 Task: Develop a checklist for onboarding new clients virtually.
Action: Mouse moved to (123, 367)
Screenshot: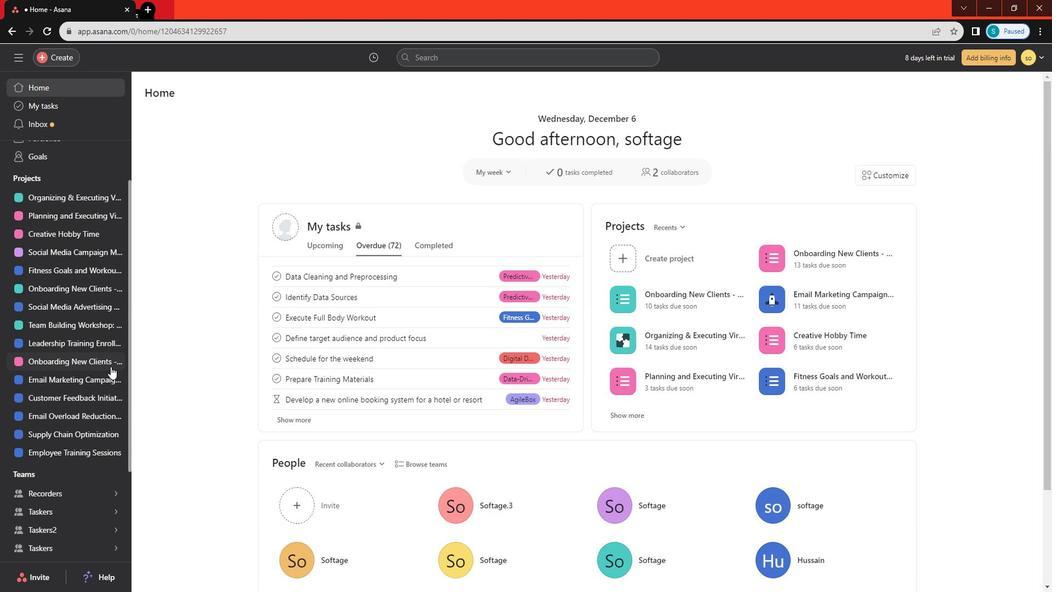 
Action: Mouse pressed left at (123, 367)
Screenshot: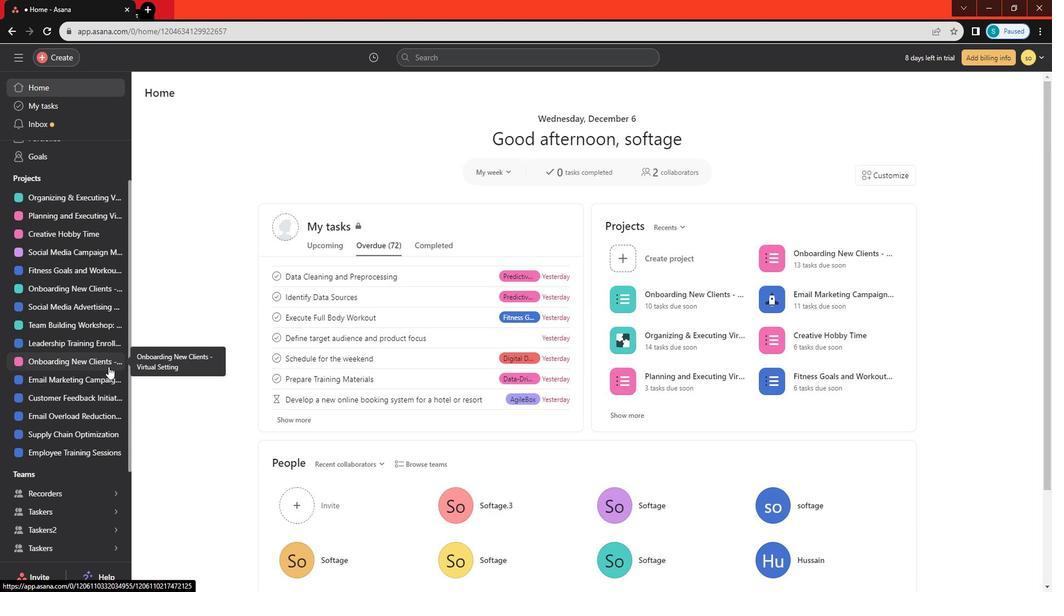 
Action: Mouse moved to (710, 182)
Screenshot: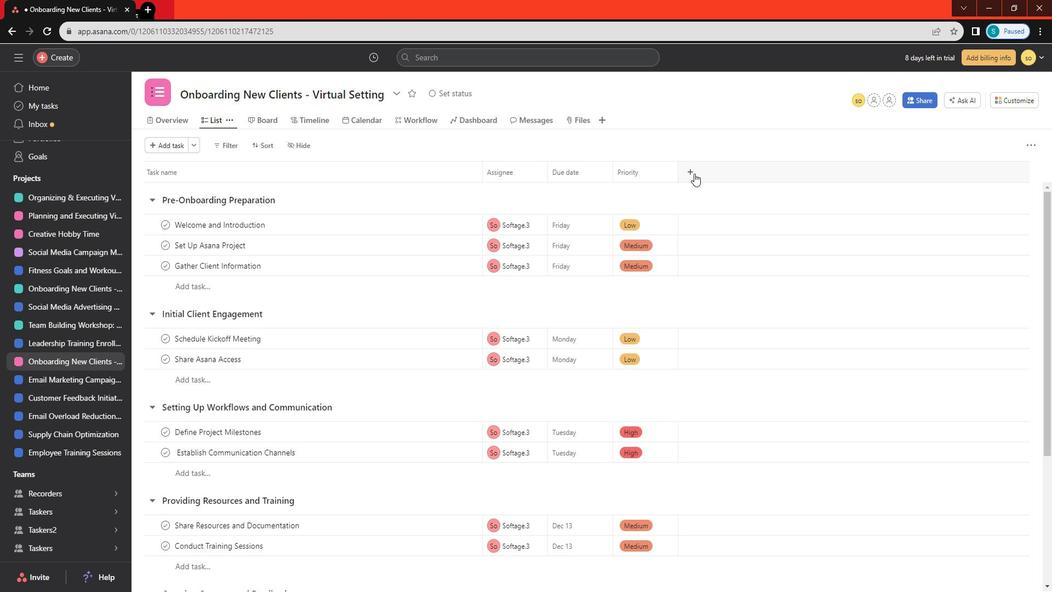 
Action: Mouse pressed left at (710, 182)
Screenshot: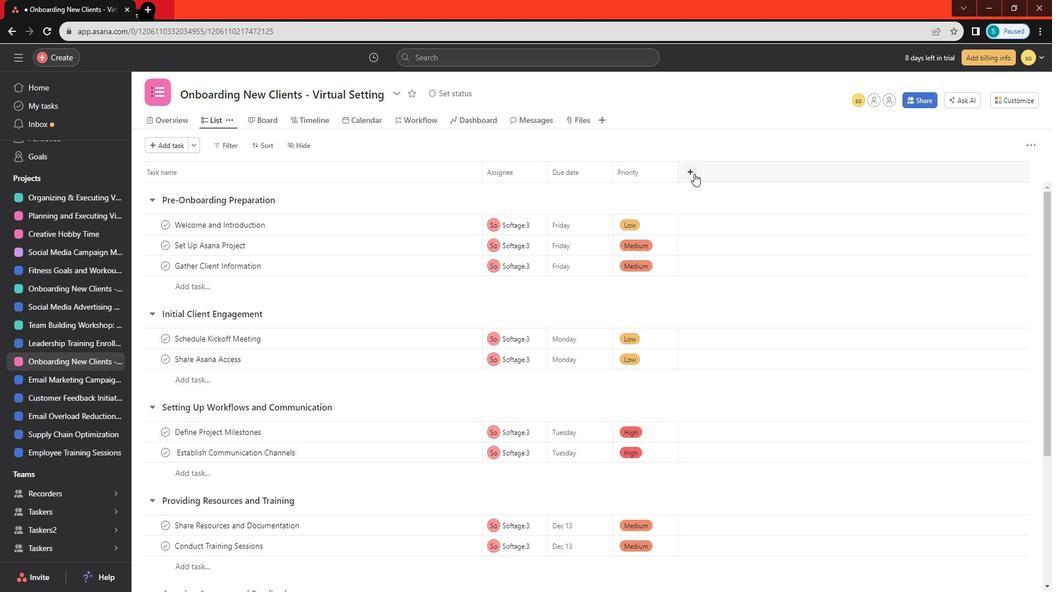 
Action: Mouse moved to (730, 324)
Screenshot: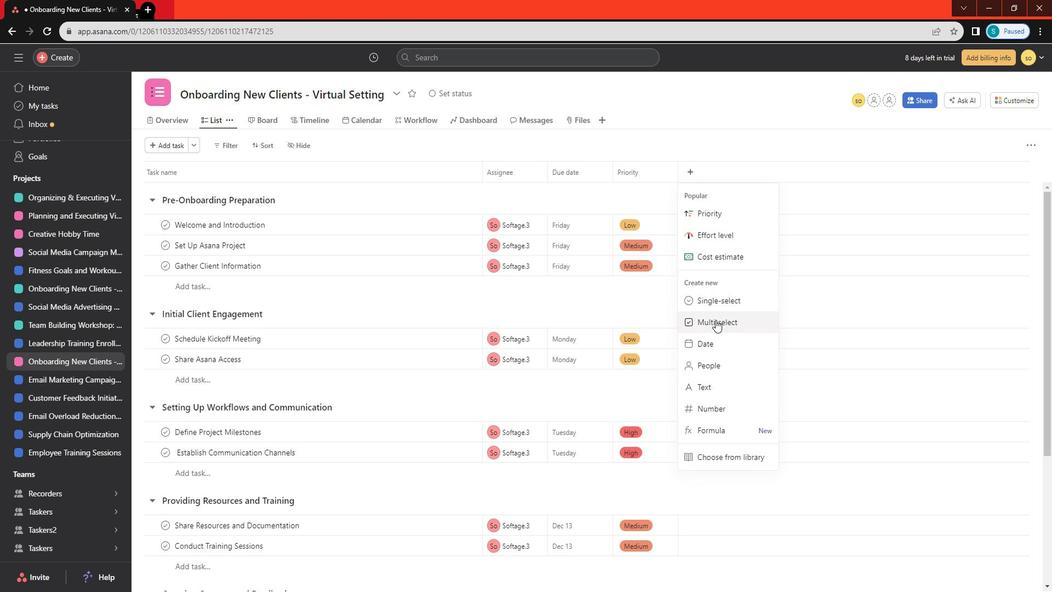 
Action: Mouse pressed left at (730, 324)
Screenshot: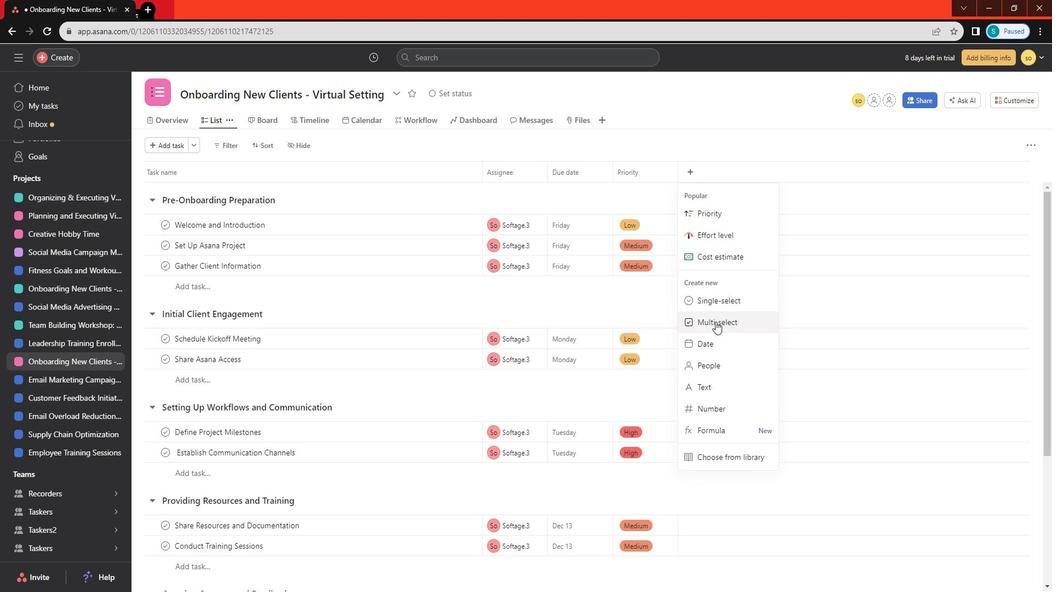 
Action: Mouse moved to (415, 248)
Screenshot: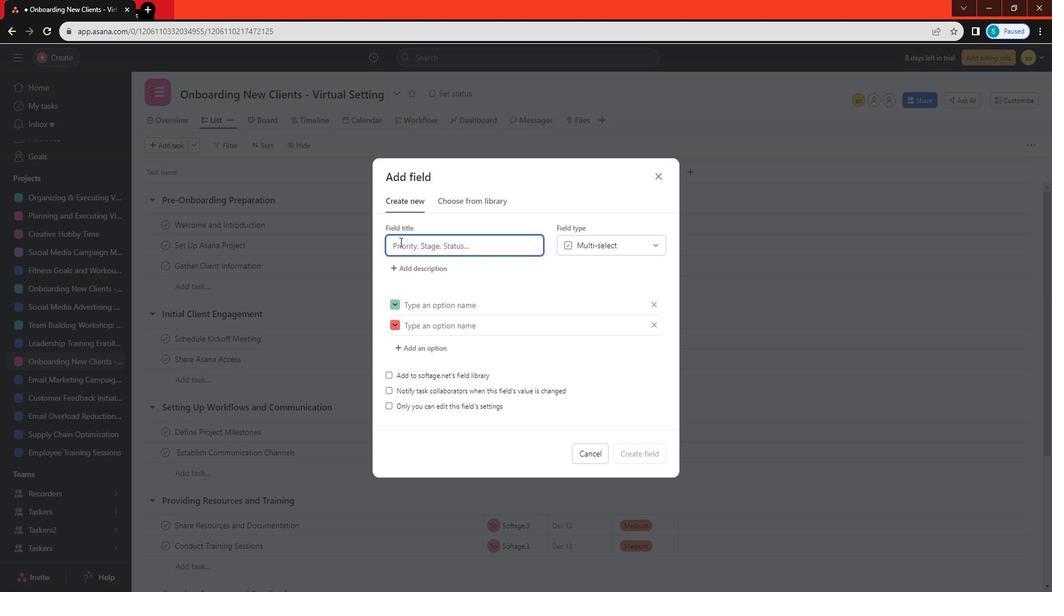 
Action: Mouse pressed left at (415, 248)
Screenshot: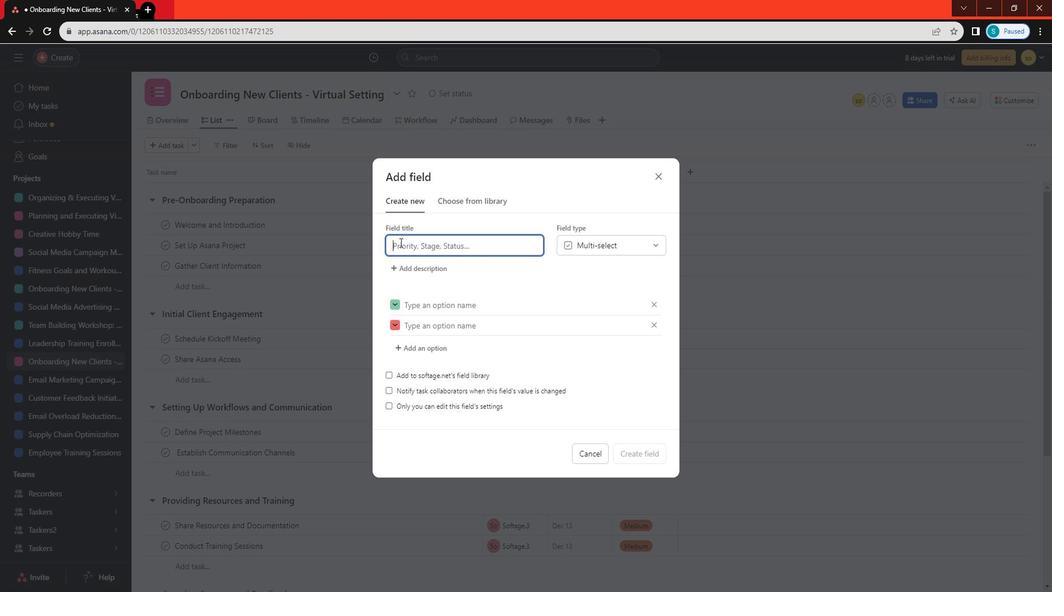 
Action: Key pressed <Key.caps_lock>O<Key.caps_lock>nbp<Key.backspace>or<Key.backspace>arding<Key.space><Key.caps_lock>C<Key.caps_lock>hecklist
Screenshot: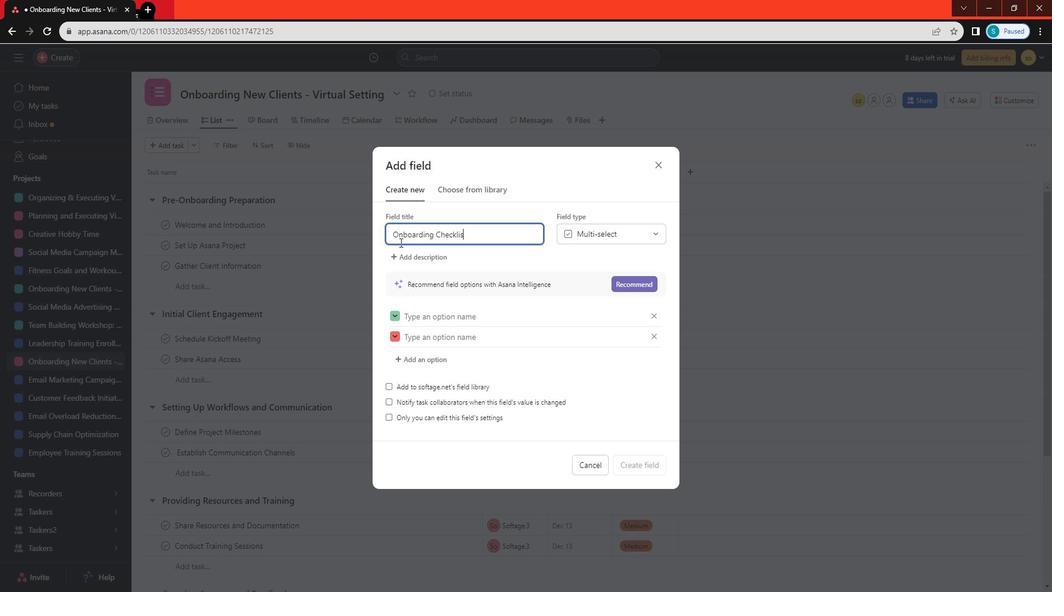 
Action: Mouse moved to (438, 315)
Screenshot: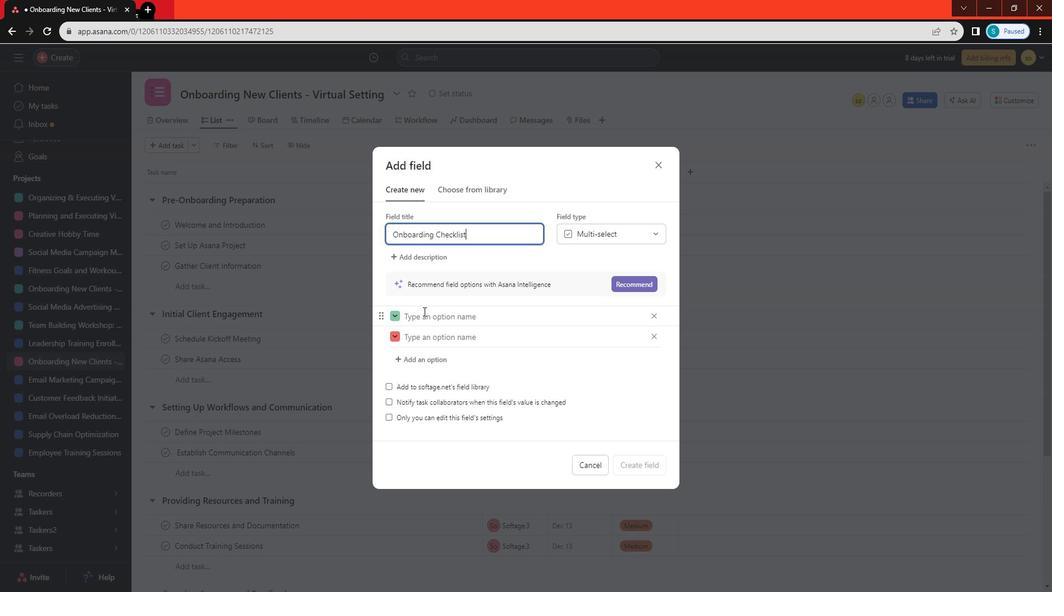 
Action: Mouse pressed left at (438, 315)
Screenshot: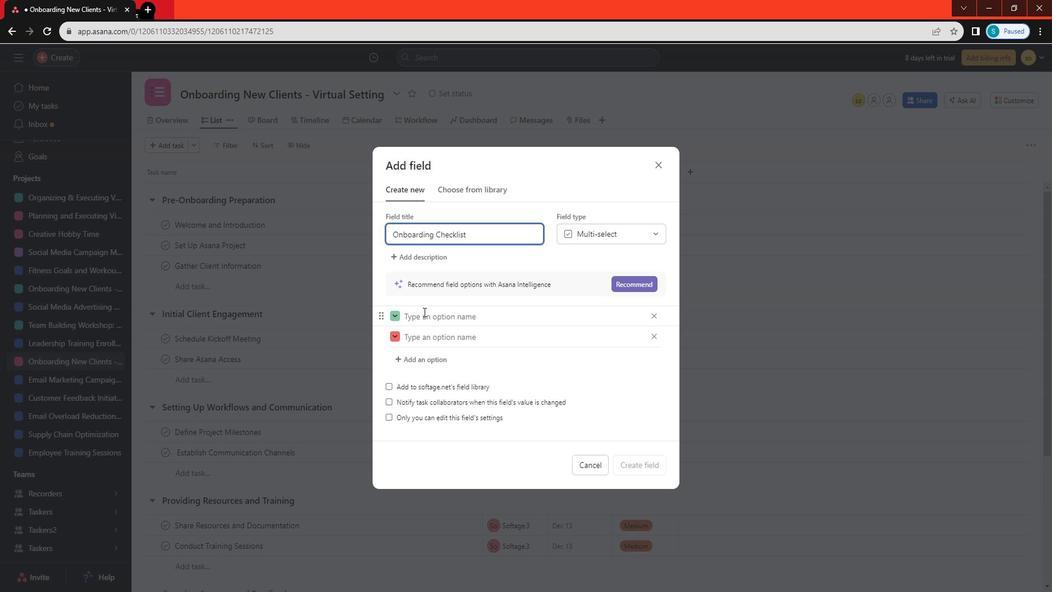 
Action: Key pressed <Key.caps_lock>Y<Key.caps_lock>es<Key.space><Key.caps_lock>,D<Key.caps_lock>one
Screenshot: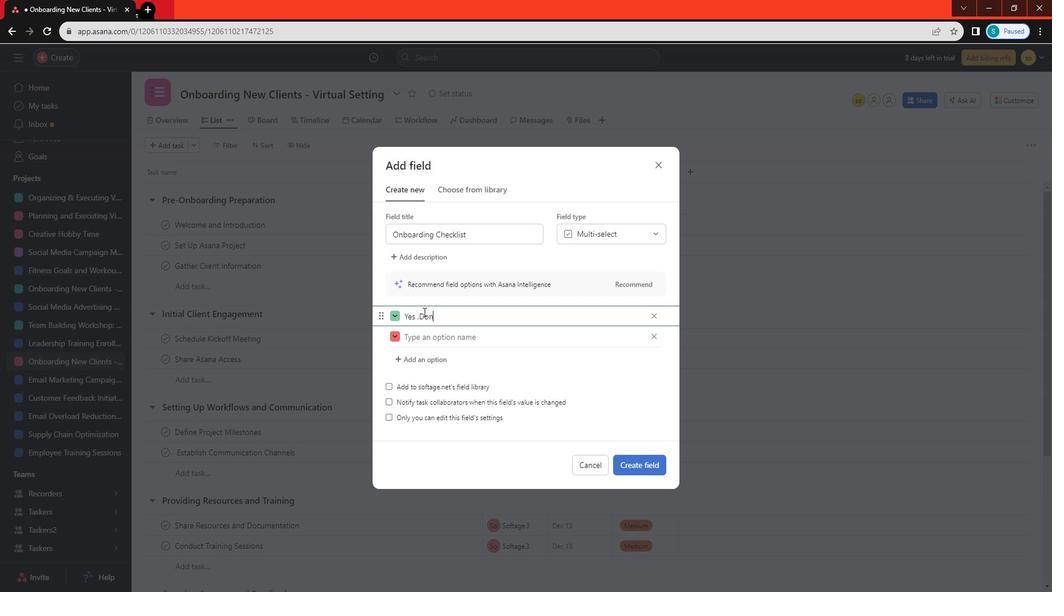 
Action: Mouse moved to (430, 341)
Screenshot: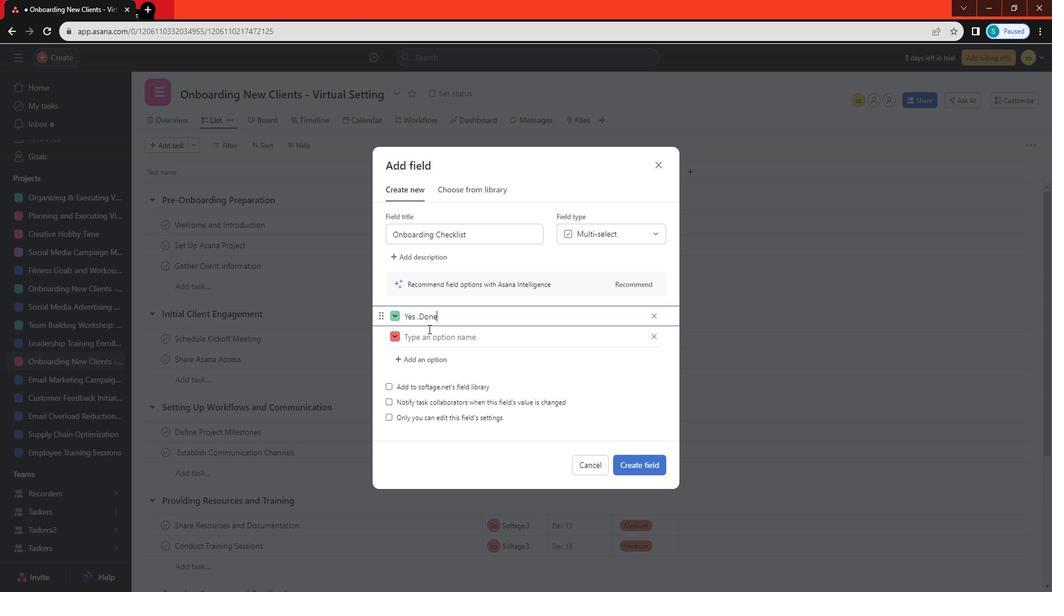 
Action: Mouse pressed left at (430, 341)
Screenshot: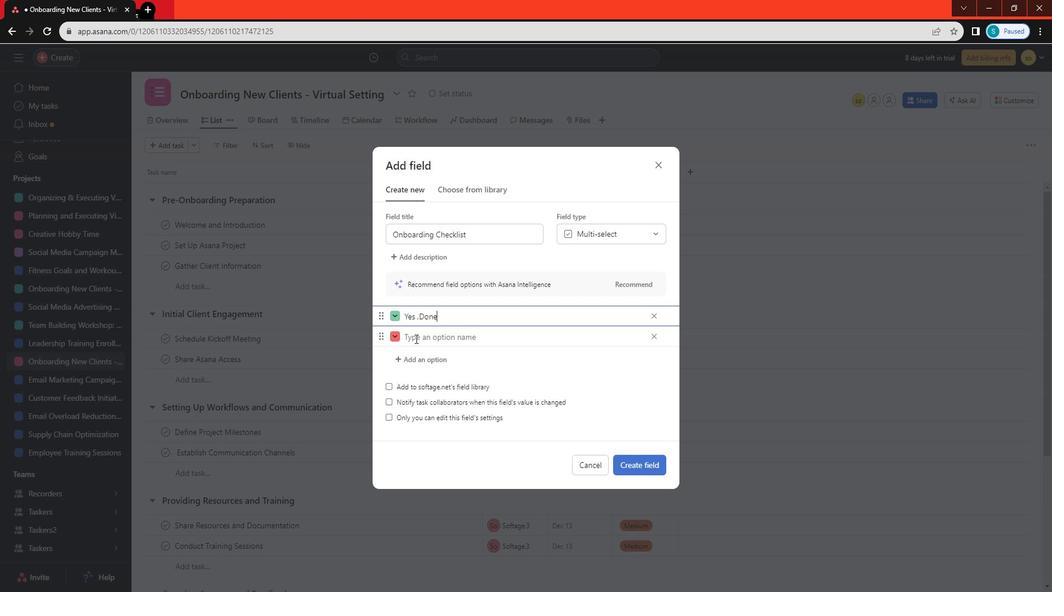 
Action: Key pressed <Key.caps_lock>N<Key.caps_lock>ot<Key.space><Key.caps_lock>D<Key.caps_lock>one<Key.space><Key.caps_lock>Y<Key.caps_lock>et
Screenshot: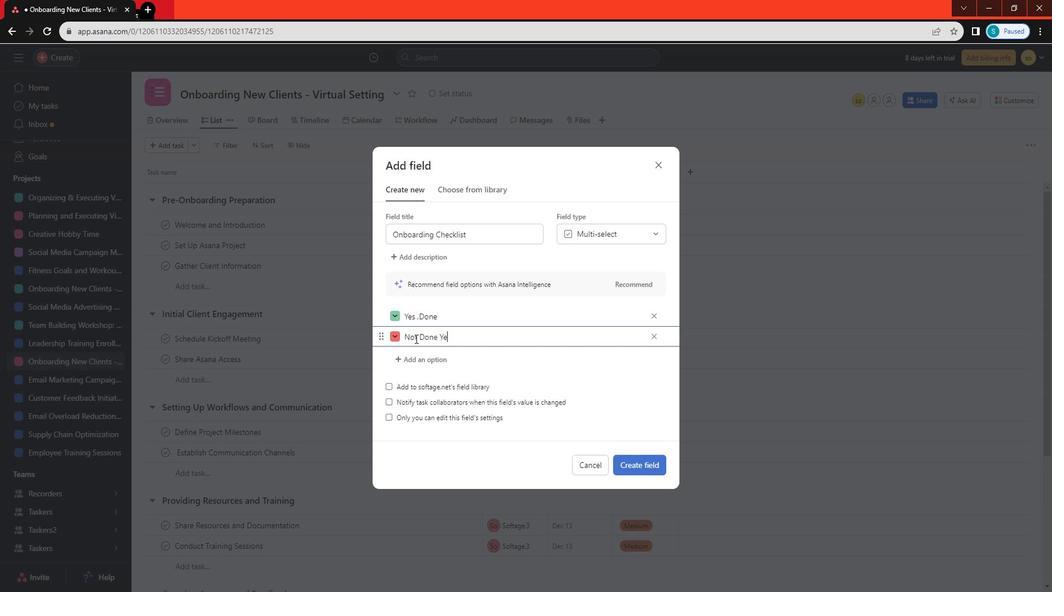 
Action: Mouse moved to (452, 338)
Screenshot: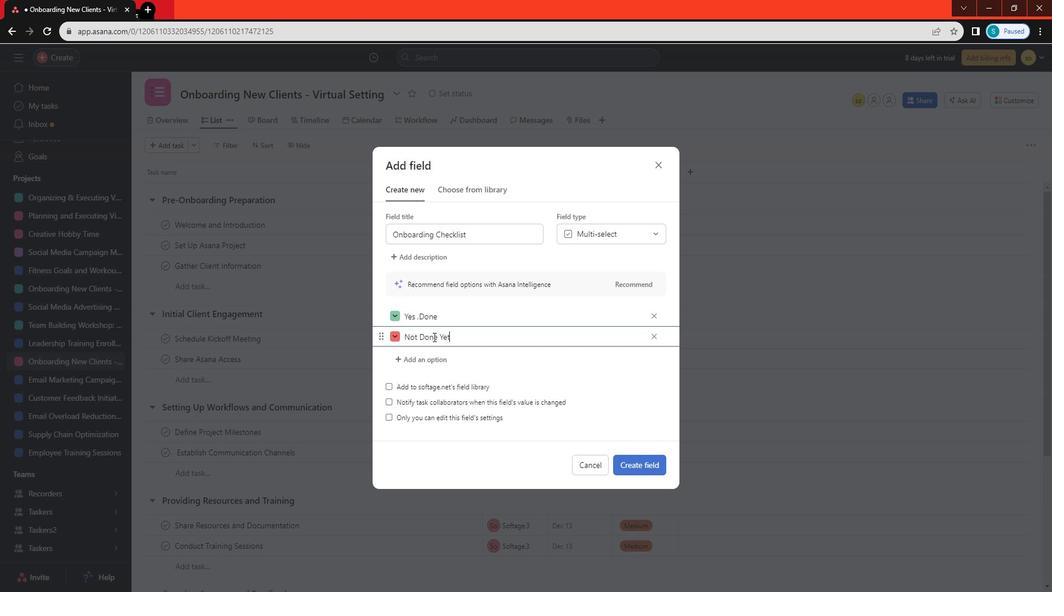 
Action: Mouse pressed left at (452, 338)
Screenshot: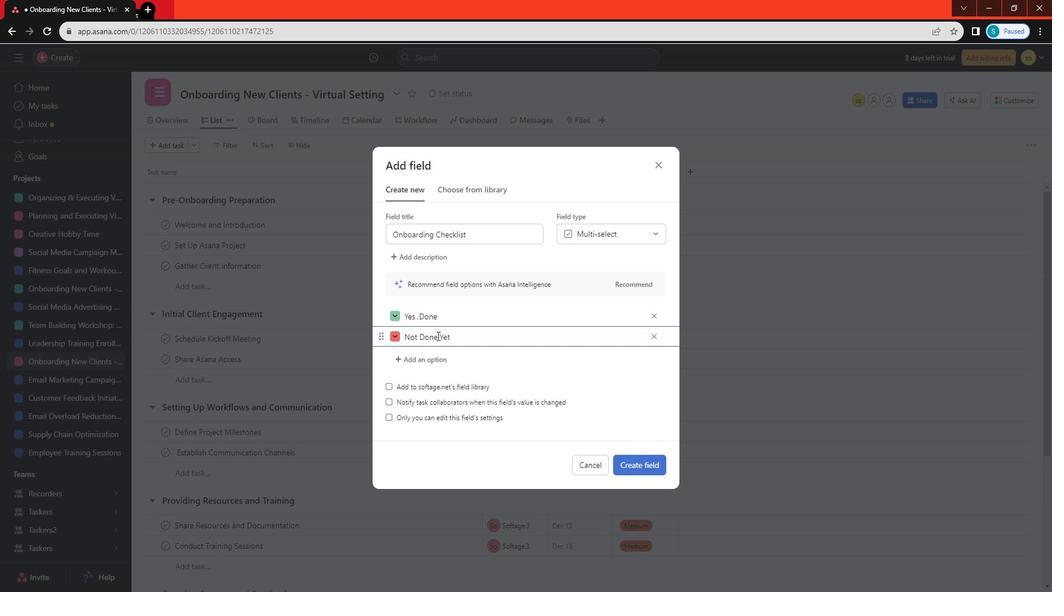 
Action: Key pressed ,
Screenshot: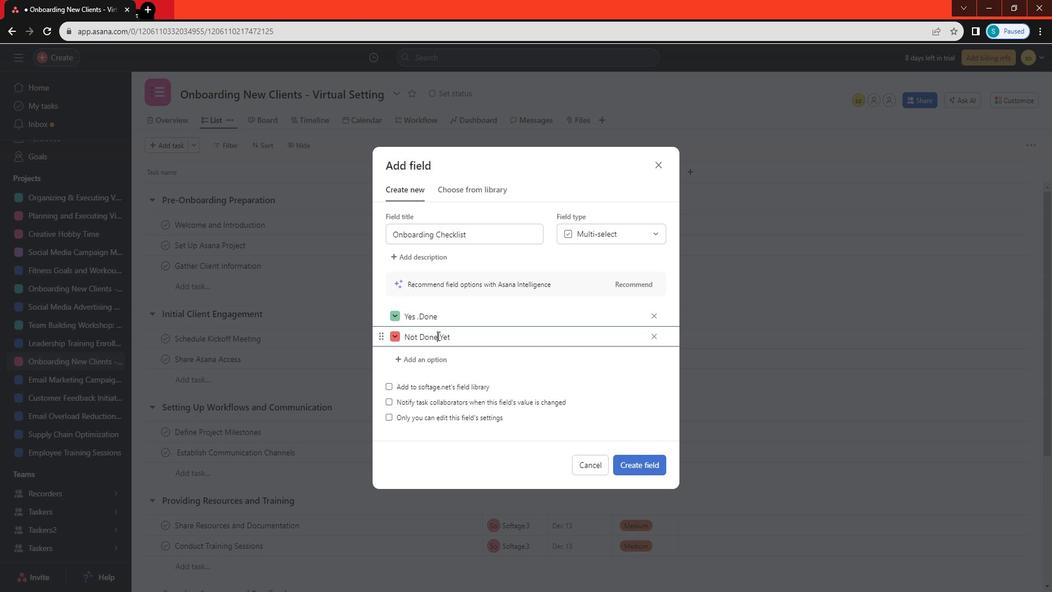 
Action: Mouse moved to (663, 461)
Screenshot: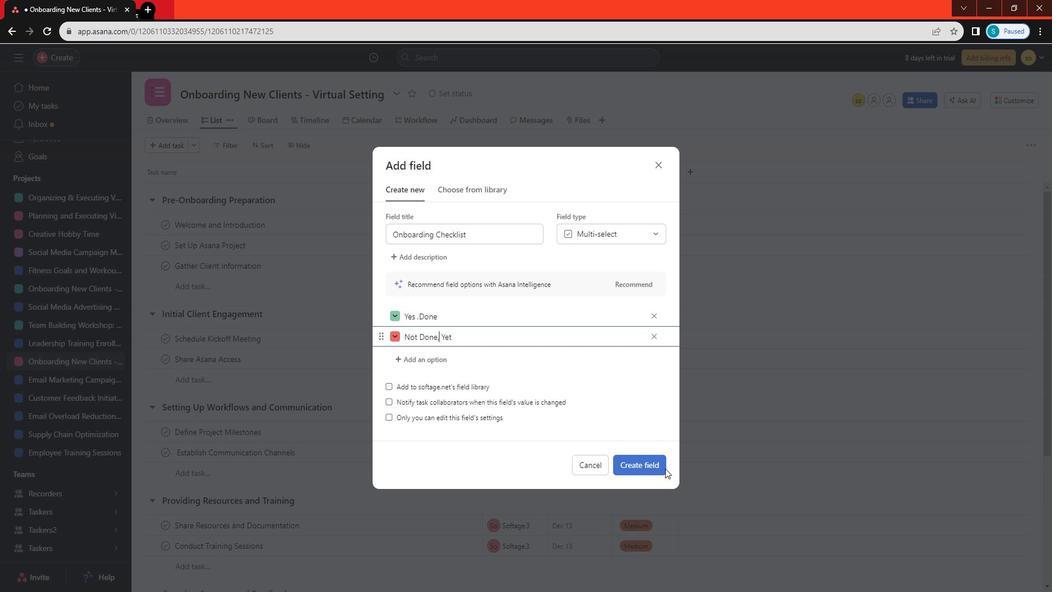 
Action: Mouse pressed left at (663, 461)
Screenshot: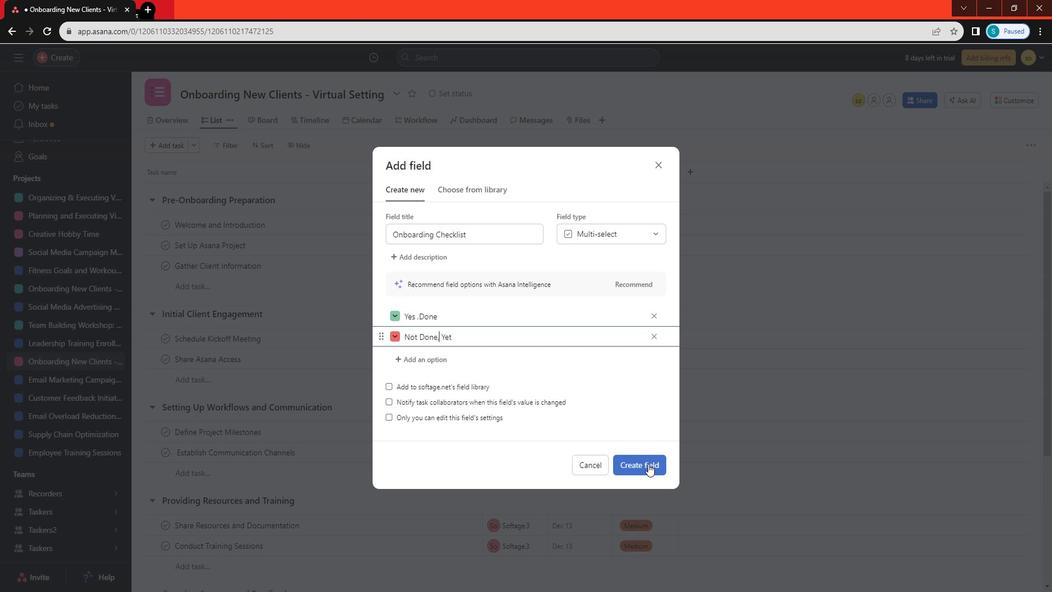
Action: Mouse moved to (752, 231)
Screenshot: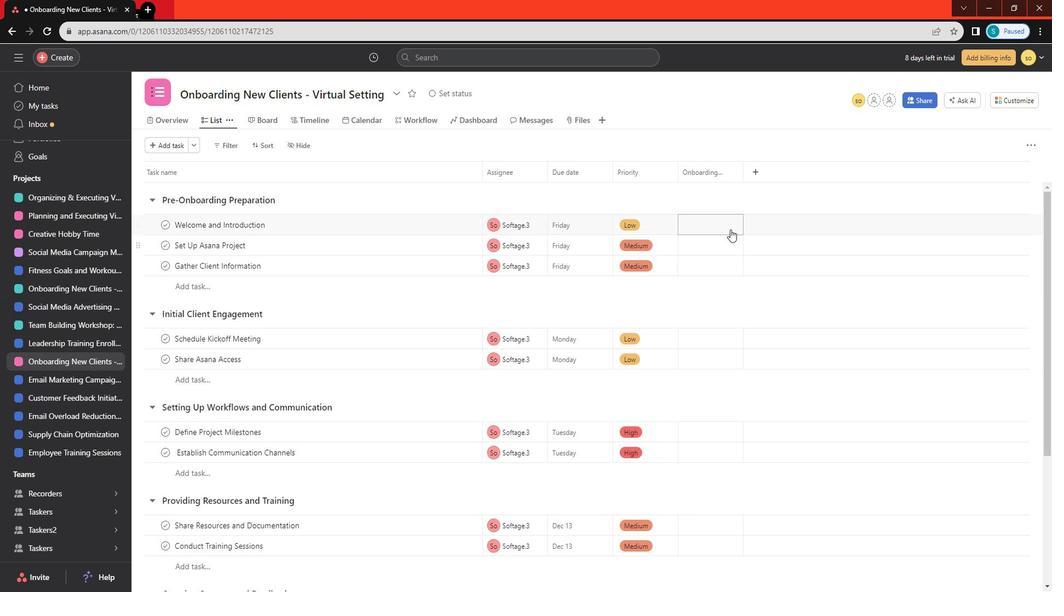 
Action: Mouse pressed left at (752, 231)
Screenshot: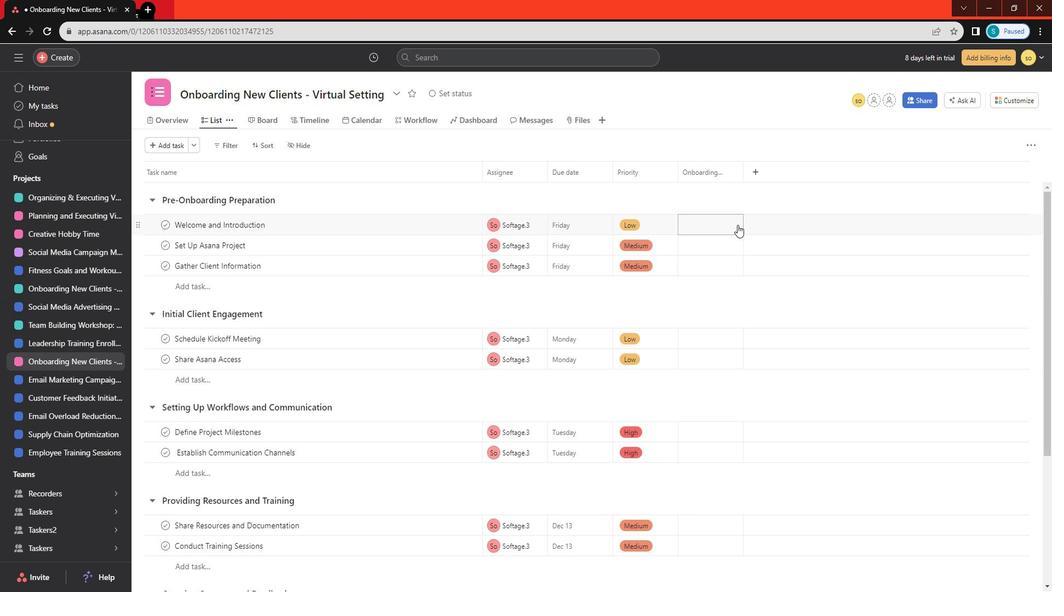 
Action: Mouse moved to (719, 257)
Screenshot: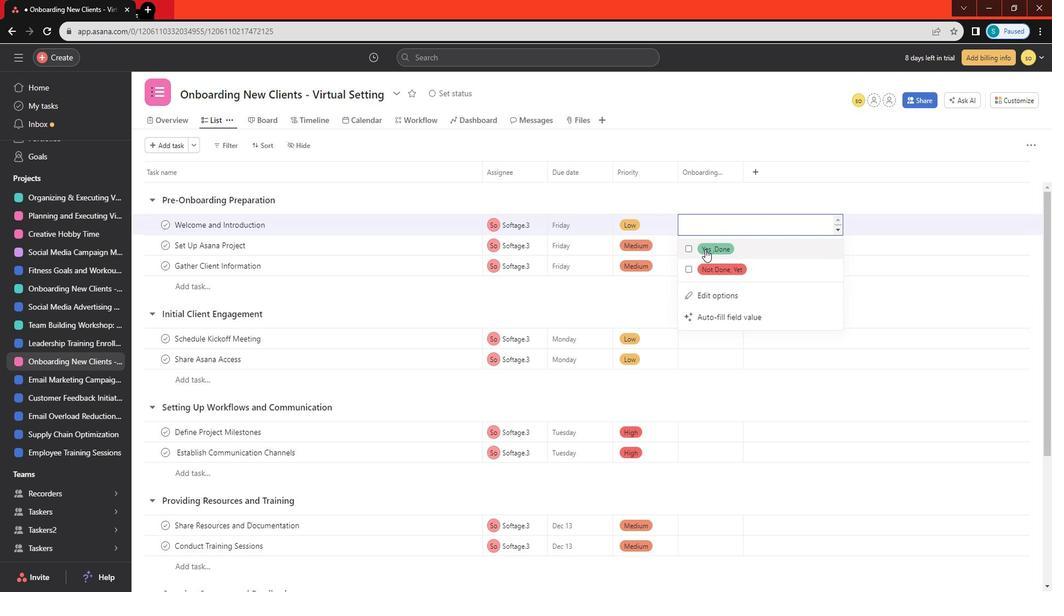 
Action: Mouse pressed left at (719, 257)
Screenshot: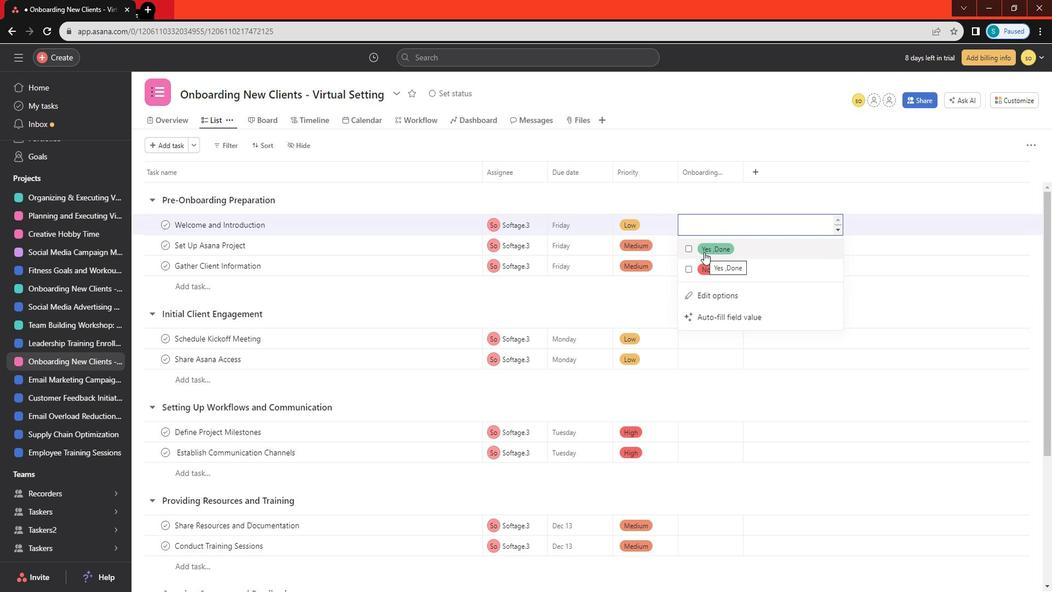 
Action: Mouse moved to (702, 209)
Screenshot: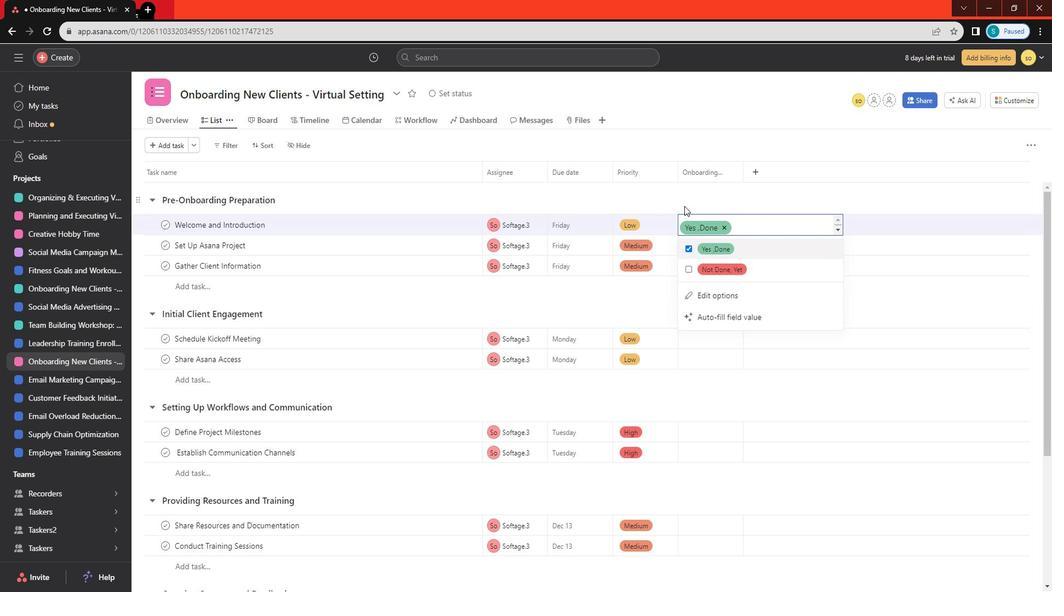 
Action: Mouse pressed left at (702, 209)
Screenshot: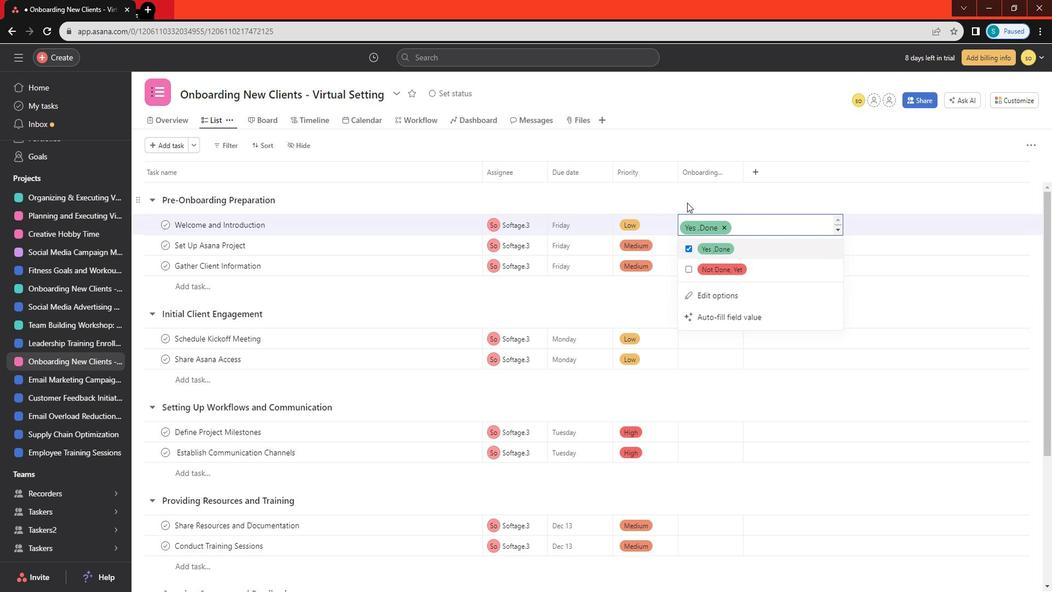 
Action: Mouse moved to (702, 243)
Screenshot: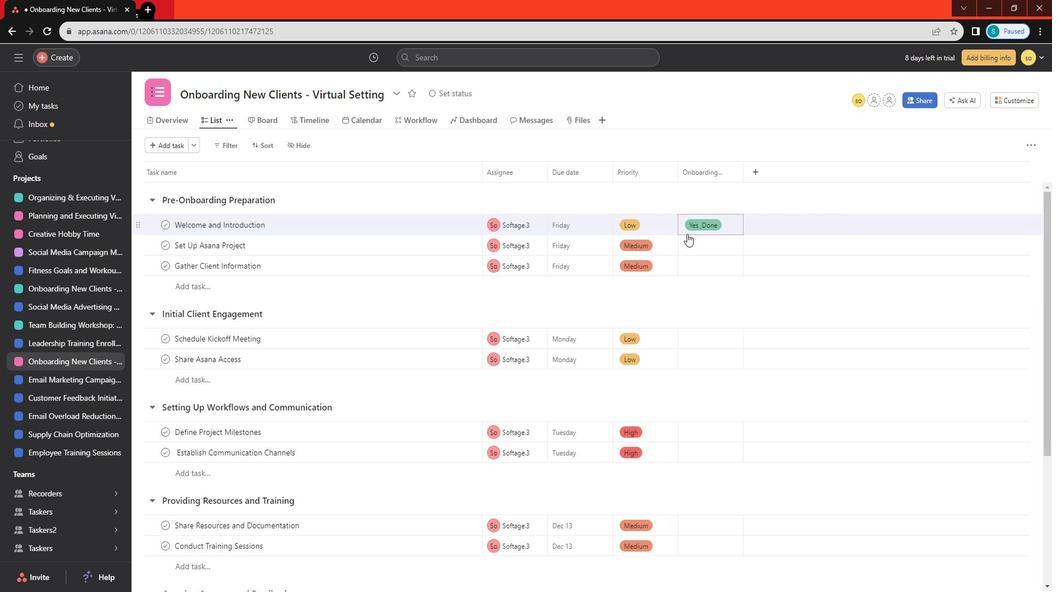 
Action: Mouse pressed left at (702, 243)
Screenshot: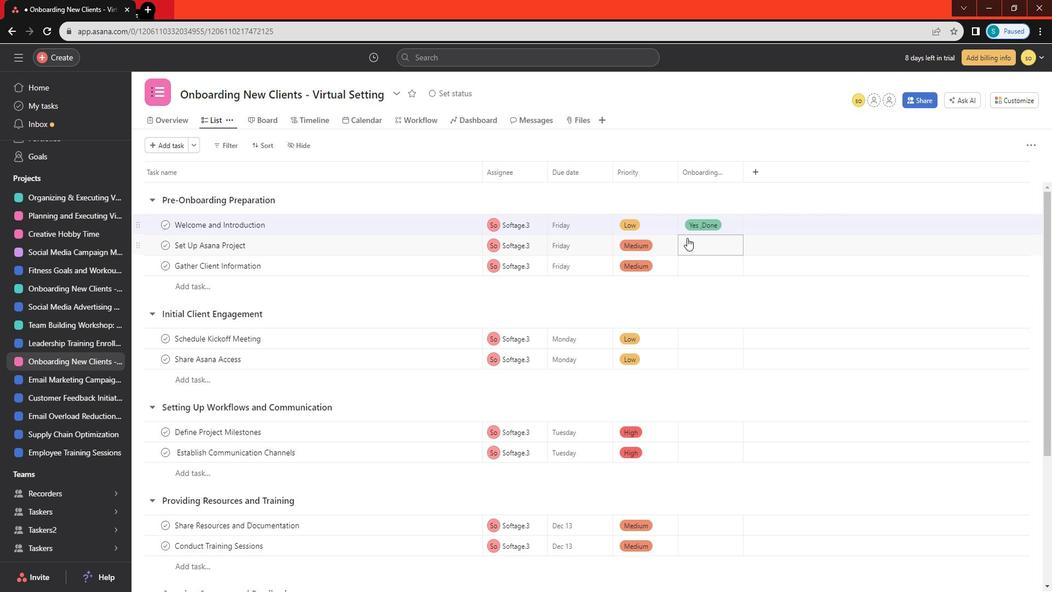 
Action: Mouse moved to (715, 278)
Screenshot: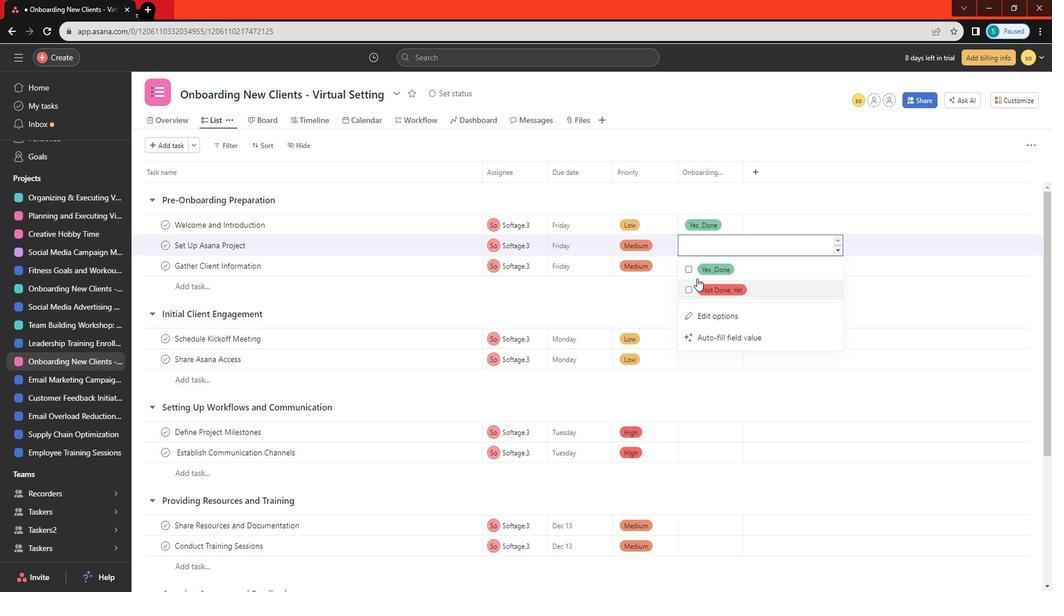 
Action: Mouse pressed left at (715, 278)
Screenshot: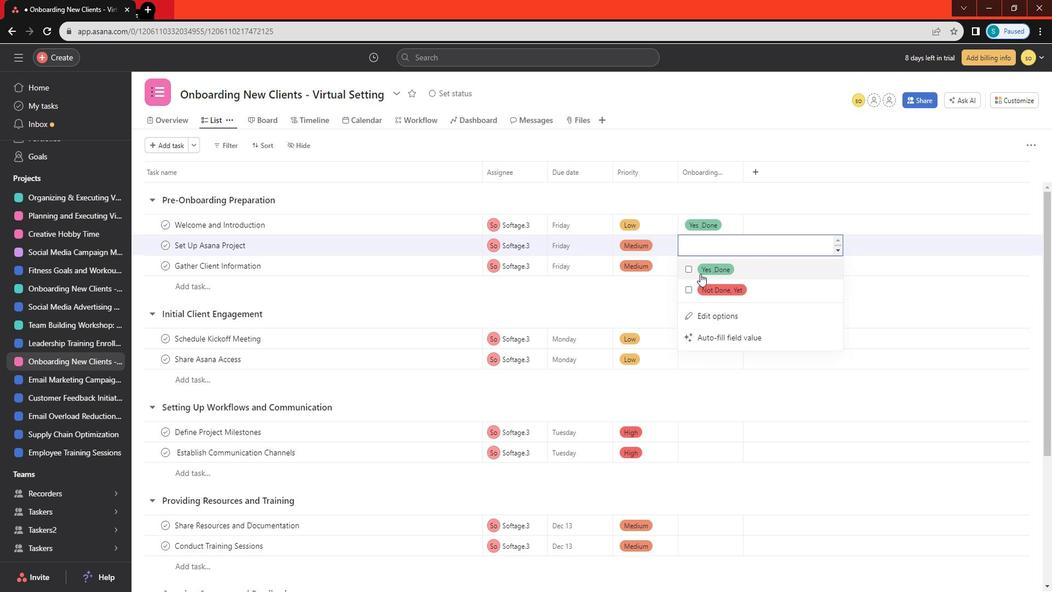 
Action: Mouse moved to (701, 205)
Screenshot: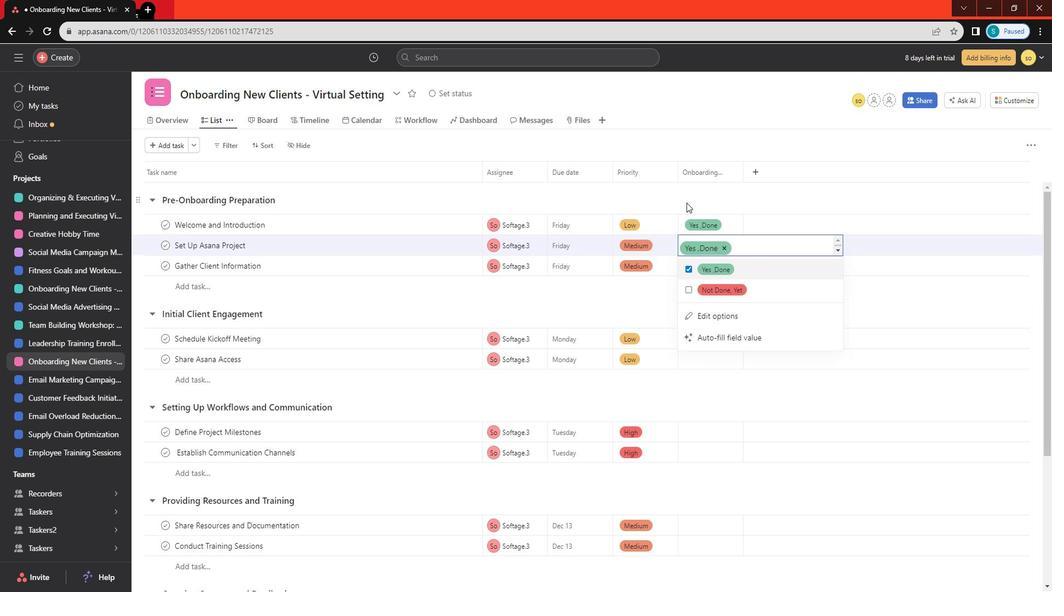 
Action: Mouse pressed left at (701, 205)
Screenshot: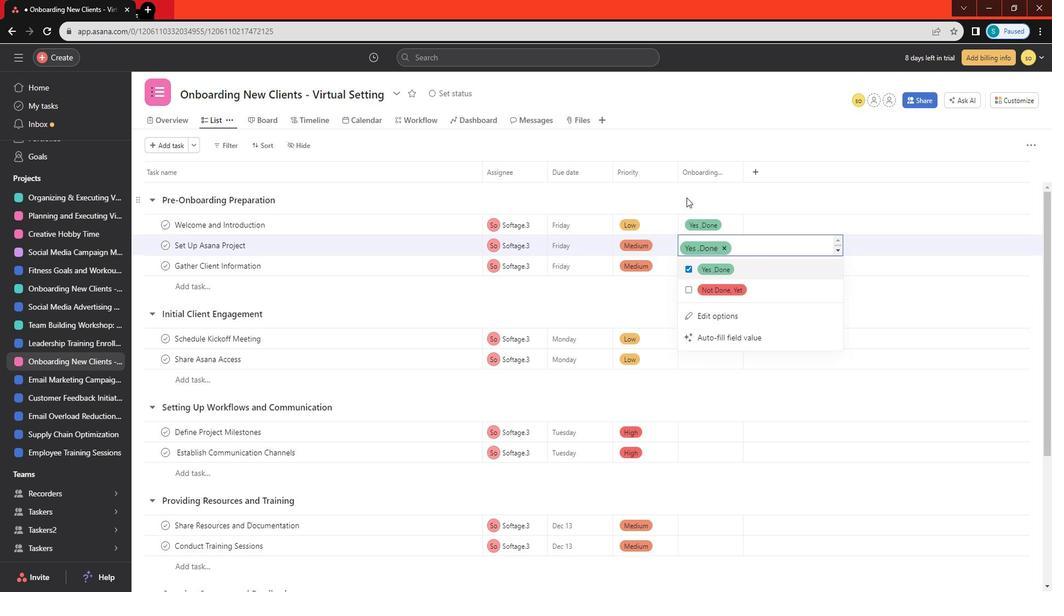 
Action: Mouse moved to (712, 269)
Screenshot: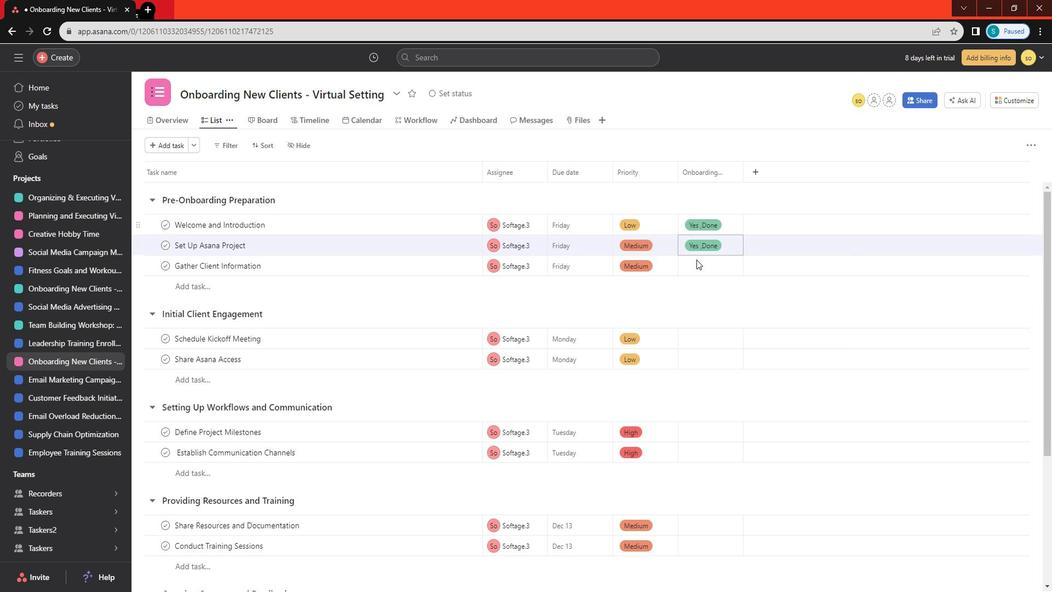 
Action: Mouse pressed left at (712, 269)
Screenshot: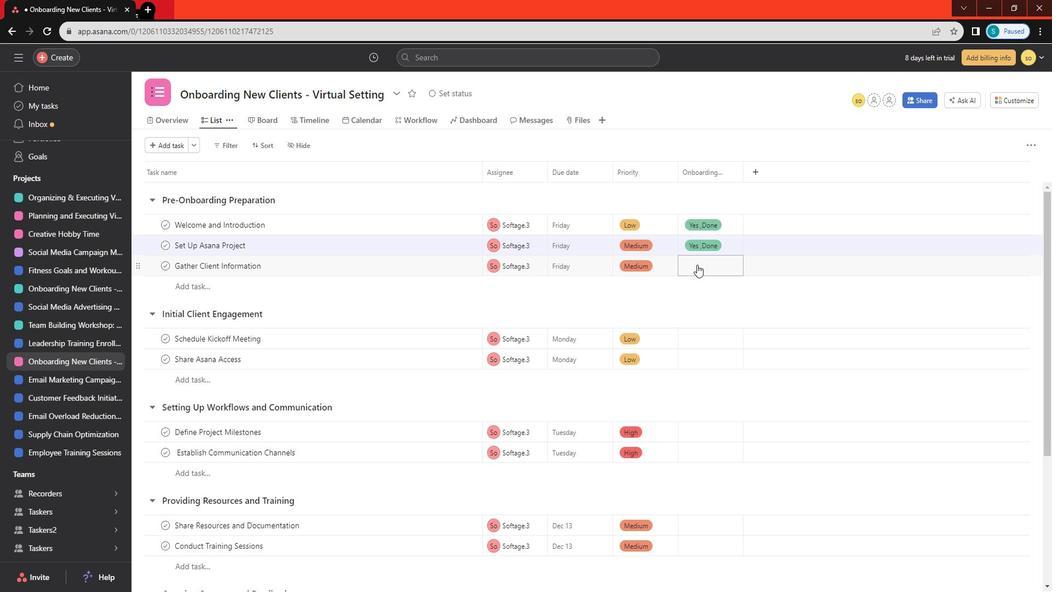 
Action: Mouse moved to (715, 319)
Screenshot: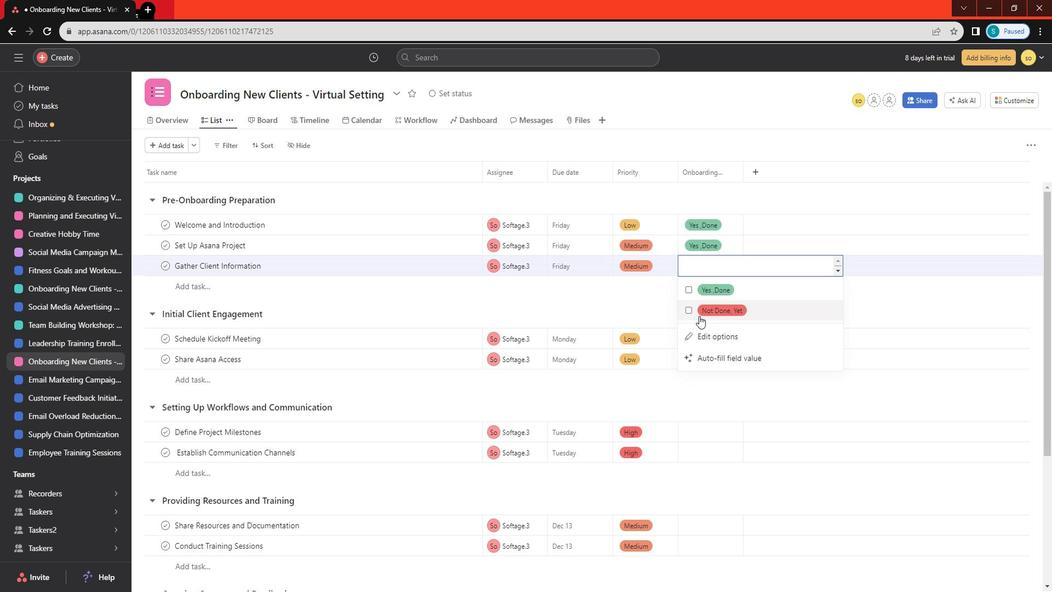 
Action: Mouse pressed left at (715, 319)
Screenshot: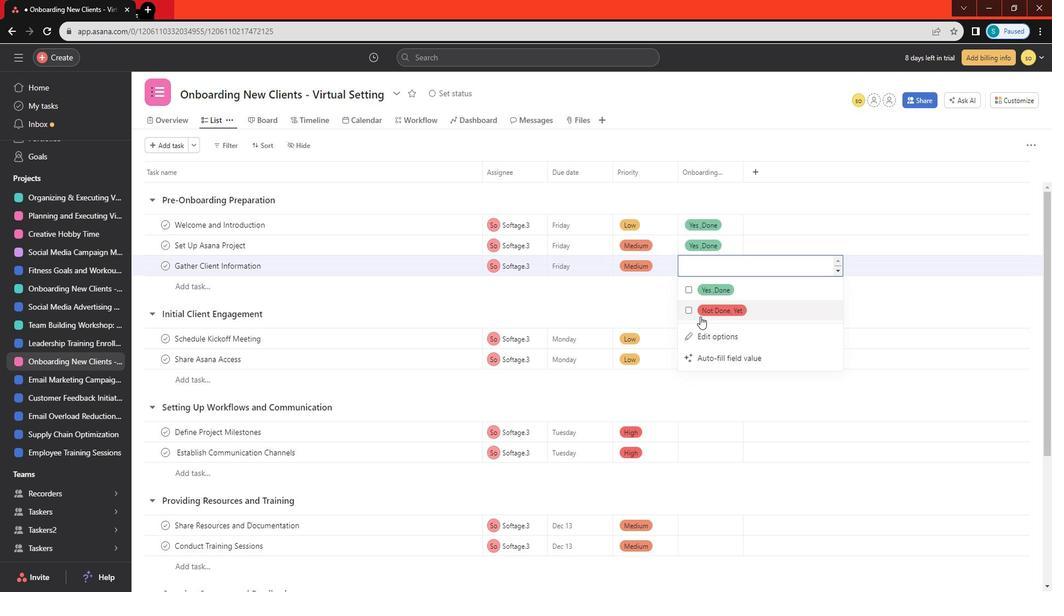 
Action: Mouse moved to (664, 316)
Screenshot: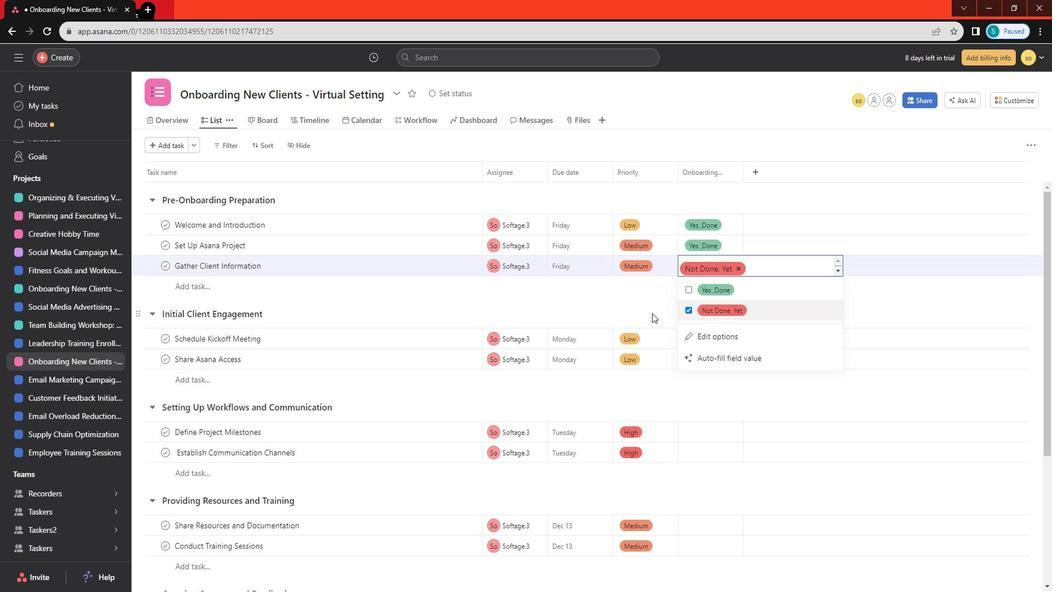 
Action: Mouse pressed left at (664, 316)
Screenshot: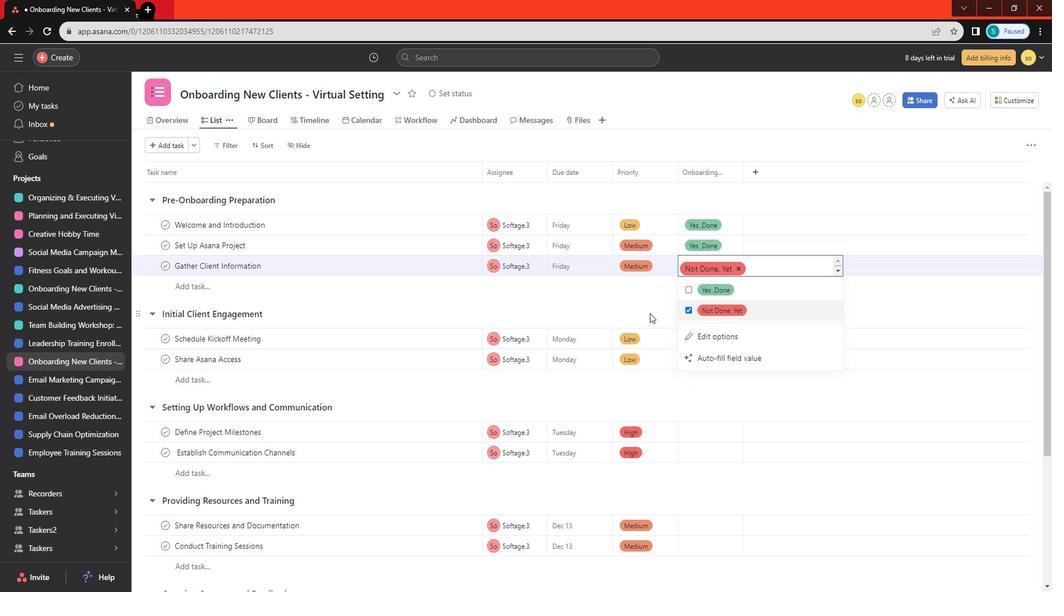 
Action: Mouse scrolled (664, 315) with delta (0, 0)
Screenshot: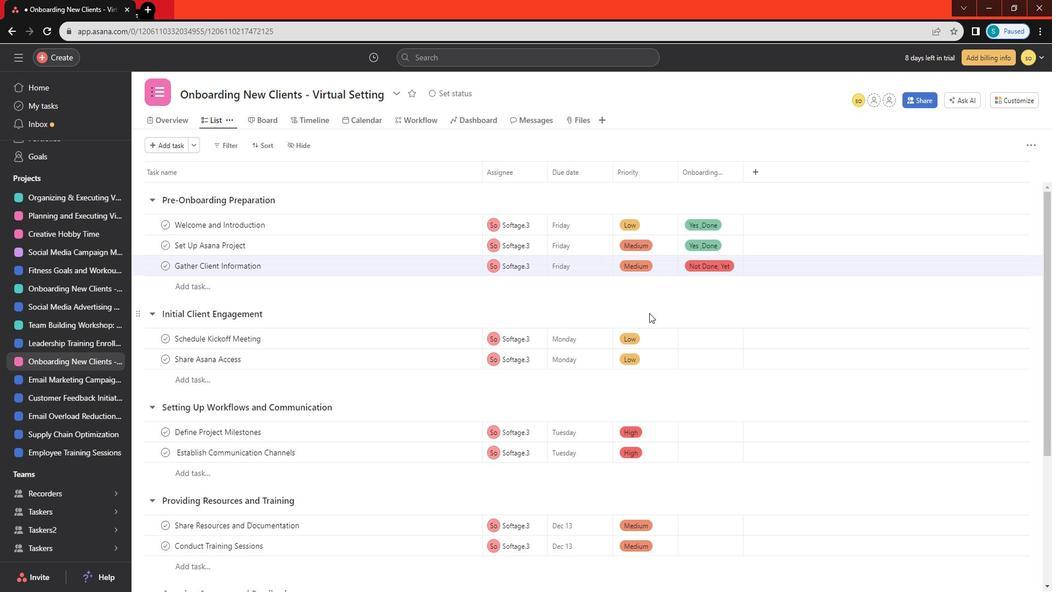 
Action: Mouse scrolled (664, 315) with delta (0, 0)
Screenshot: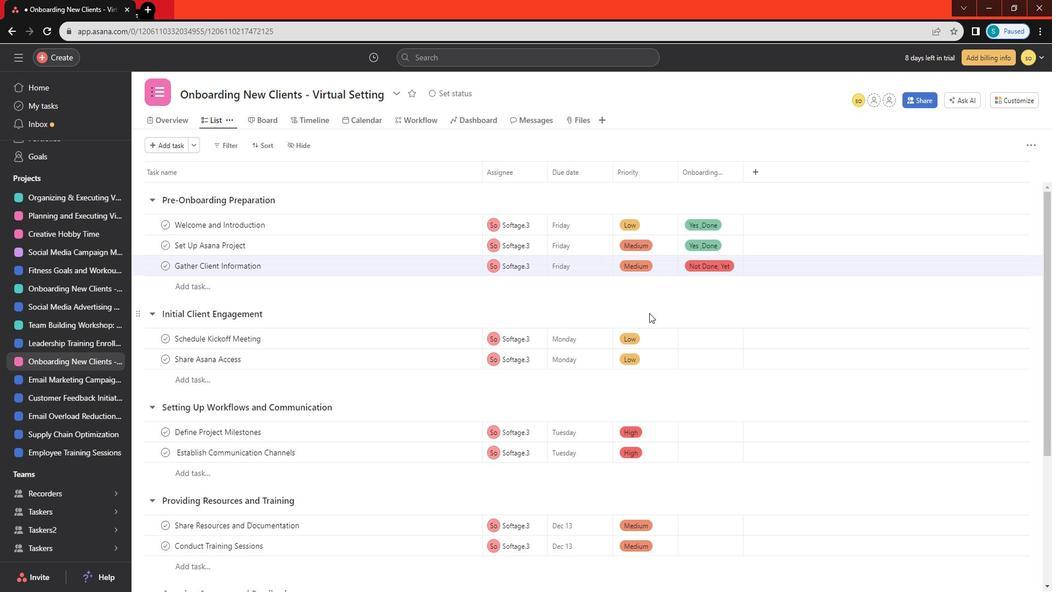 
Action: Mouse moved to (725, 228)
Screenshot: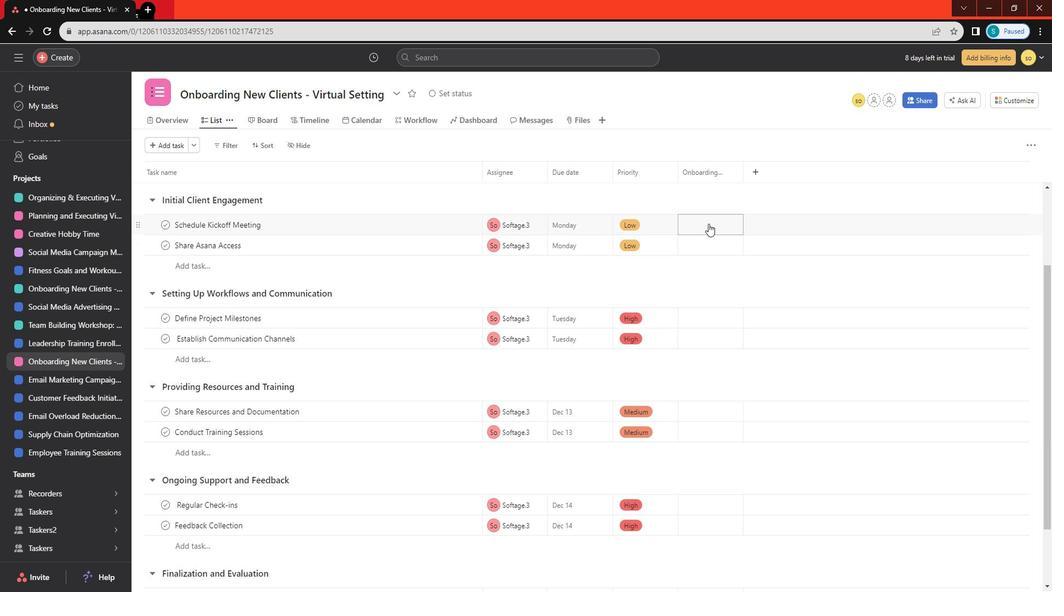 
Action: Mouse pressed left at (725, 228)
Screenshot: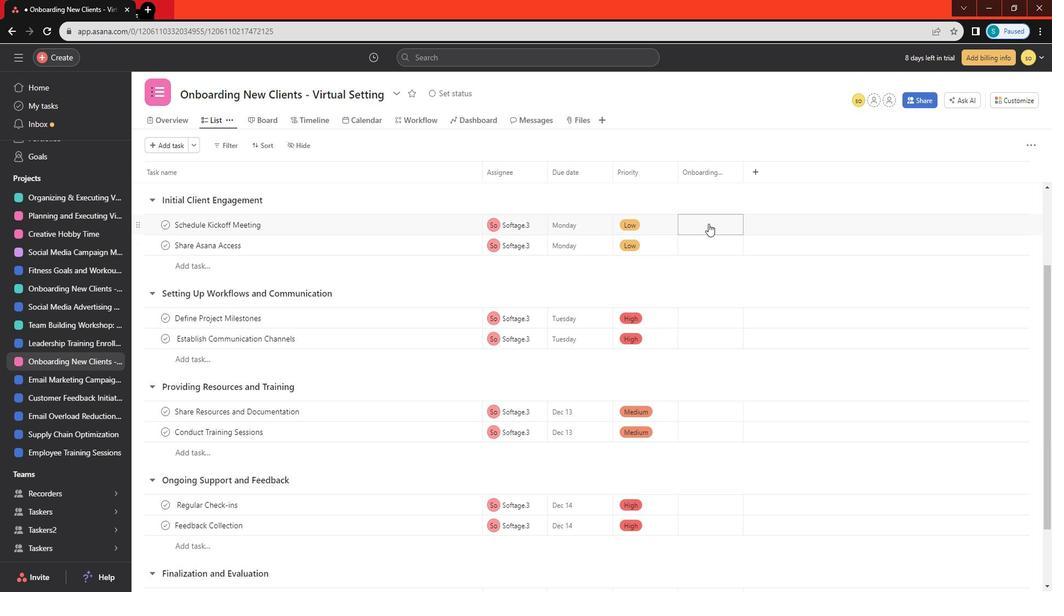 
Action: Mouse moved to (723, 258)
Screenshot: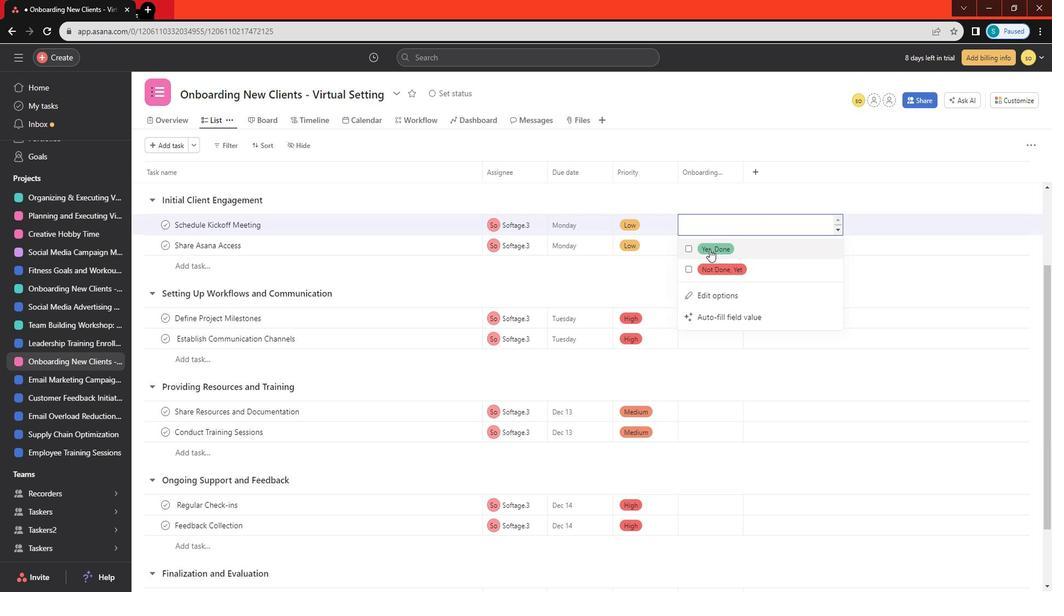 
Action: Mouse pressed left at (723, 258)
Screenshot: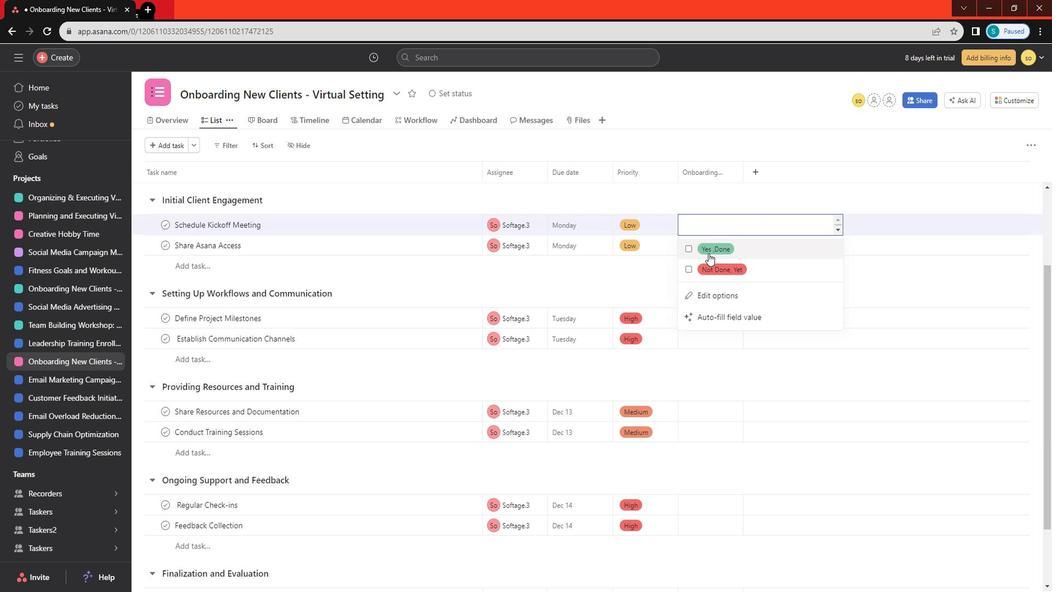 
Action: Mouse moved to (693, 209)
Screenshot: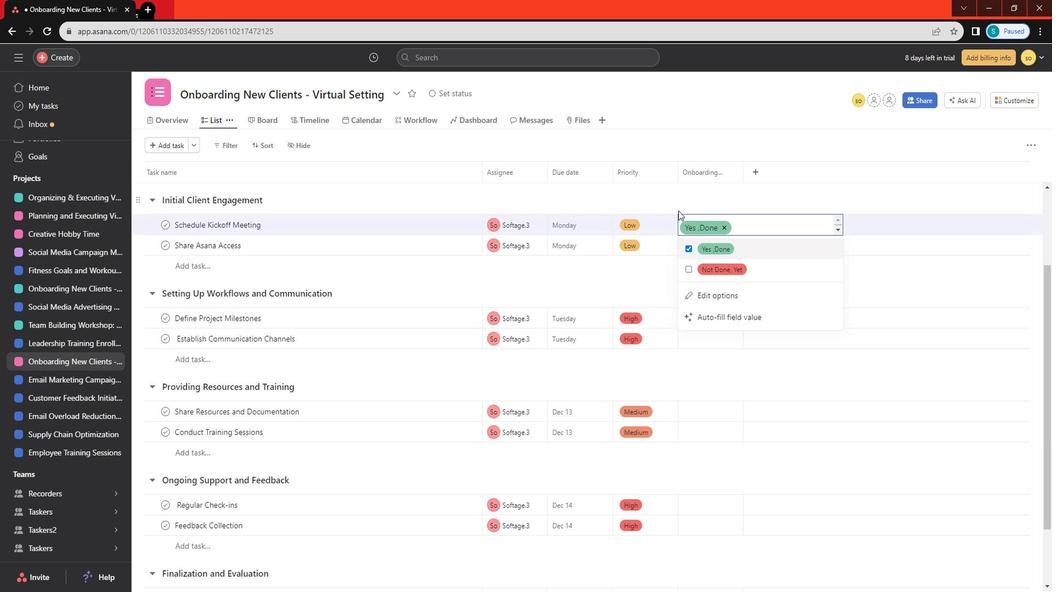 
Action: Mouse pressed left at (693, 209)
Screenshot: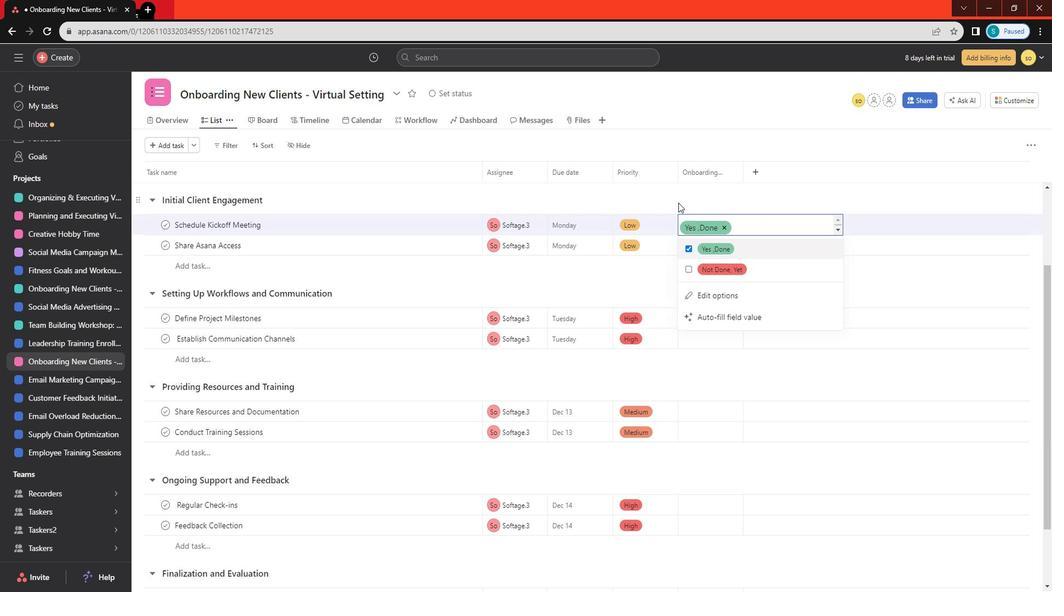 
Action: Mouse moved to (704, 253)
Screenshot: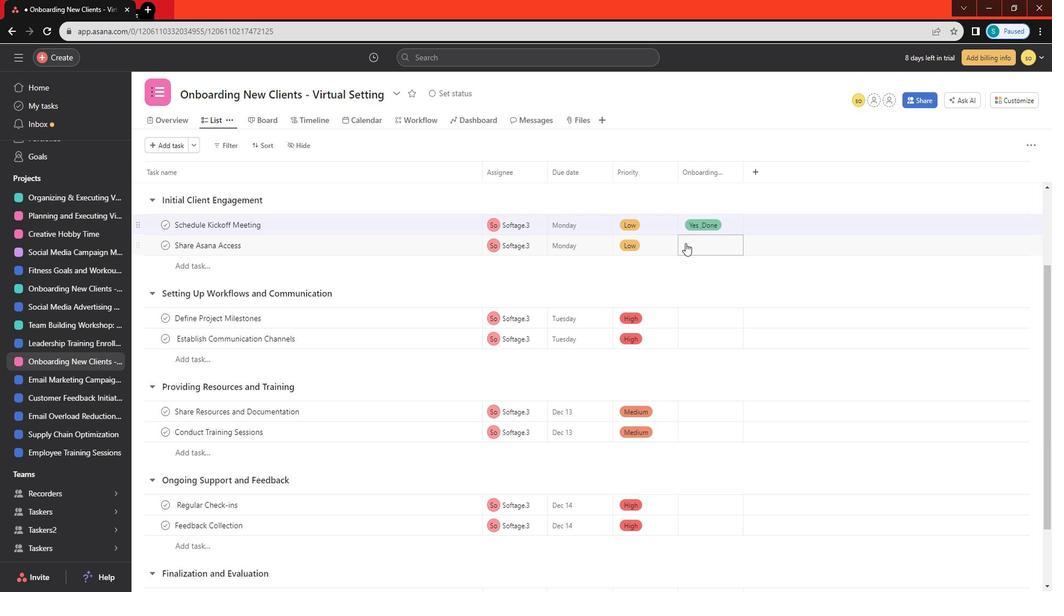 
Action: Mouse pressed left at (704, 253)
Screenshot: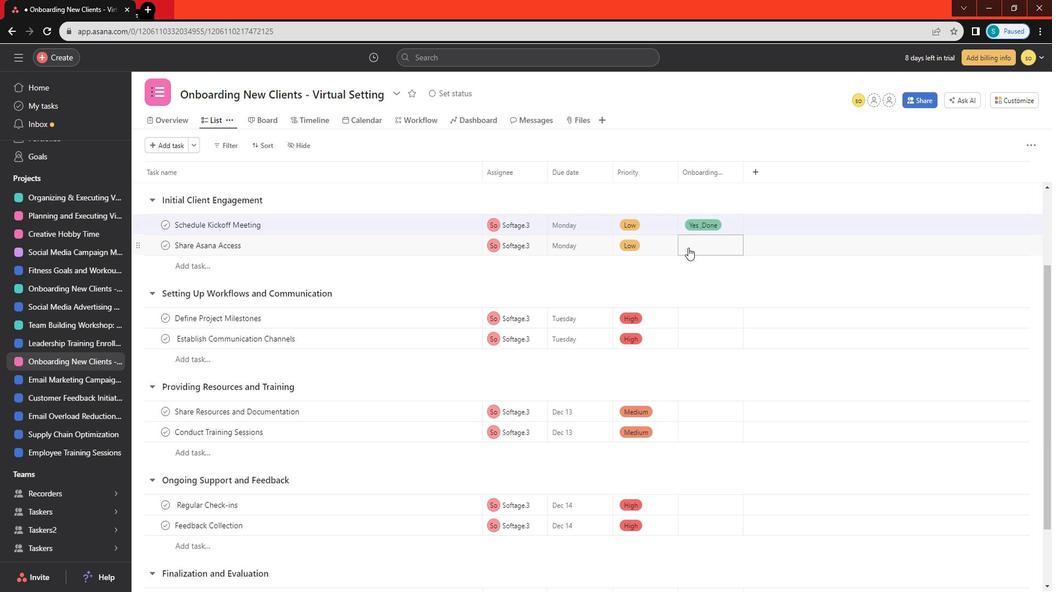 
Action: Mouse moved to (706, 277)
Screenshot: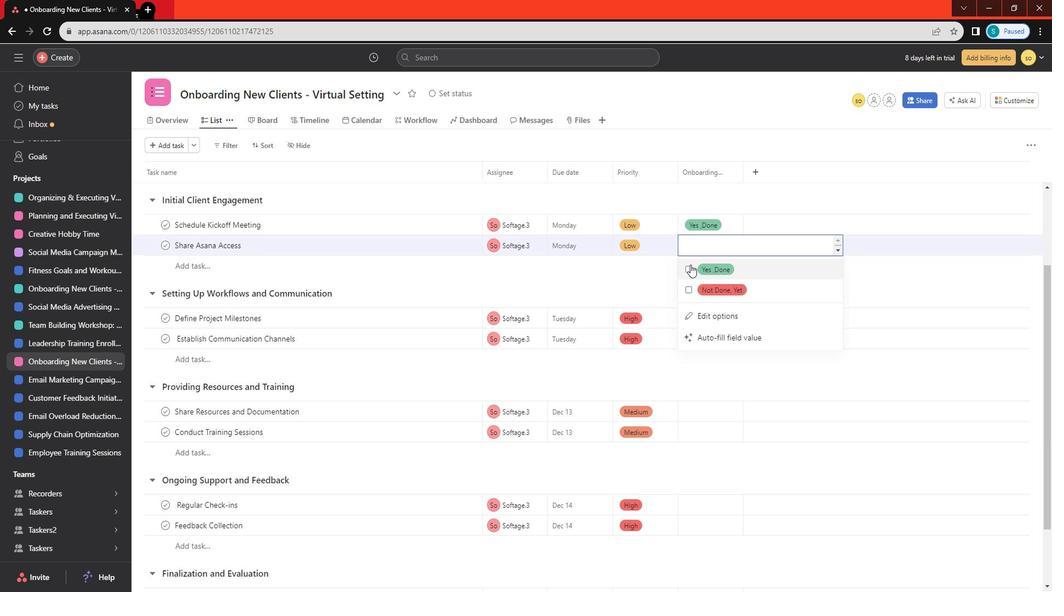 
Action: Mouse pressed left at (706, 277)
Screenshot: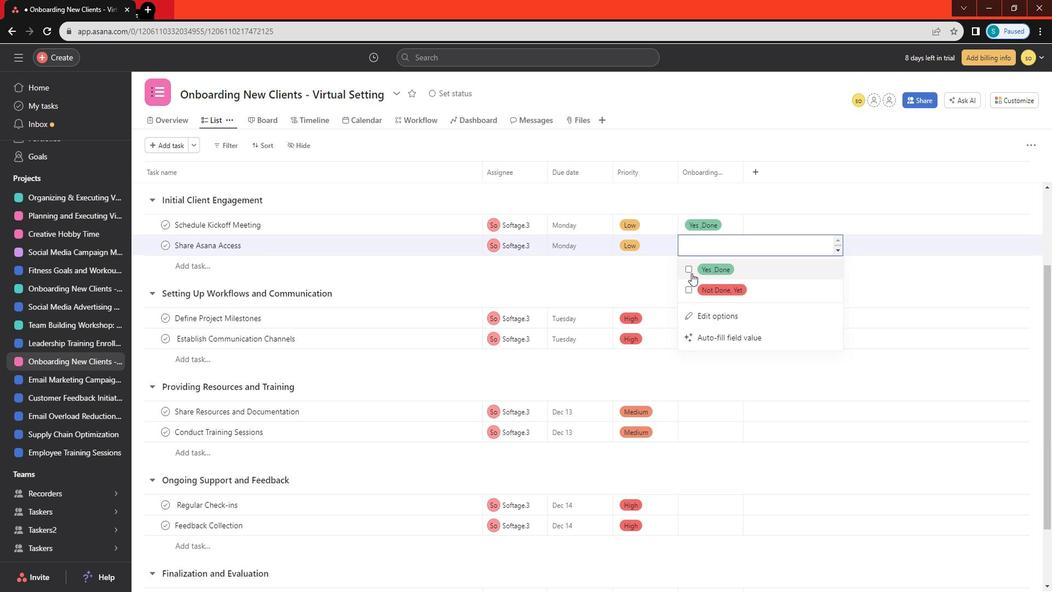 
Action: Mouse moved to (669, 278)
Screenshot: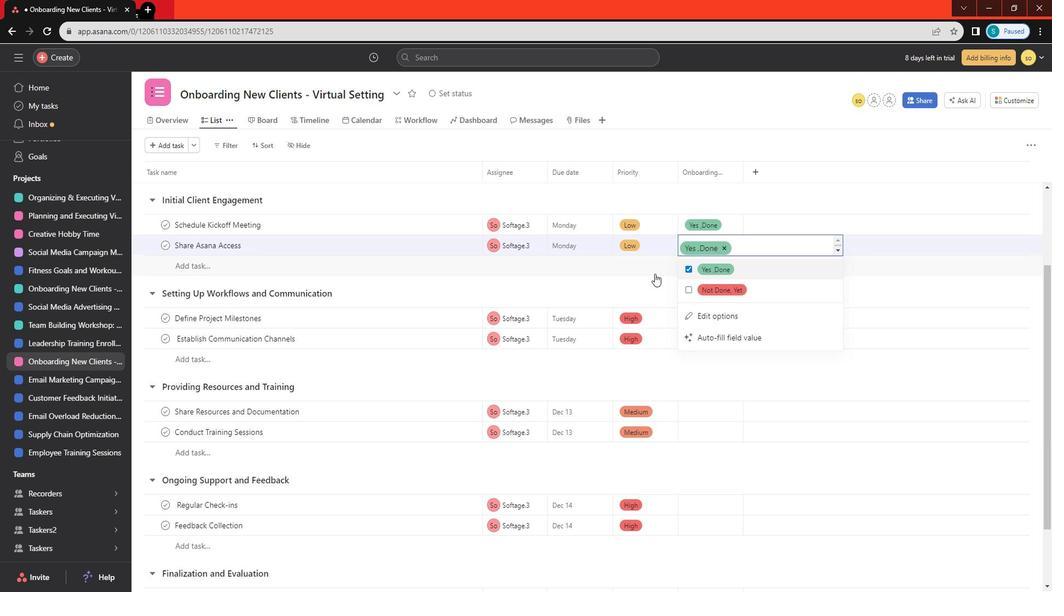 
Action: Mouse pressed left at (669, 278)
Screenshot: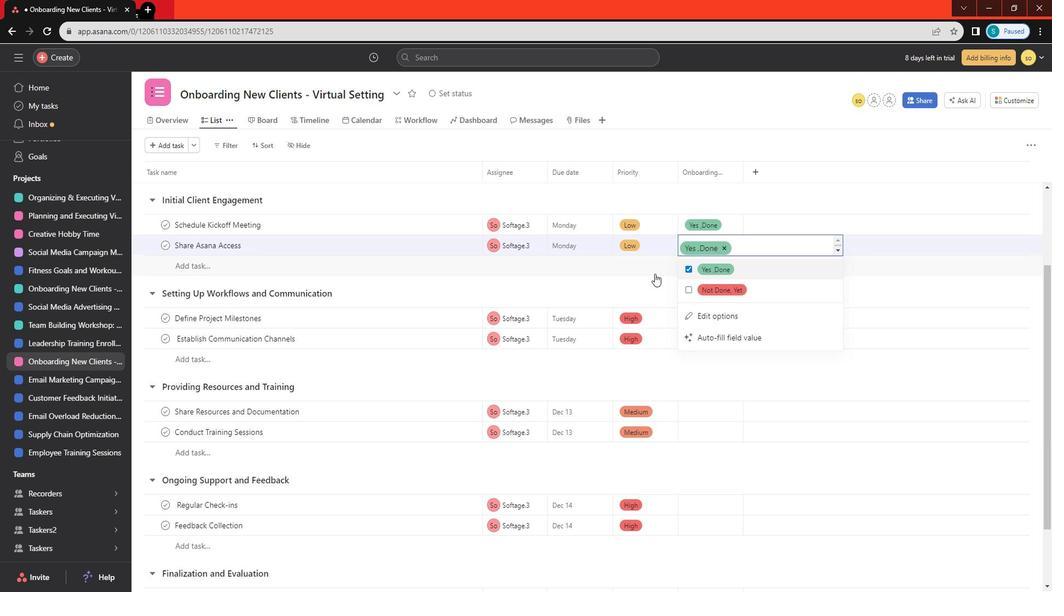 
Action: Mouse moved to (723, 293)
Screenshot: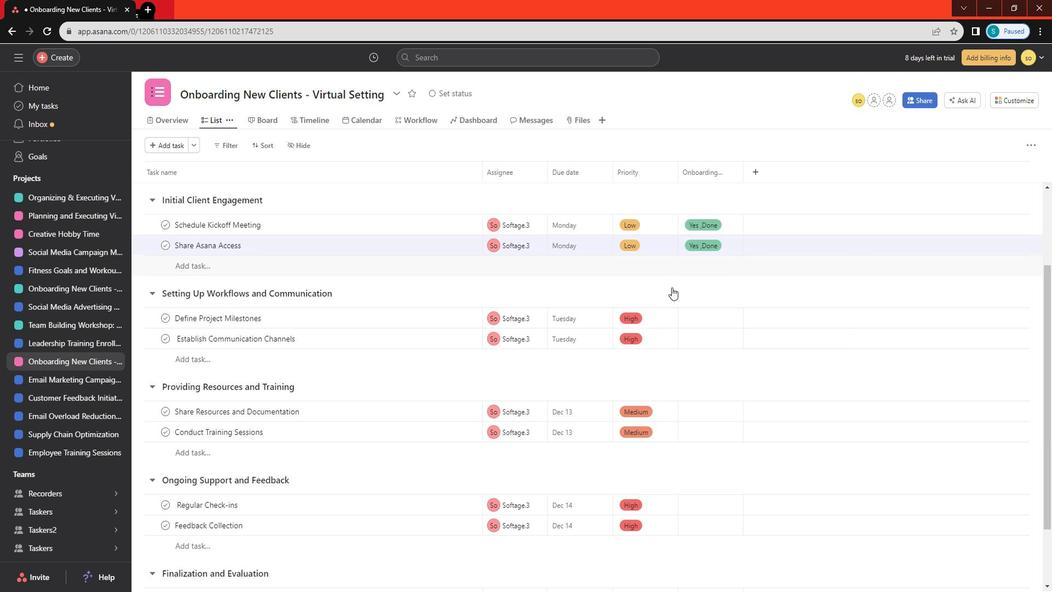 
Action: Mouse scrolled (723, 293) with delta (0, 0)
Screenshot: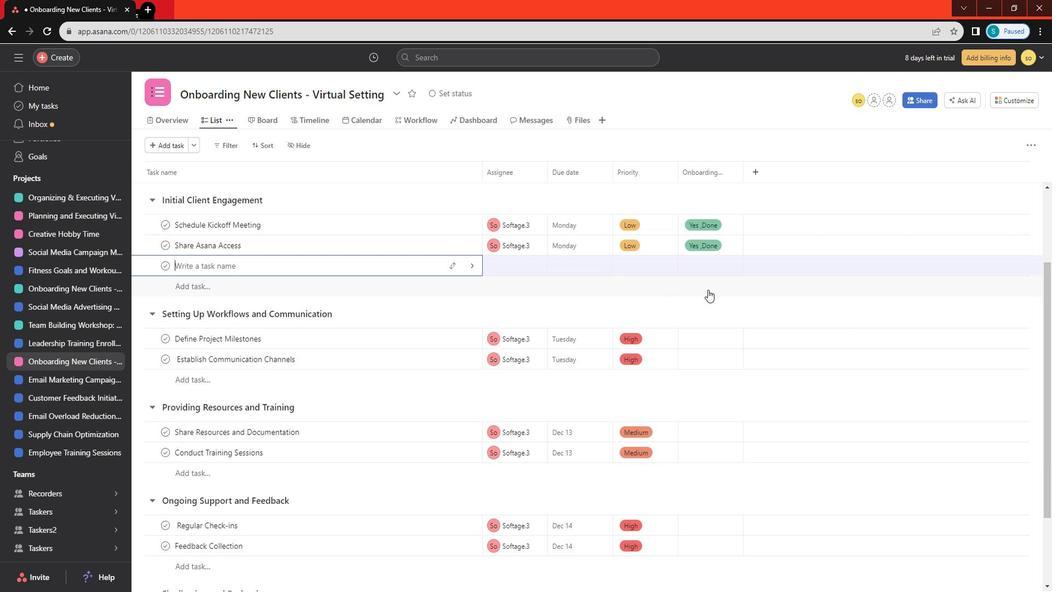 
Action: Mouse scrolled (723, 293) with delta (0, 0)
Screenshot: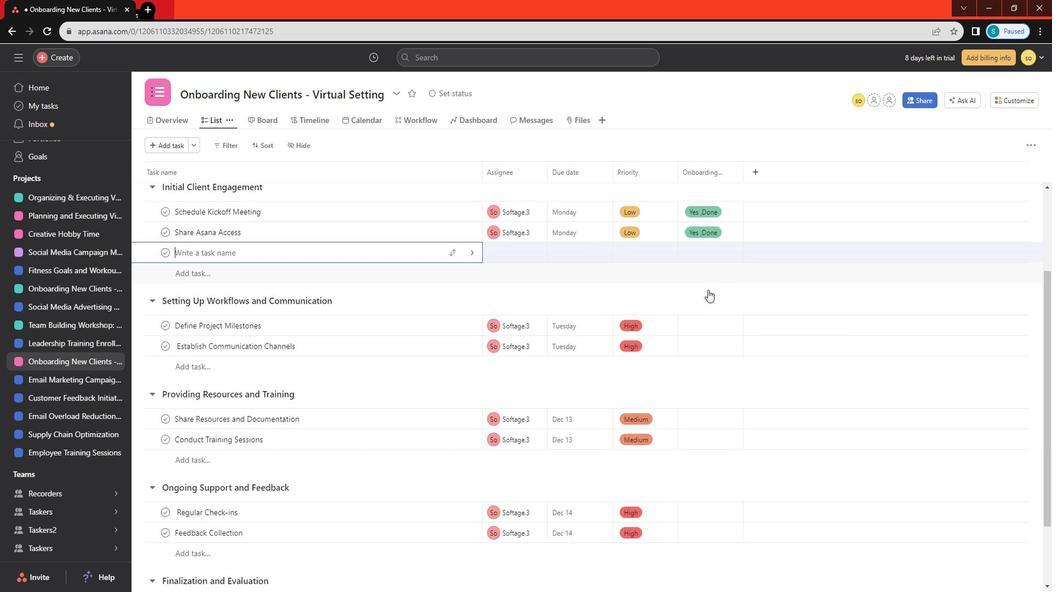 
Action: Mouse moved to (746, 243)
Screenshot: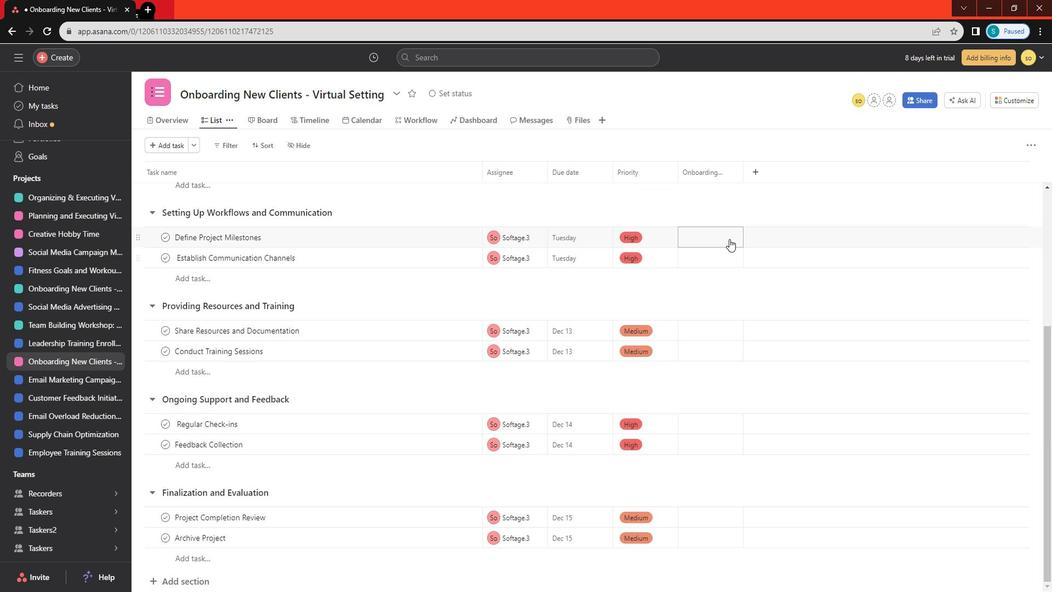 
Action: Mouse pressed left at (746, 243)
Screenshot: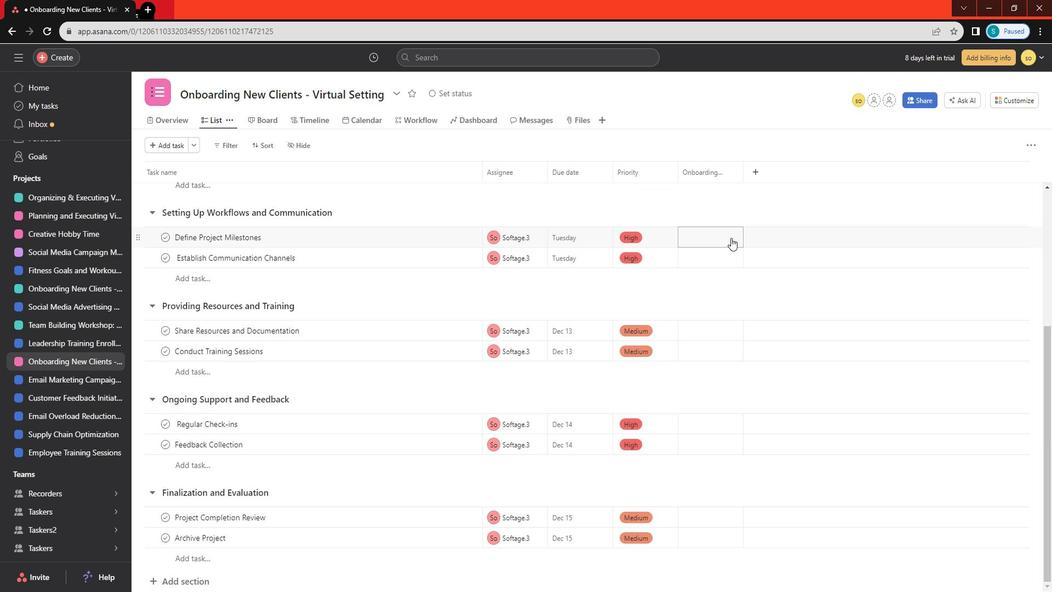 
Action: Mouse moved to (736, 265)
Screenshot: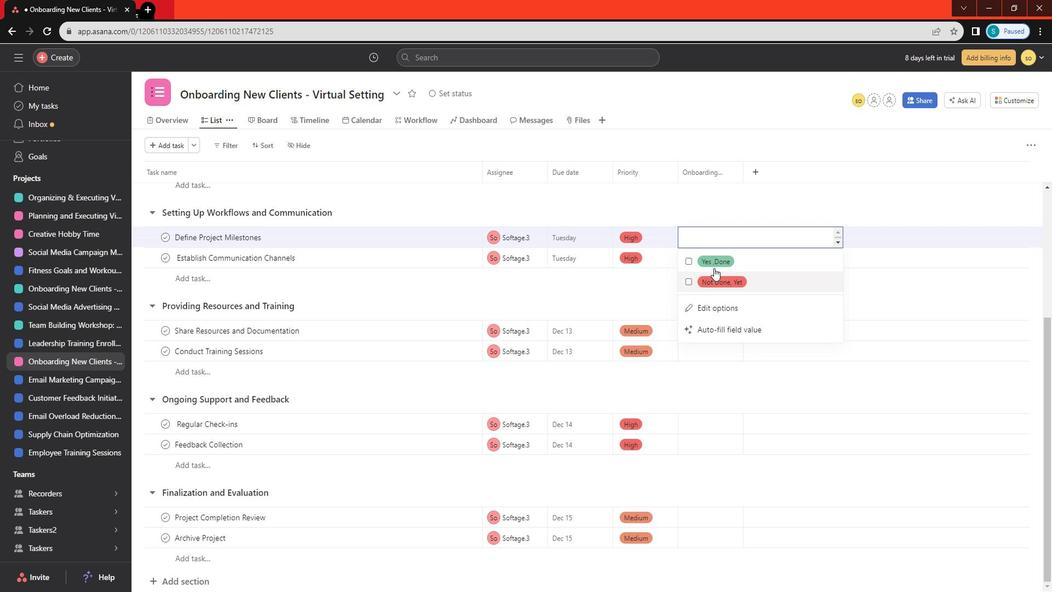 
Action: Mouse pressed left at (736, 265)
Screenshot: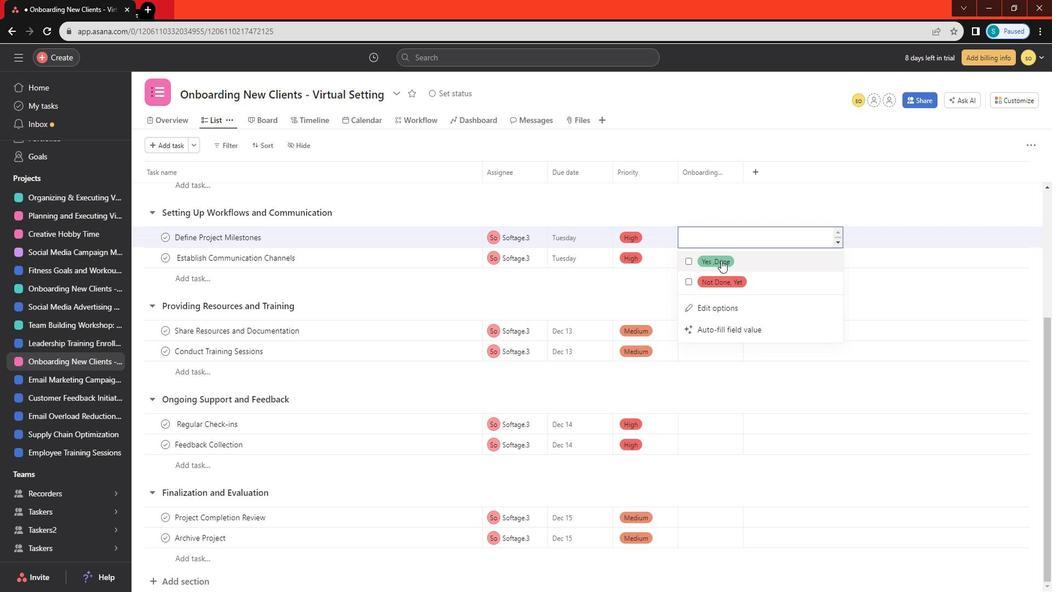 
Action: Mouse moved to (665, 288)
Screenshot: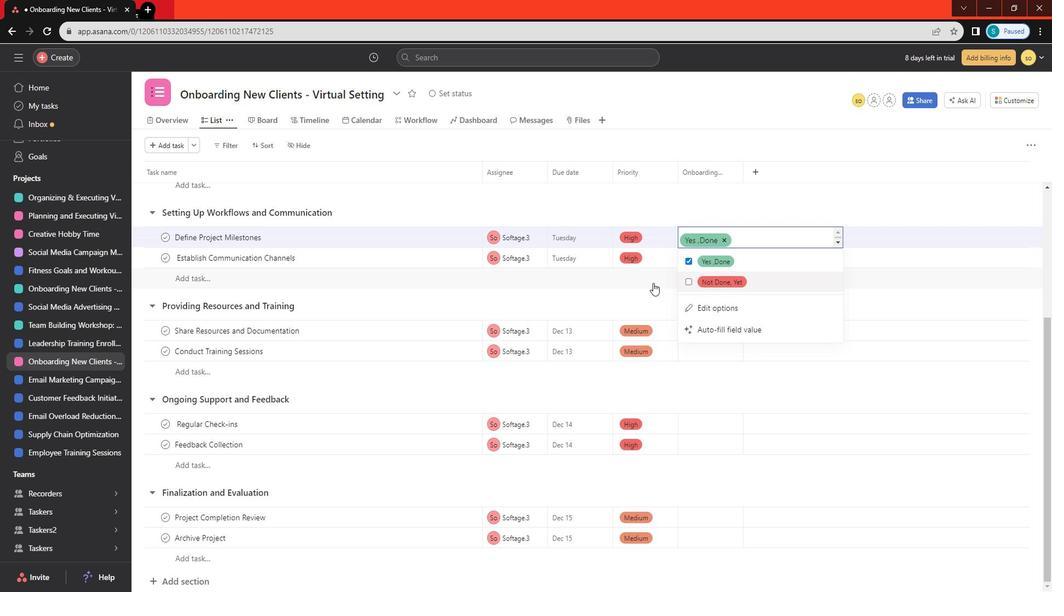 
Action: Mouse pressed left at (665, 288)
Screenshot: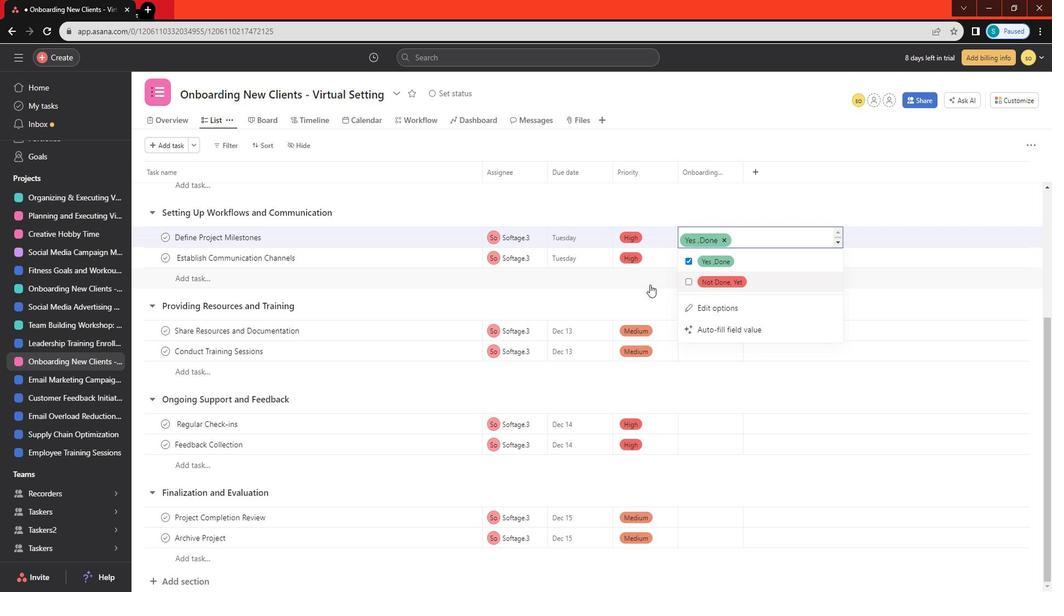 
Action: Mouse moved to (719, 260)
Screenshot: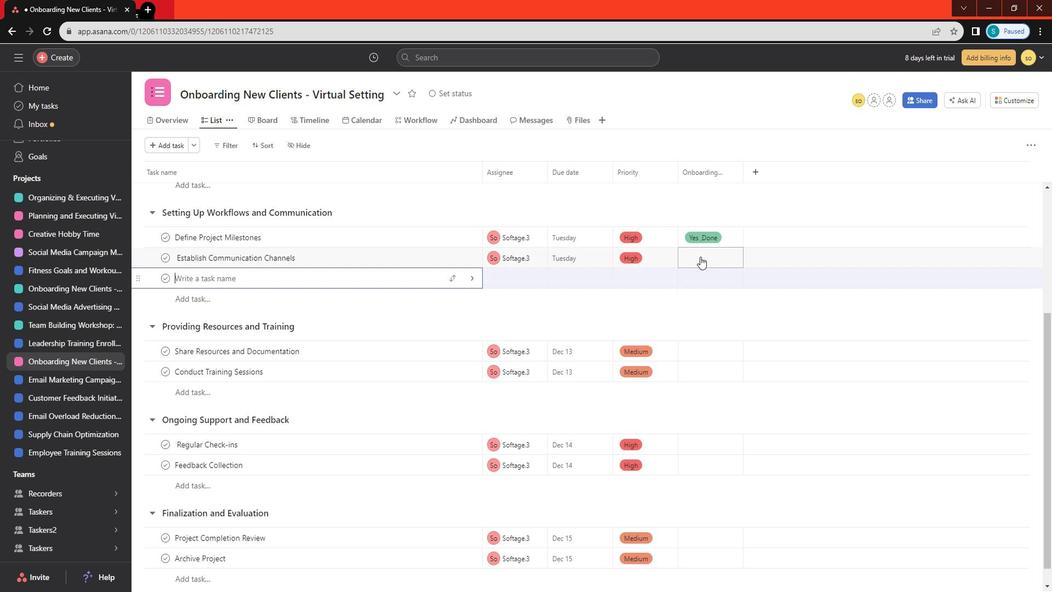 
Action: Mouse pressed left at (719, 260)
Screenshot: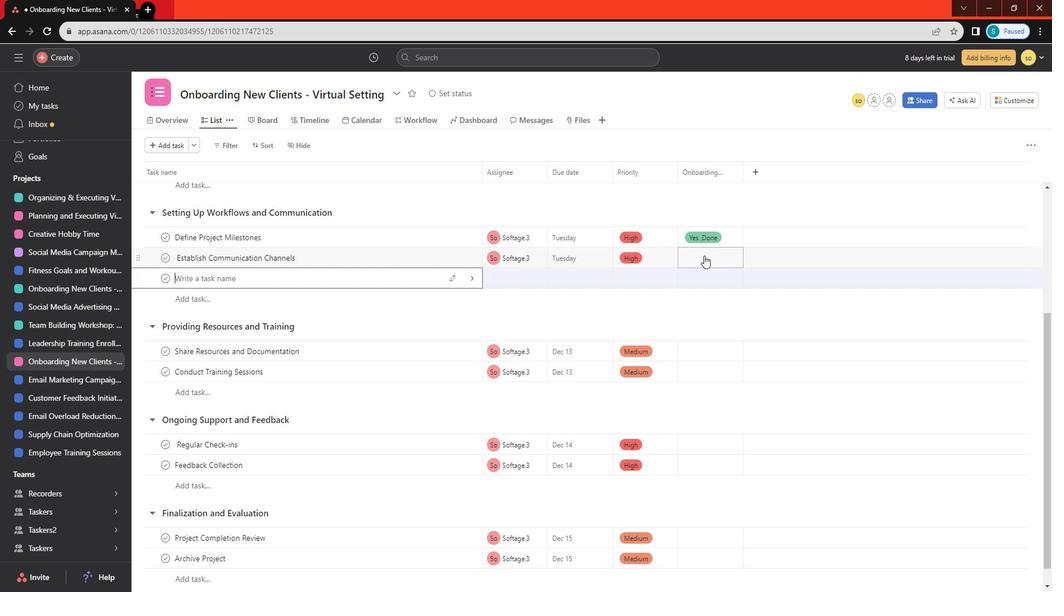 
Action: Mouse moved to (717, 298)
Screenshot: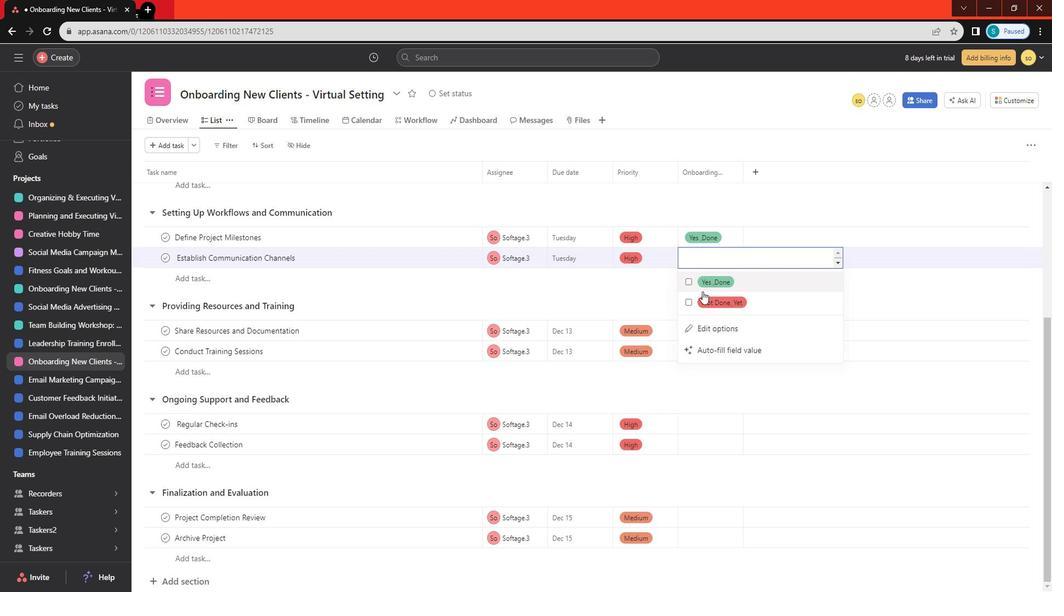 
Action: Mouse pressed left at (717, 298)
Screenshot: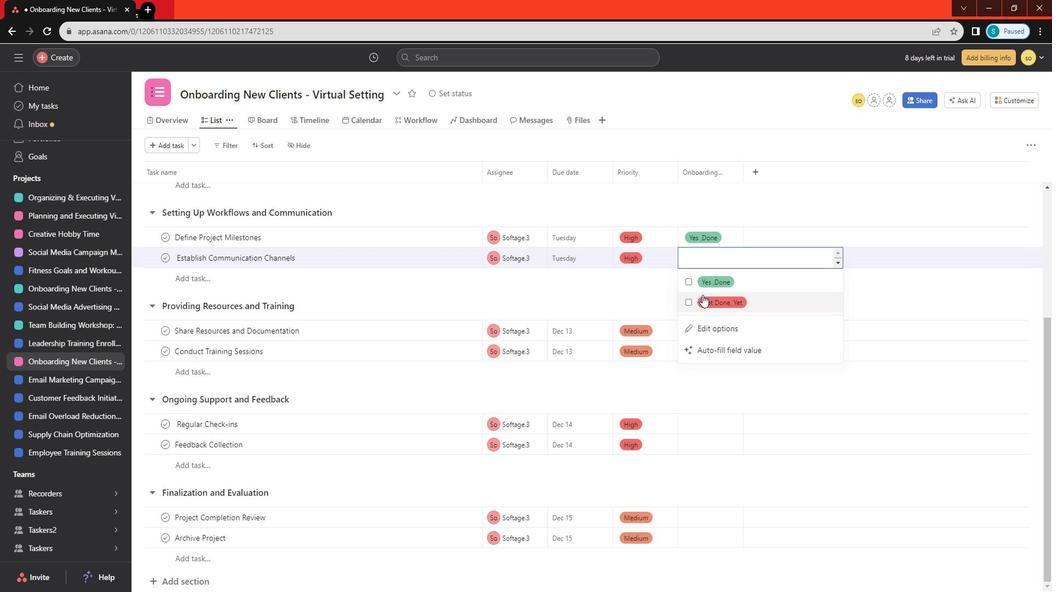 
Action: Mouse moved to (666, 296)
Screenshot: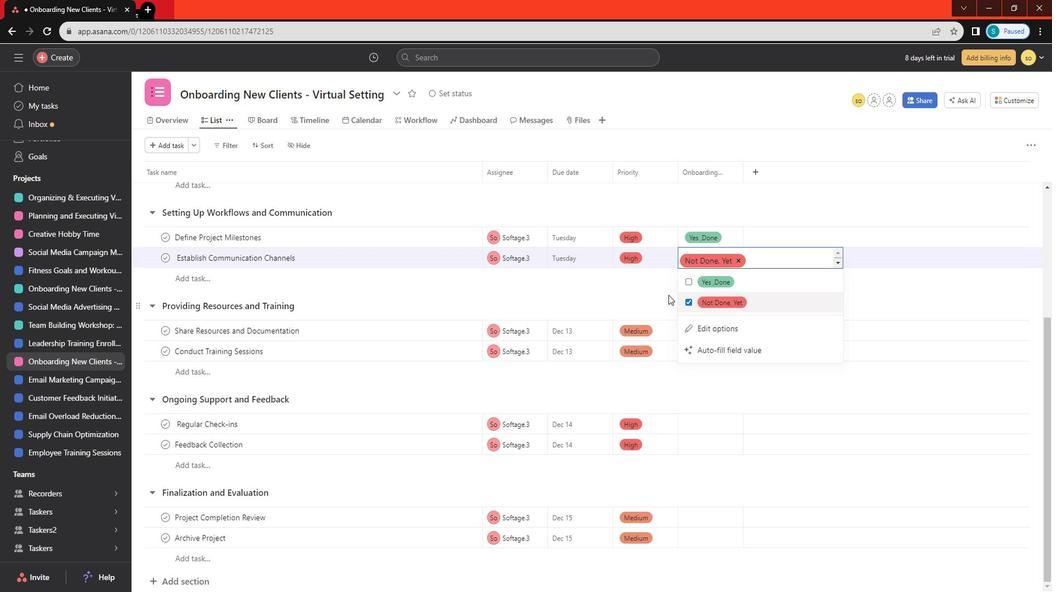 
Action: Mouse pressed left at (666, 296)
Screenshot: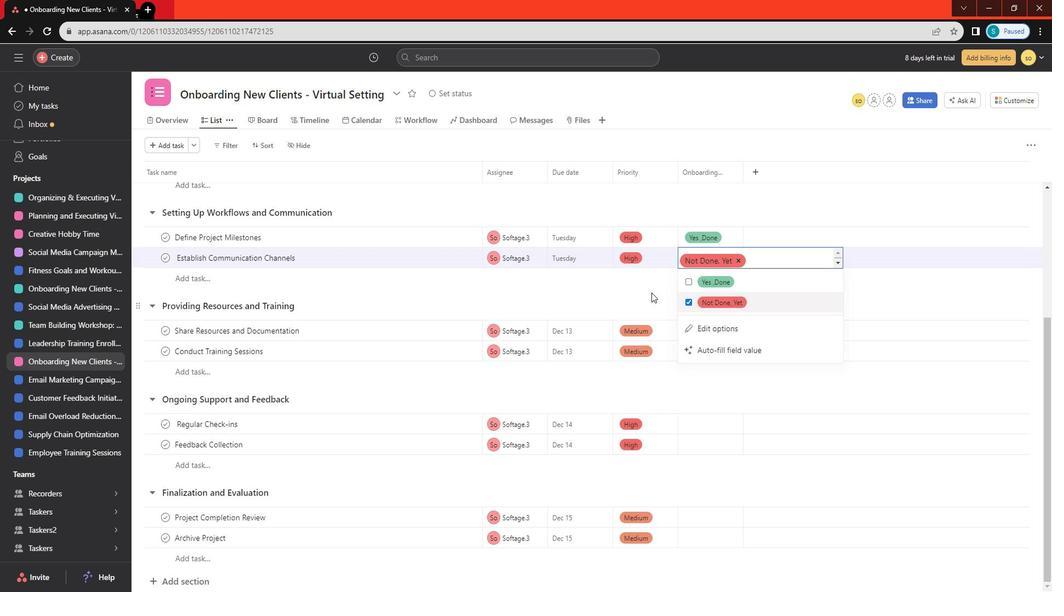 
Action: Mouse moved to (704, 321)
Screenshot: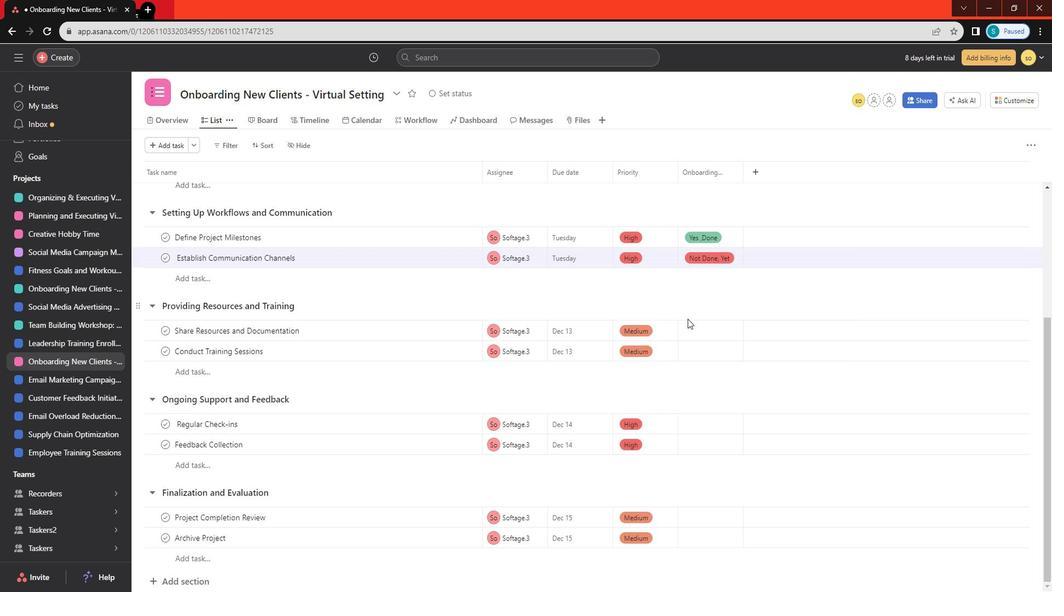 
Action: Mouse pressed left at (704, 321)
Screenshot: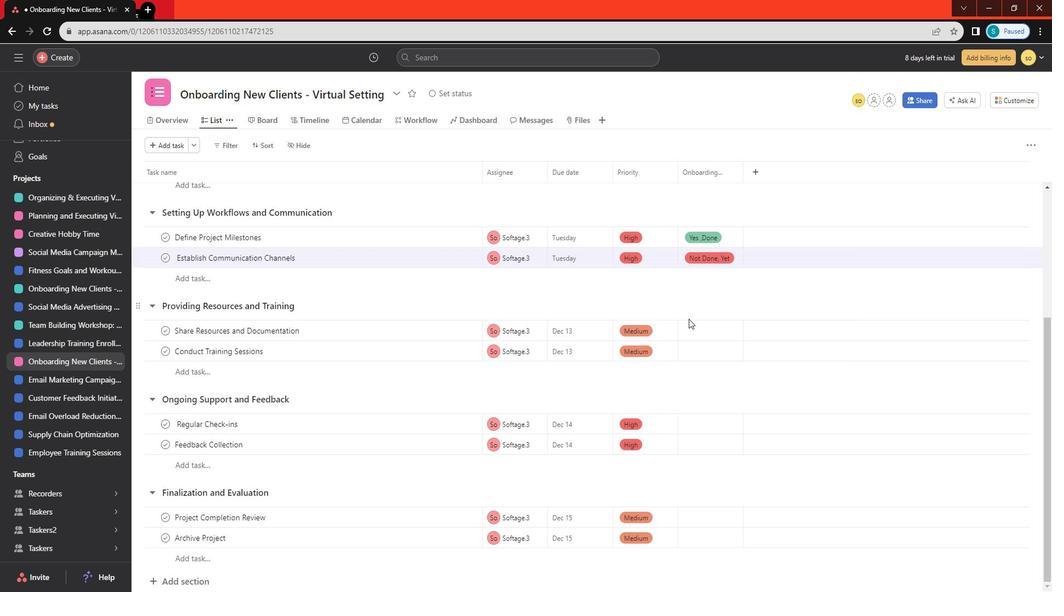 
Action: Mouse moved to (704, 325)
Screenshot: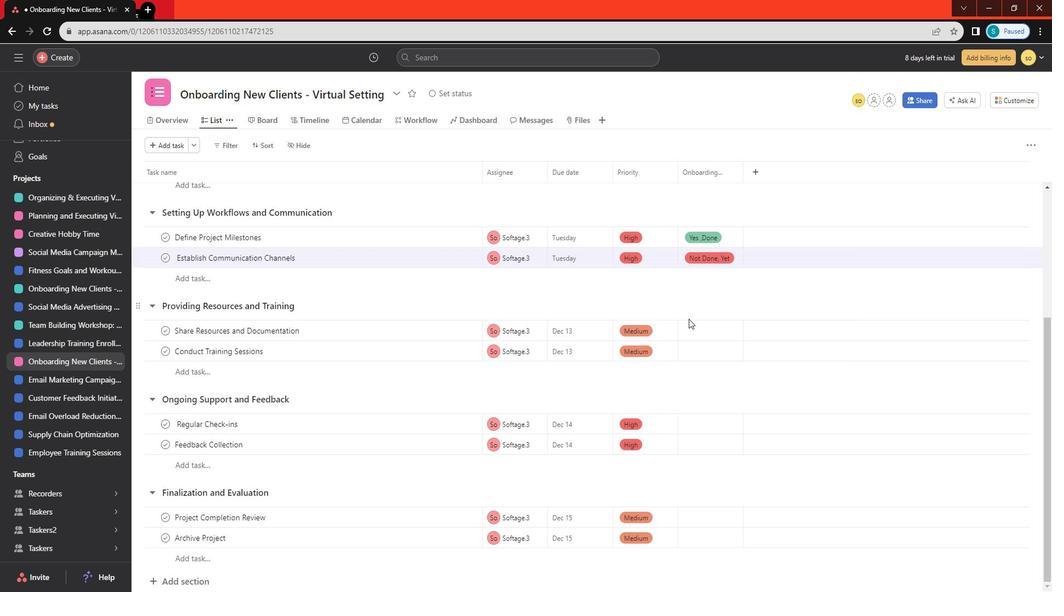 
Action: Mouse pressed left at (704, 325)
Screenshot: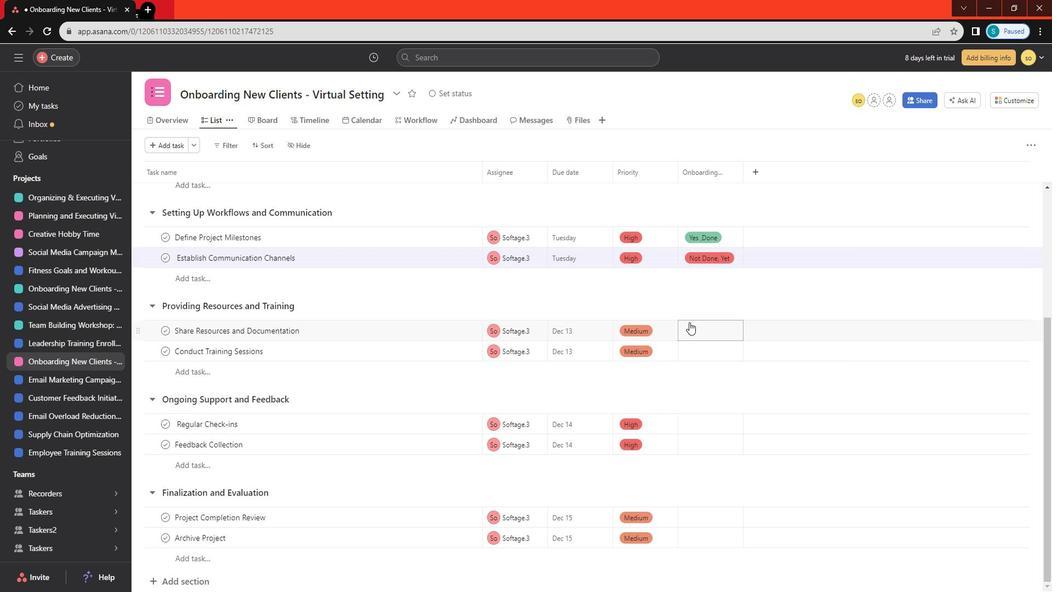 
Action: Mouse moved to (716, 347)
Screenshot: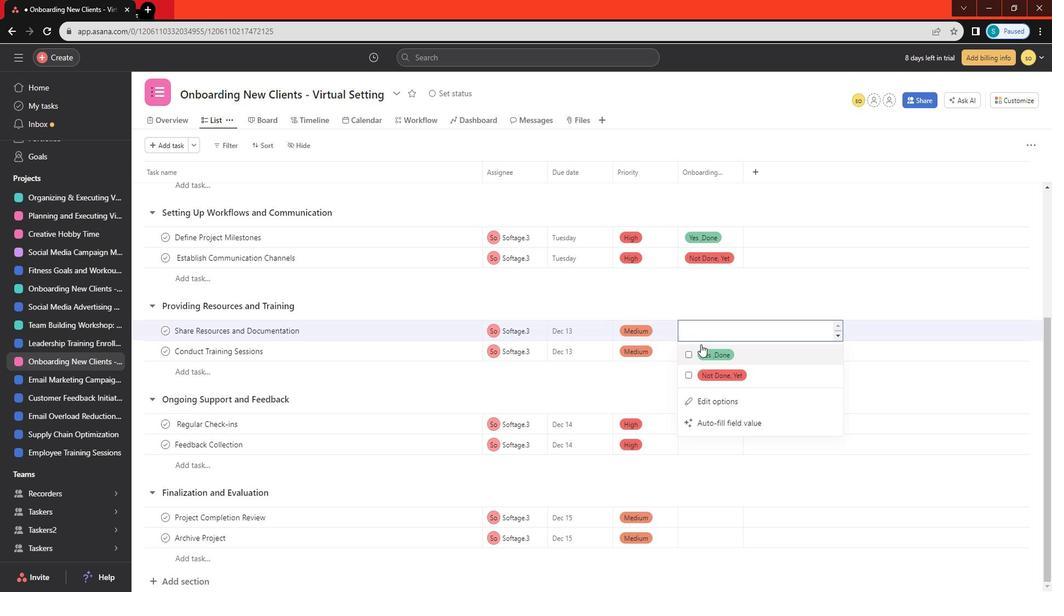 
Action: Mouse pressed left at (716, 347)
Screenshot: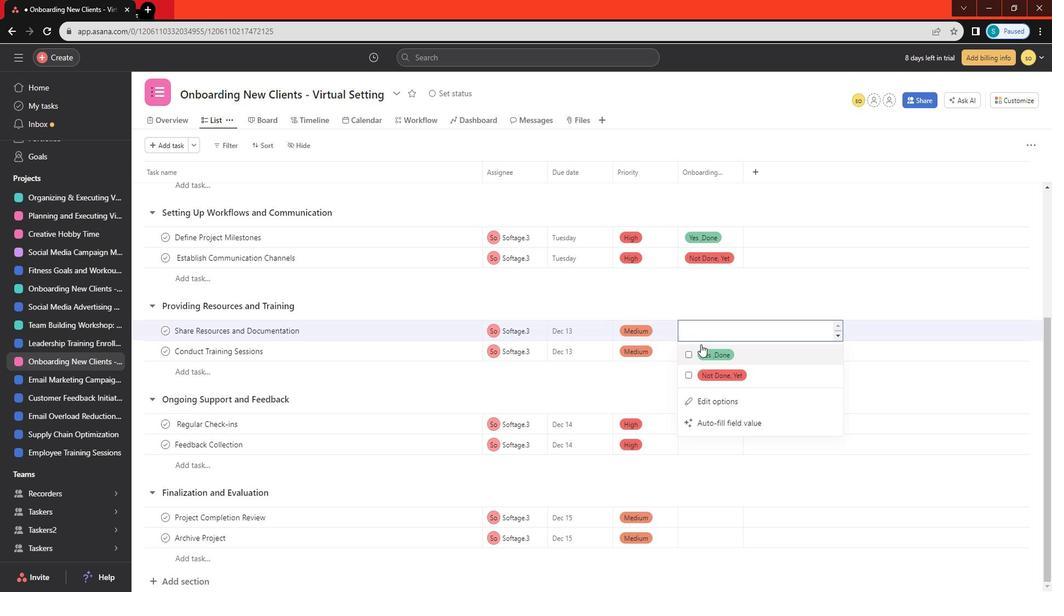 
Action: Mouse moved to (712, 355)
Screenshot: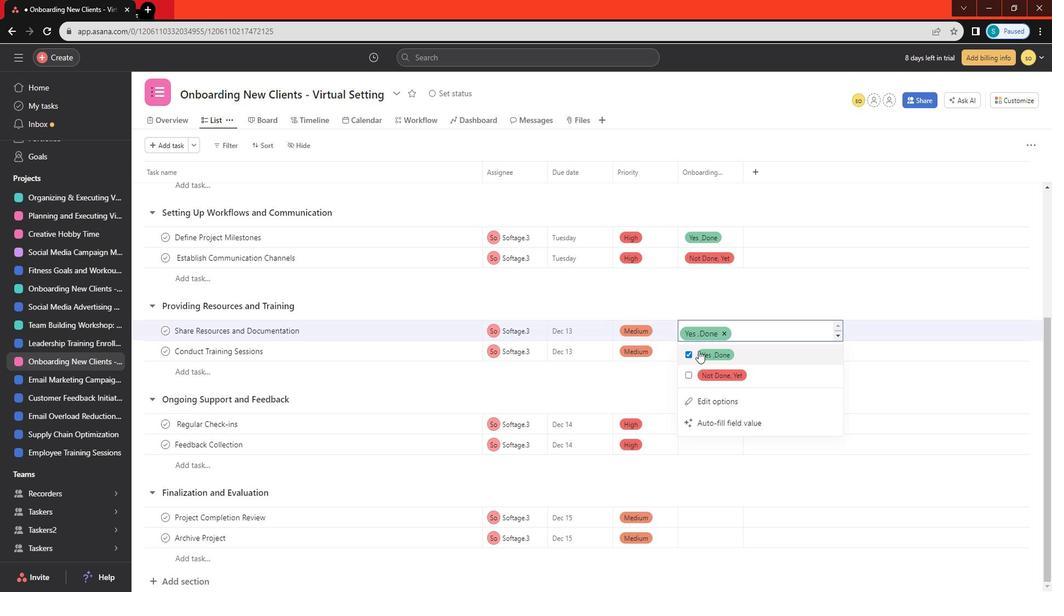 
Action: Mouse pressed left at (712, 355)
Screenshot: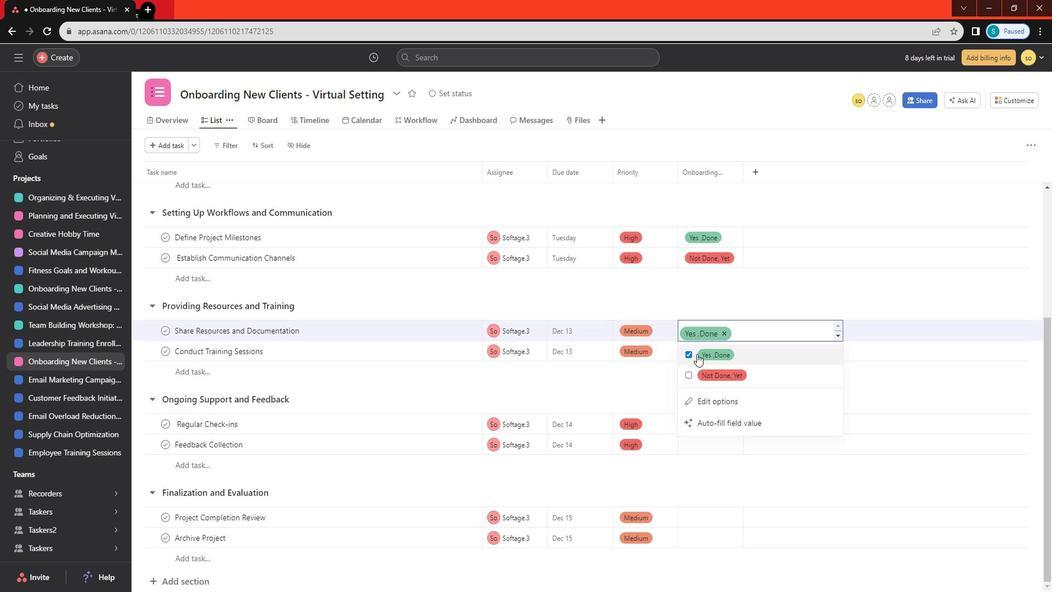 
Action: Mouse moved to (695, 355)
Screenshot: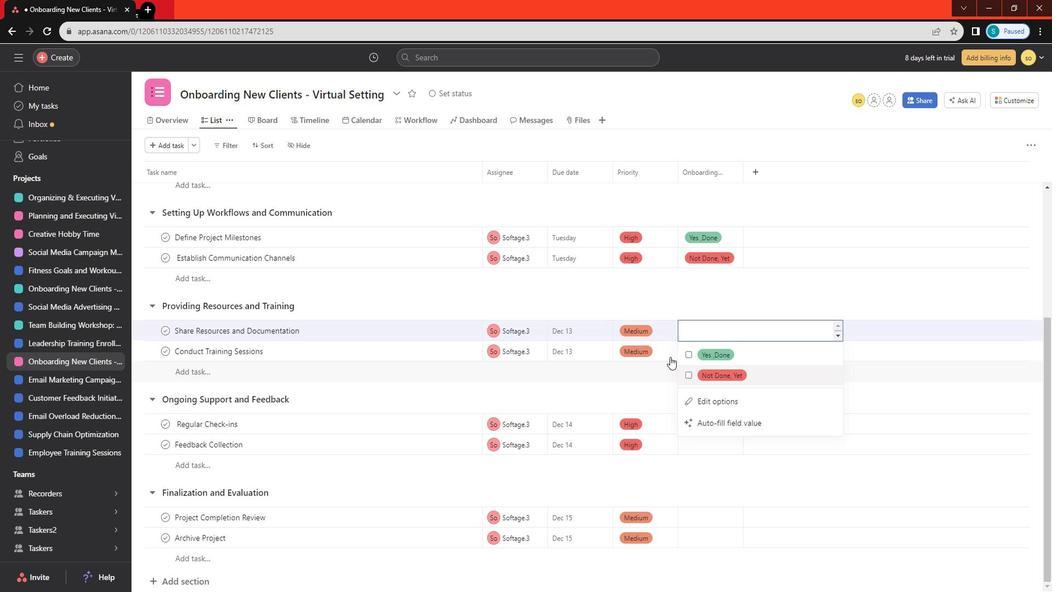 
Action: Mouse pressed left at (695, 355)
Screenshot: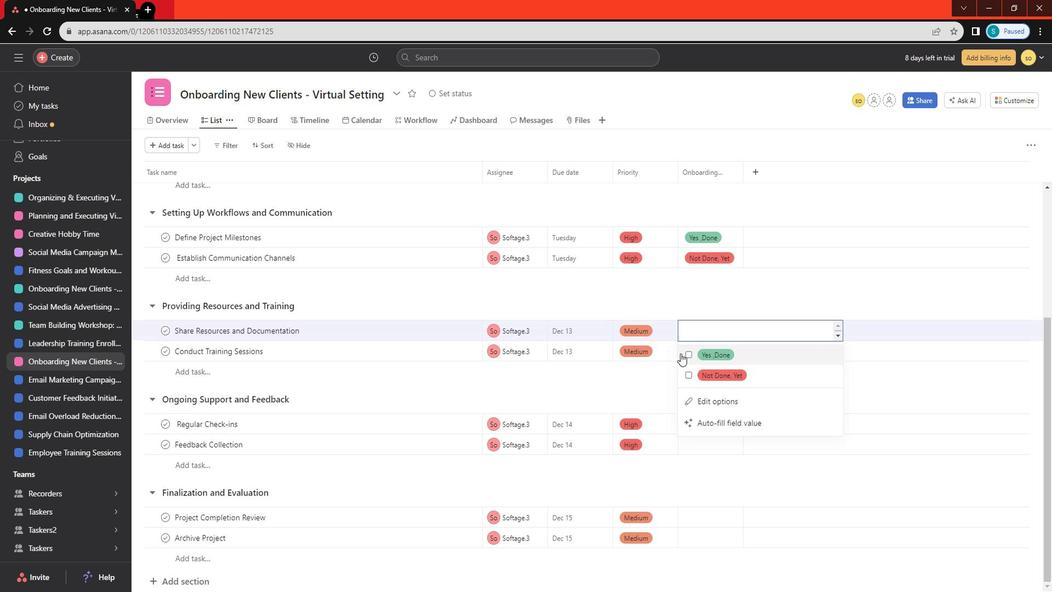 
Action: Mouse moved to (656, 374)
Screenshot: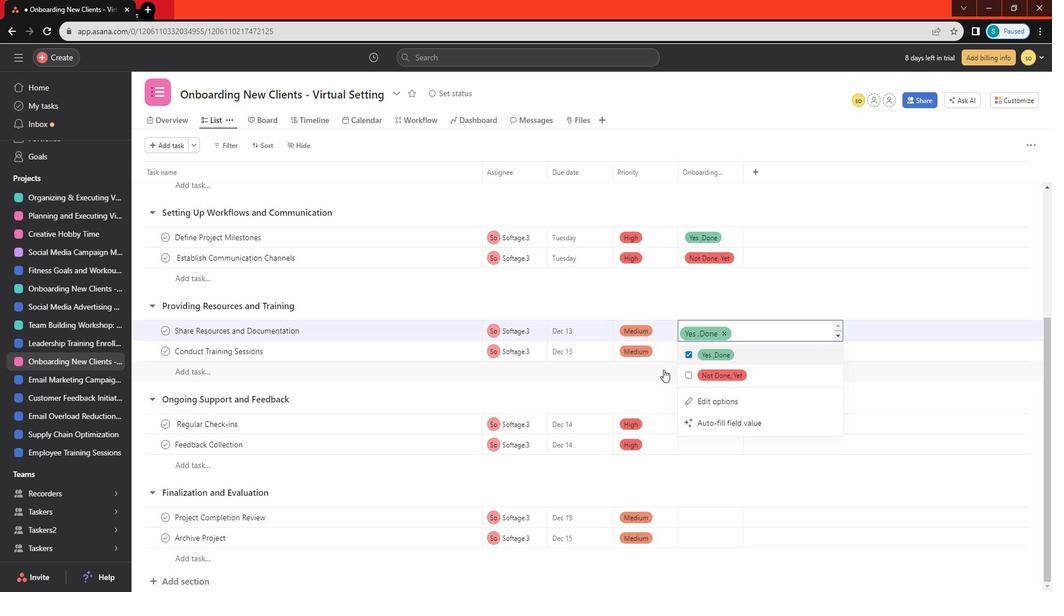 
Action: Mouse pressed left at (656, 374)
Screenshot: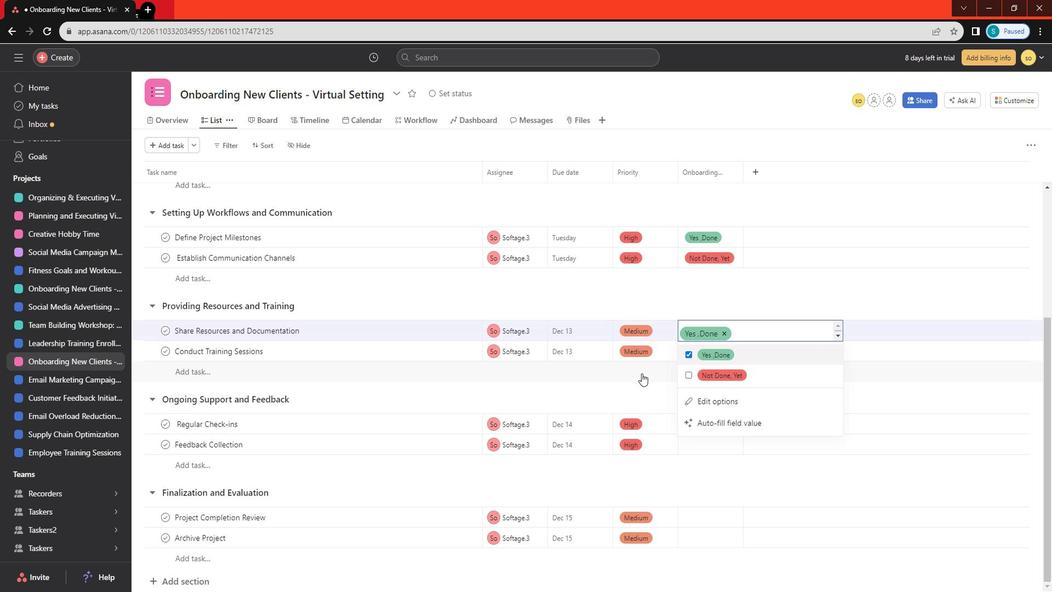 
Action: Mouse moved to (733, 356)
Screenshot: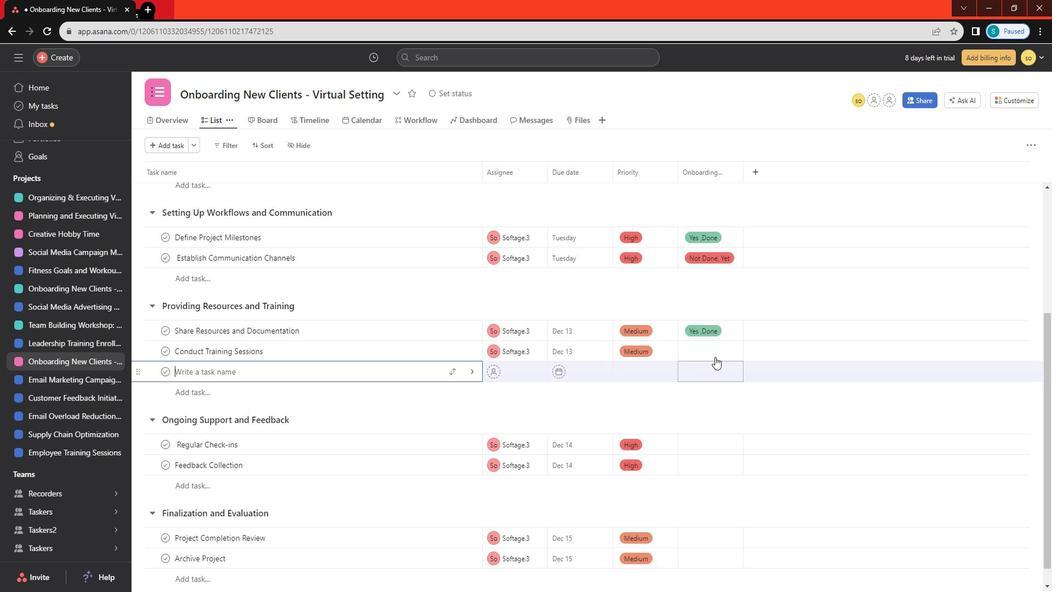 
Action: Mouse pressed left at (733, 356)
Screenshot: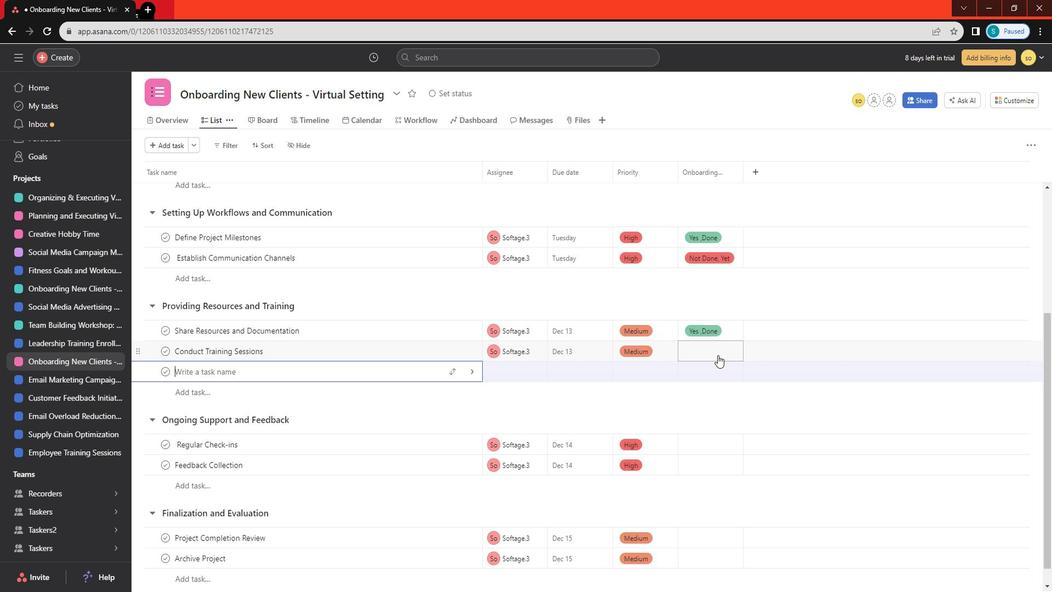 
Action: Mouse moved to (725, 375)
Screenshot: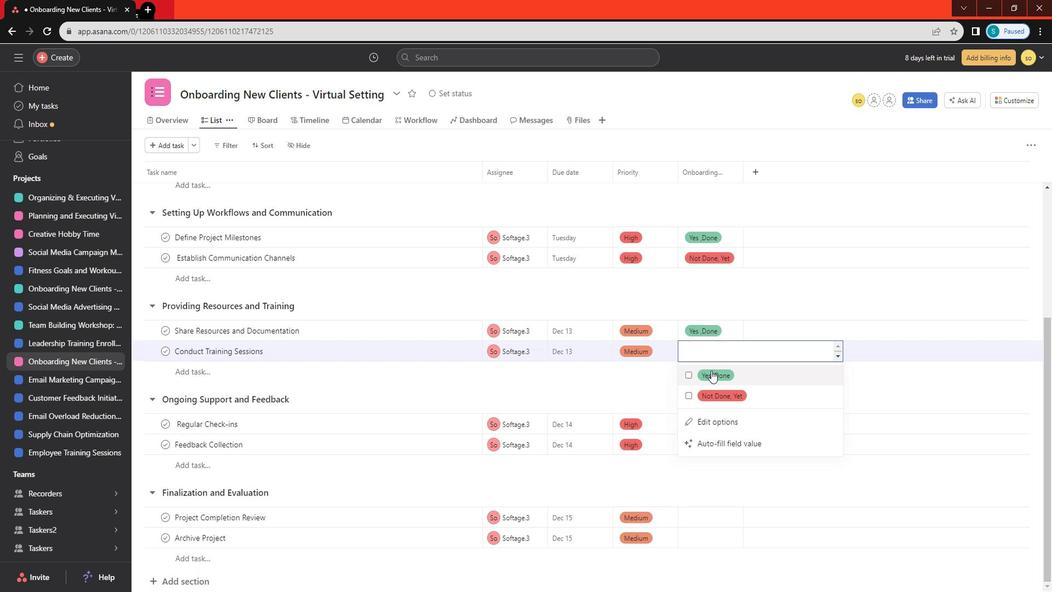 
Action: Mouse pressed left at (725, 375)
Screenshot: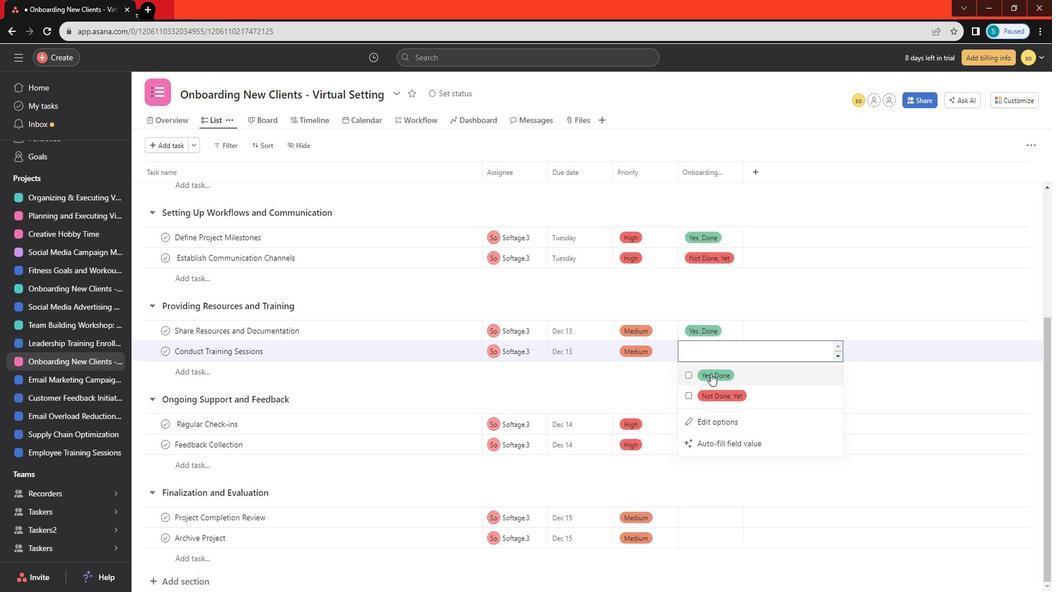 
Action: Mouse moved to (663, 382)
Screenshot: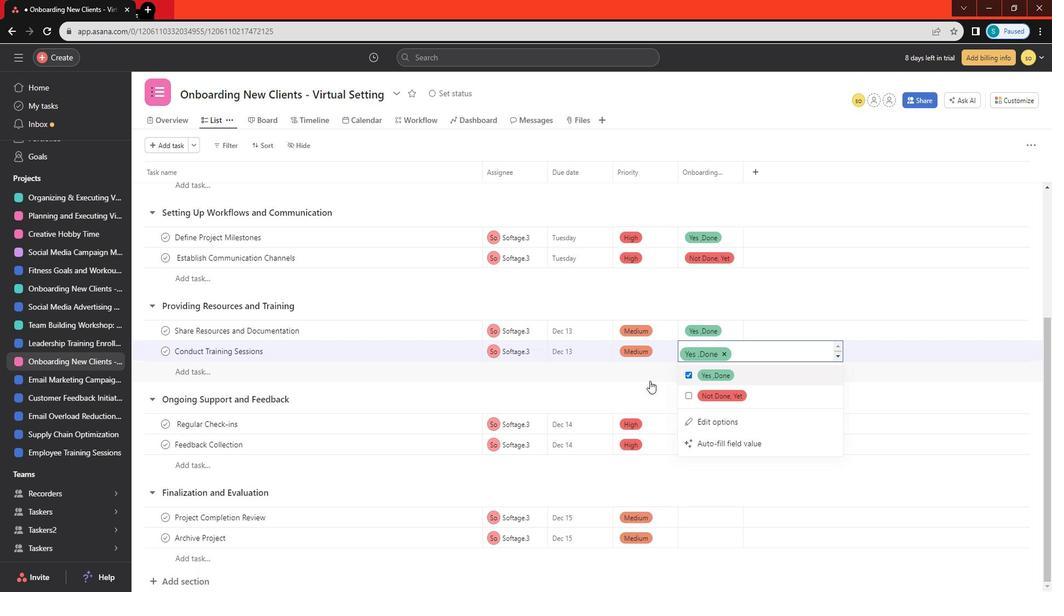 
Action: Mouse pressed left at (663, 382)
Screenshot: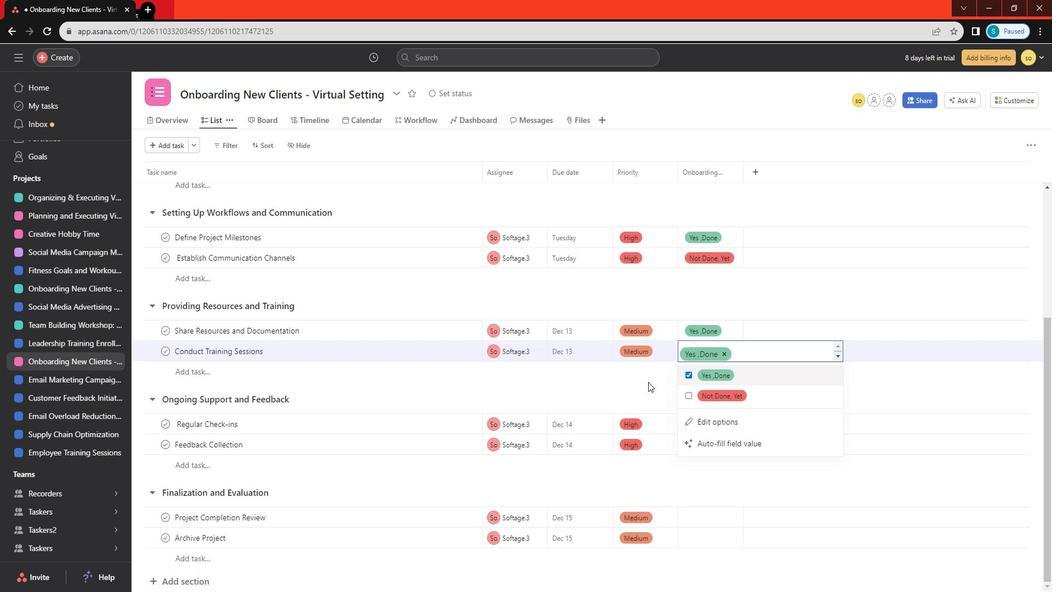 
Action: Mouse moved to (665, 371)
Screenshot: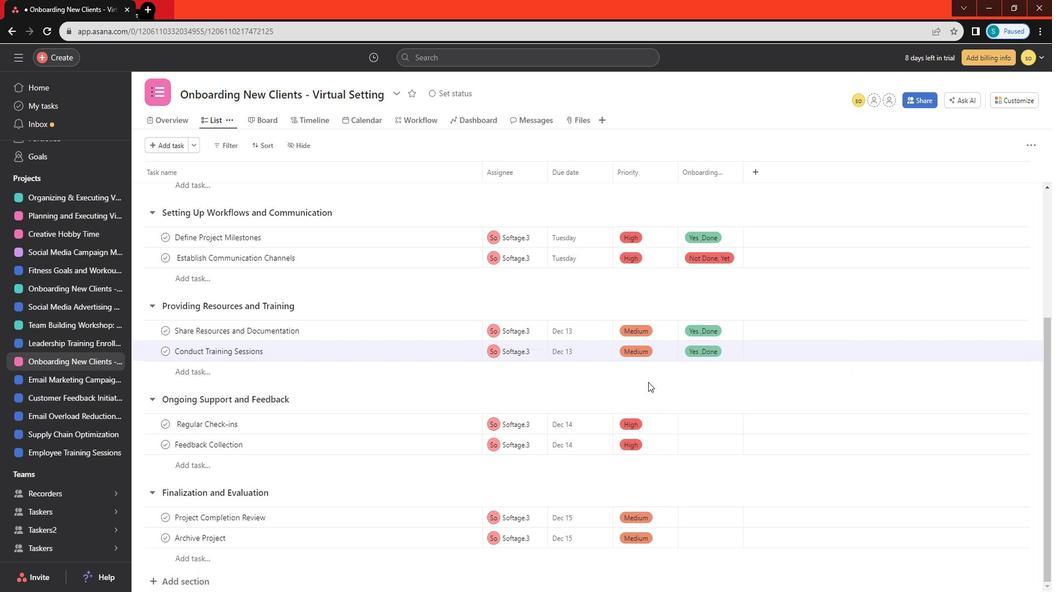 
Action: Mouse scrolled (665, 371) with delta (0, 0)
Screenshot: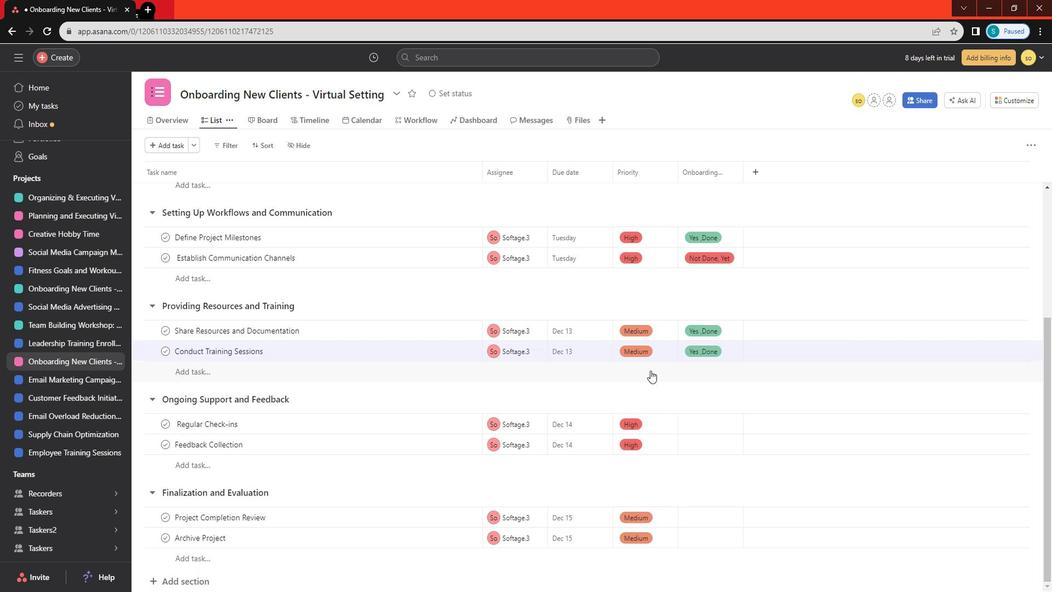 
Action: Mouse scrolled (665, 371) with delta (0, 0)
Screenshot: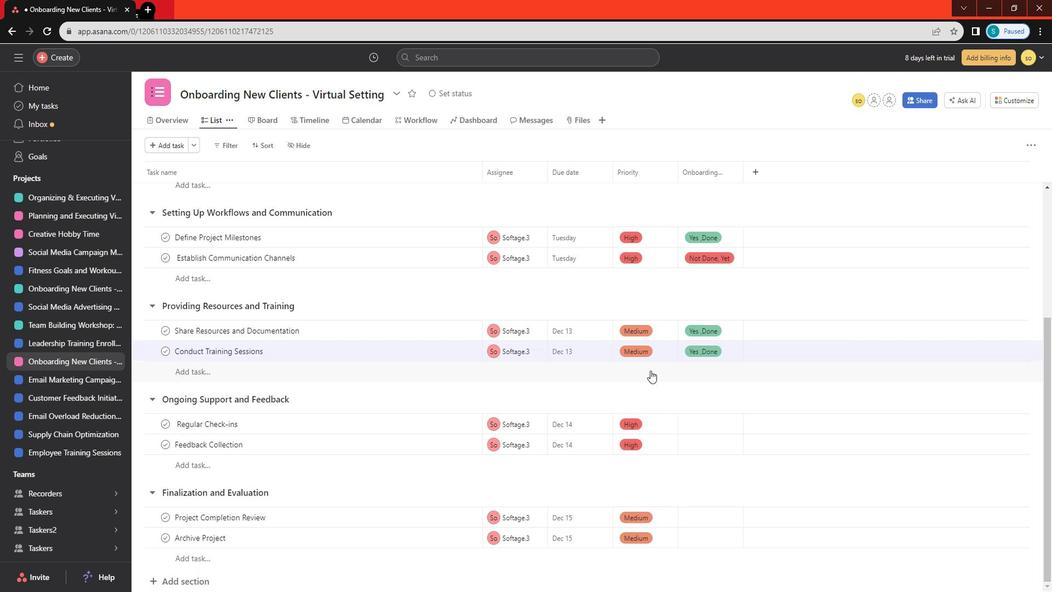 
Action: Mouse scrolled (665, 371) with delta (0, 0)
Screenshot: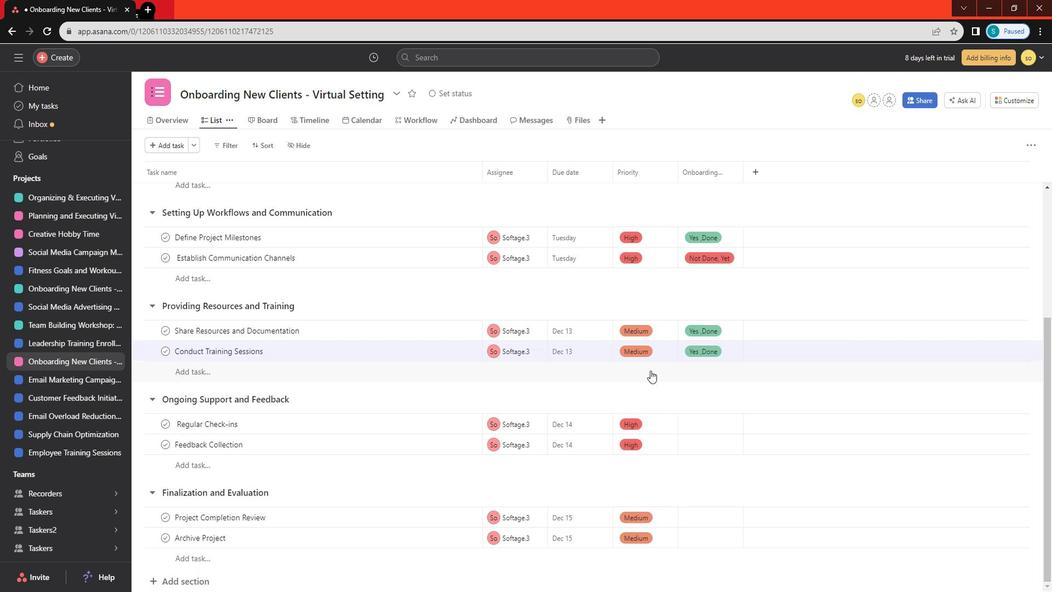 
Action: Mouse scrolled (665, 371) with delta (0, 0)
Screenshot: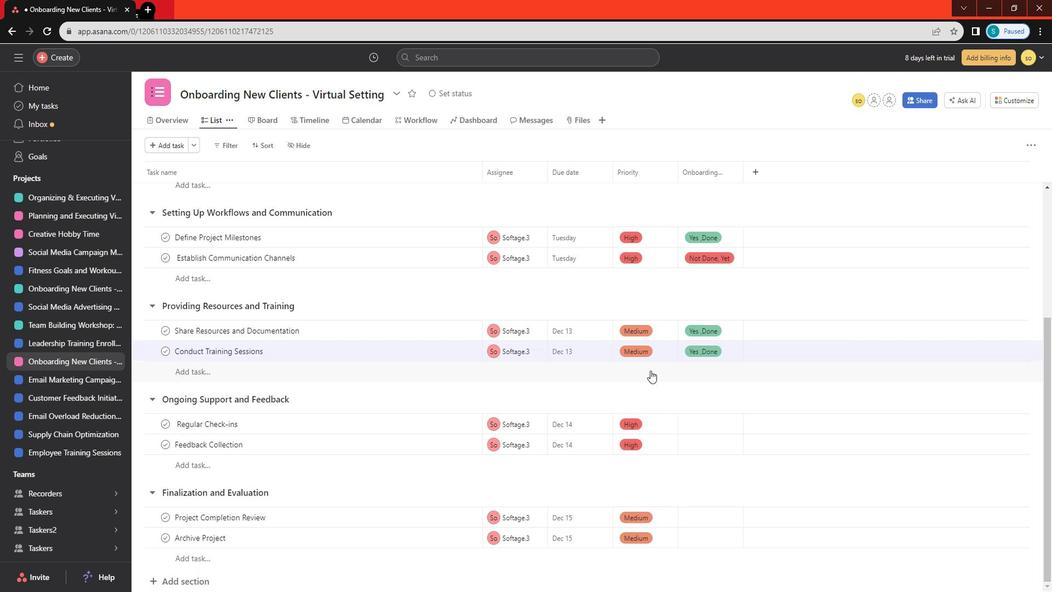 
Action: Mouse scrolled (665, 371) with delta (0, 0)
Screenshot: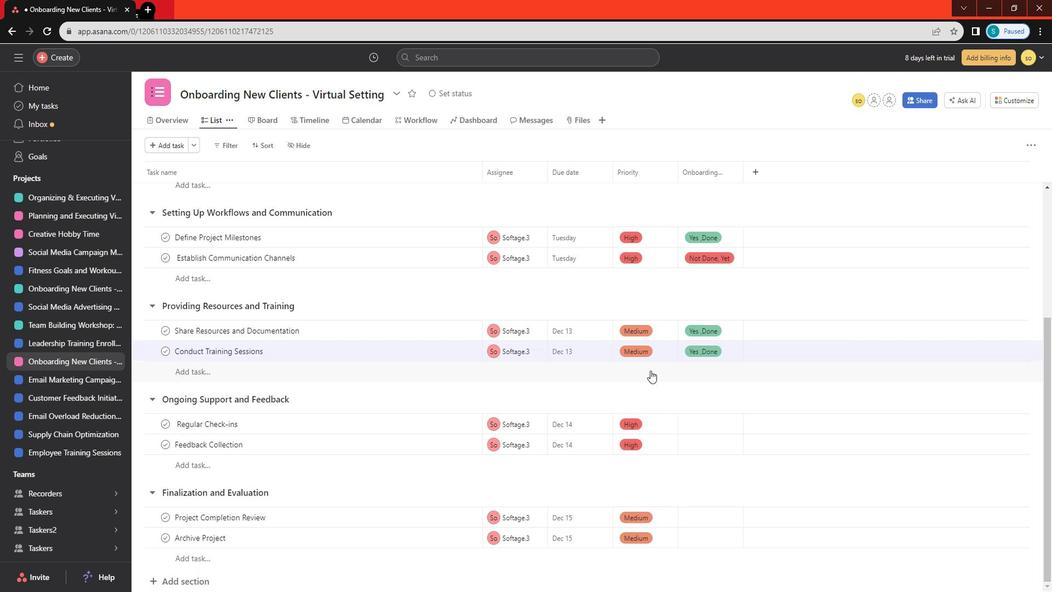 
Action: Mouse scrolled (665, 371) with delta (0, 0)
Screenshot: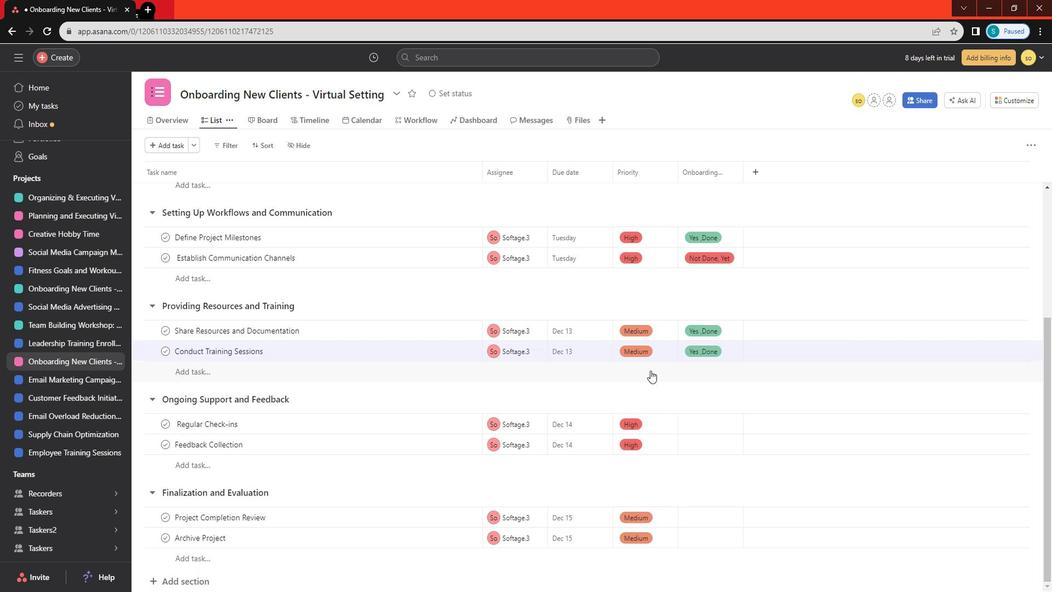 
Action: Mouse moved to (714, 432)
Screenshot: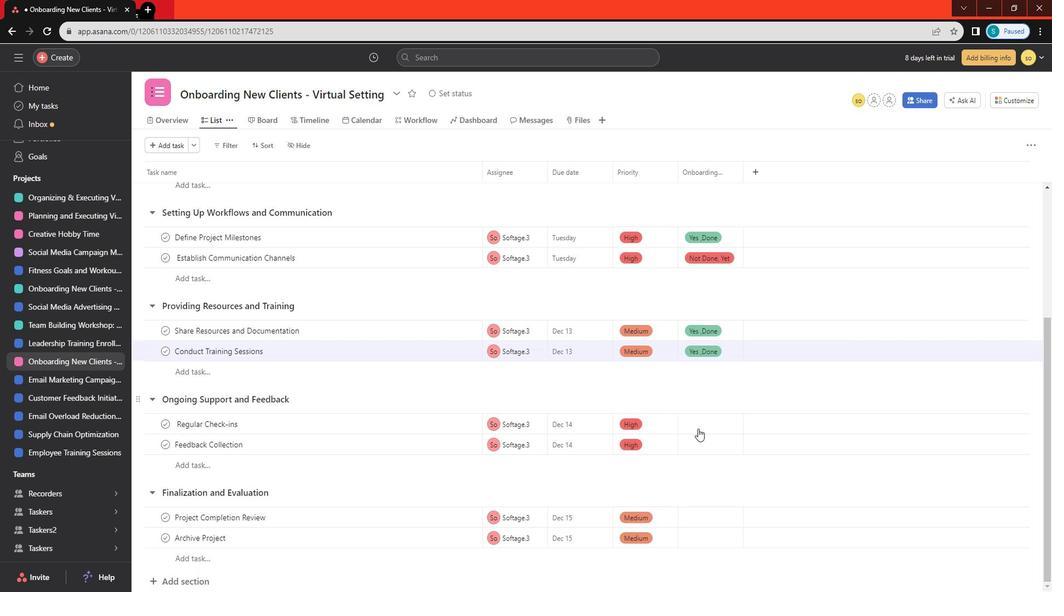 
Action: Mouse scrolled (714, 433) with delta (0, 0)
Screenshot: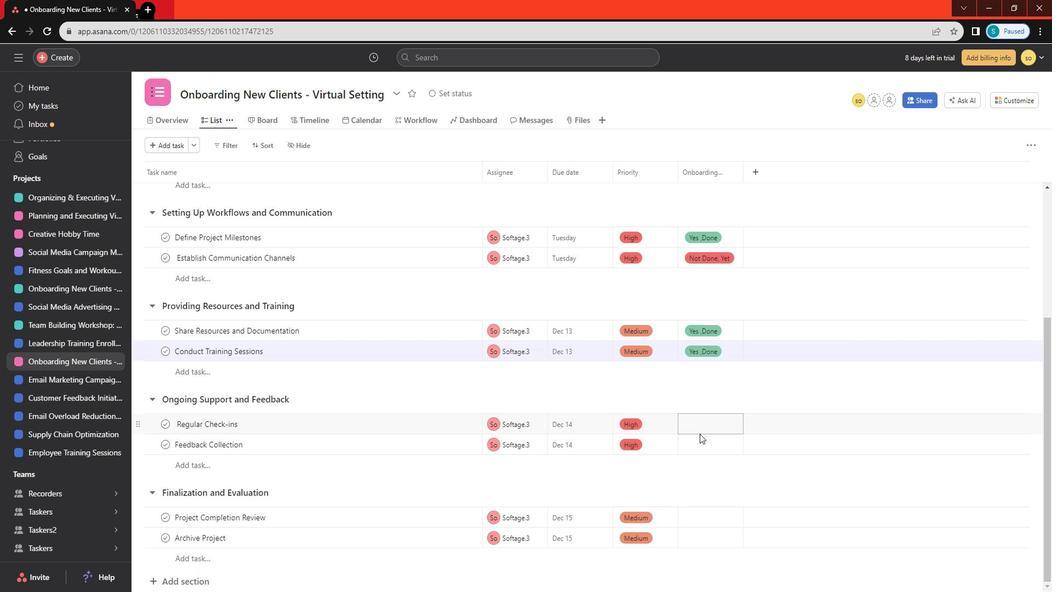 
Action: Mouse moved to (714, 432)
Screenshot: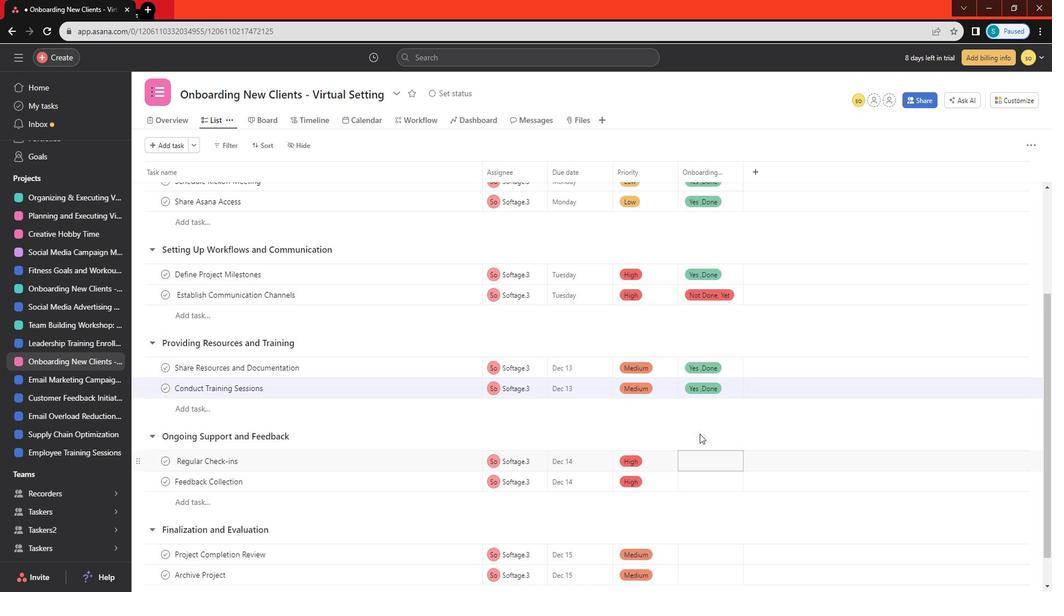 
Action: Mouse scrolled (714, 432) with delta (0, 0)
Screenshot: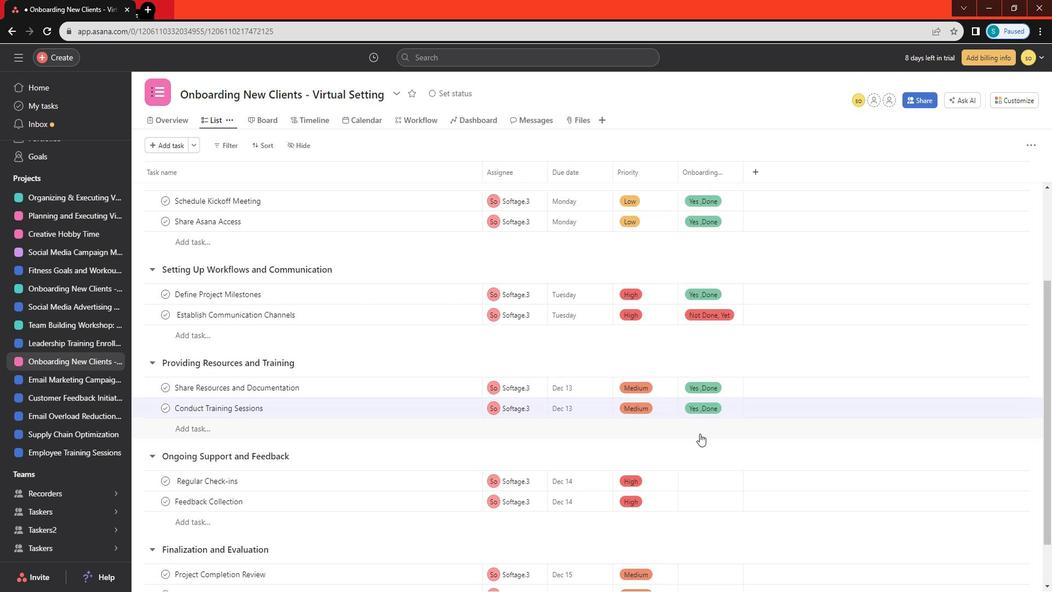 
Action: Mouse scrolled (714, 432) with delta (0, 0)
Screenshot: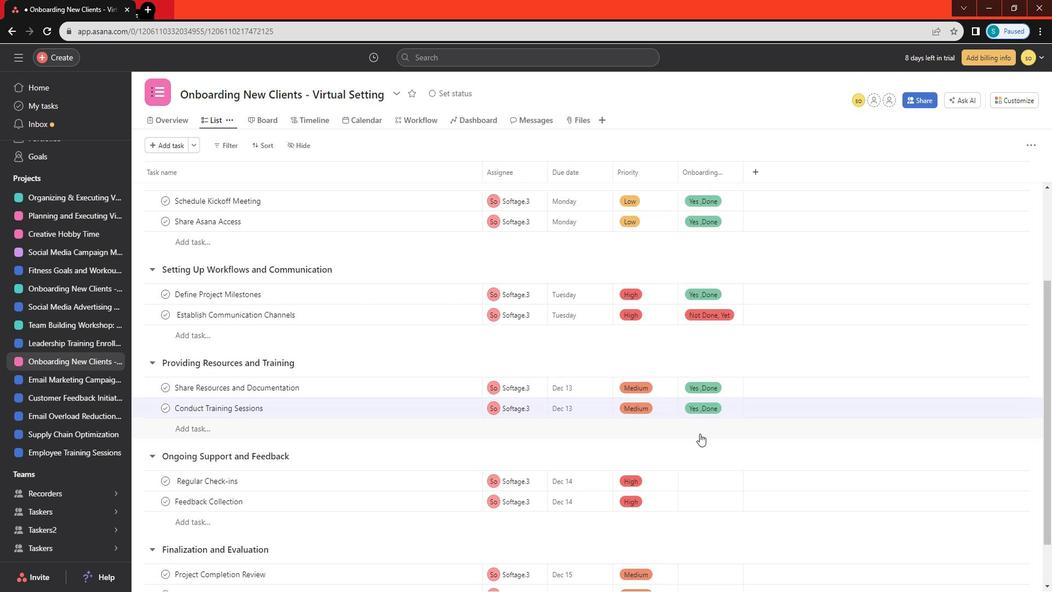 
Action: Mouse scrolled (714, 432) with delta (0, 0)
Screenshot: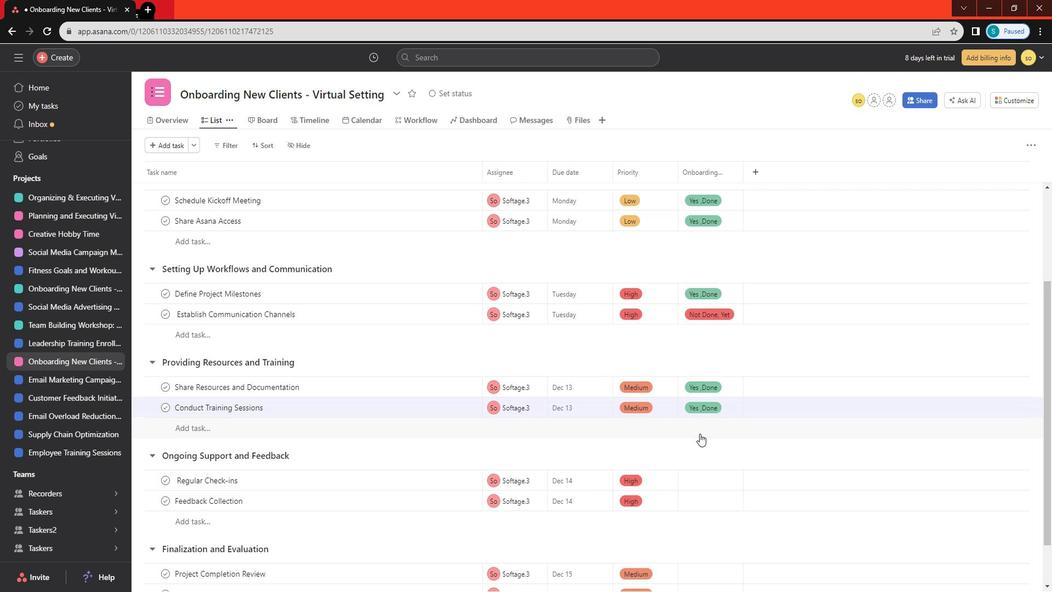 
Action: Mouse moved to (716, 427)
Screenshot: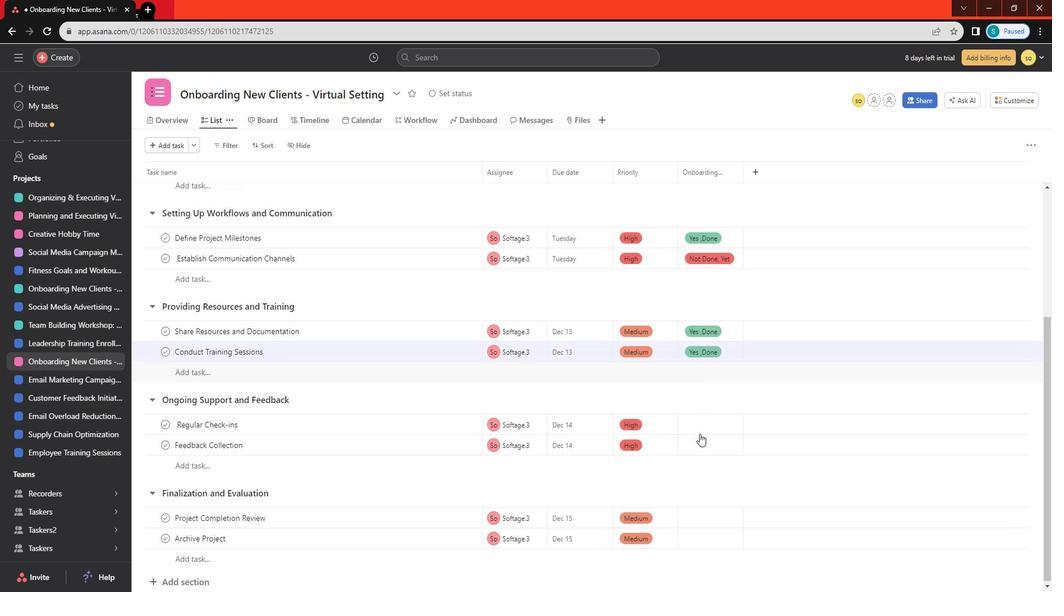 
Action: Mouse scrolled (716, 427) with delta (0, 0)
Screenshot: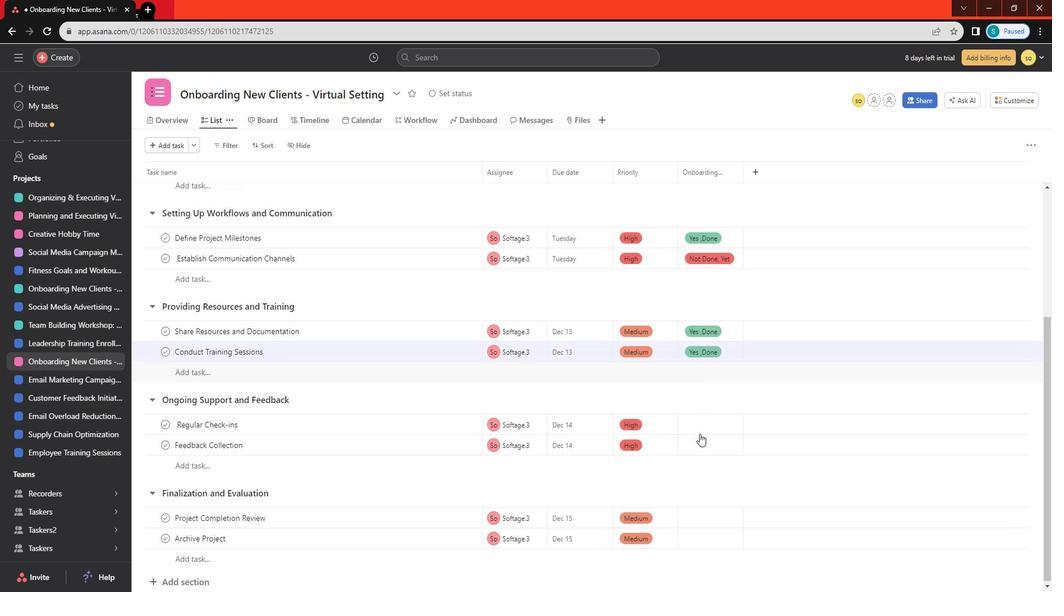 
Action: Mouse moved to (719, 418)
Screenshot: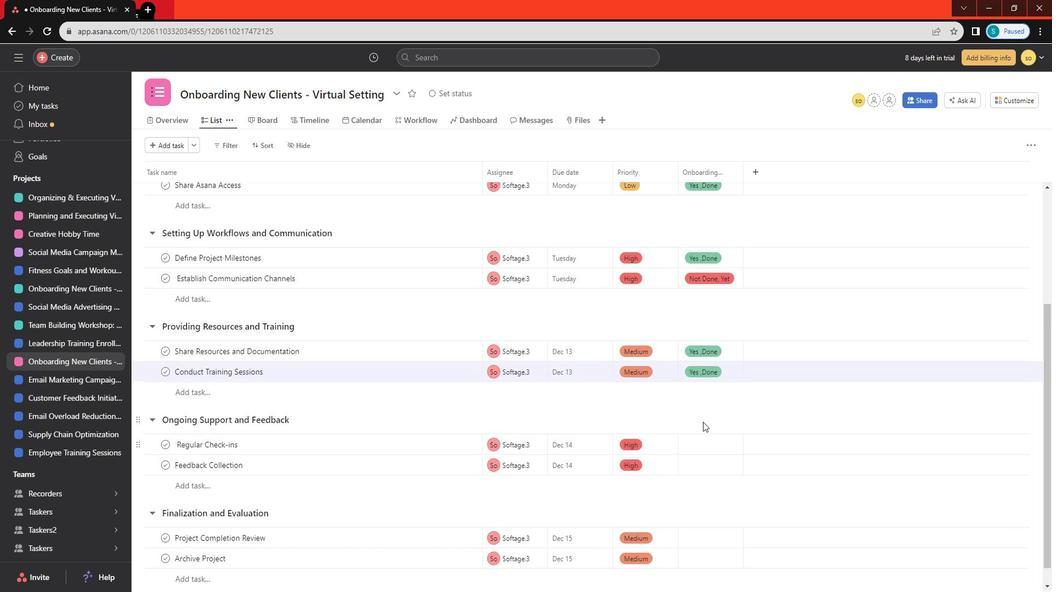 
Action: Mouse scrolled (719, 417) with delta (0, 0)
Screenshot: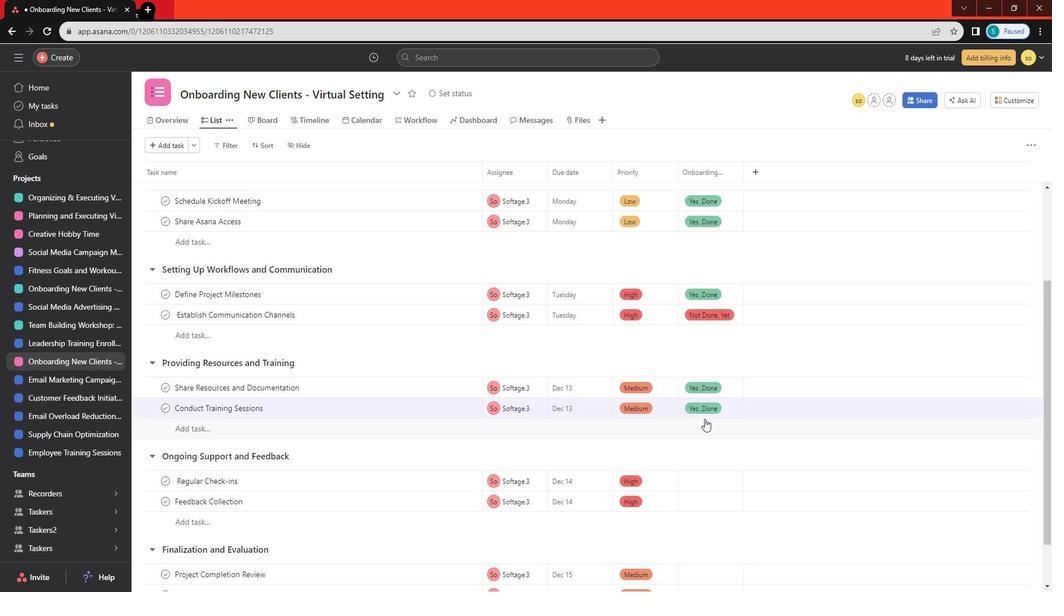 
Action: Mouse moved to (724, 415)
Screenshot: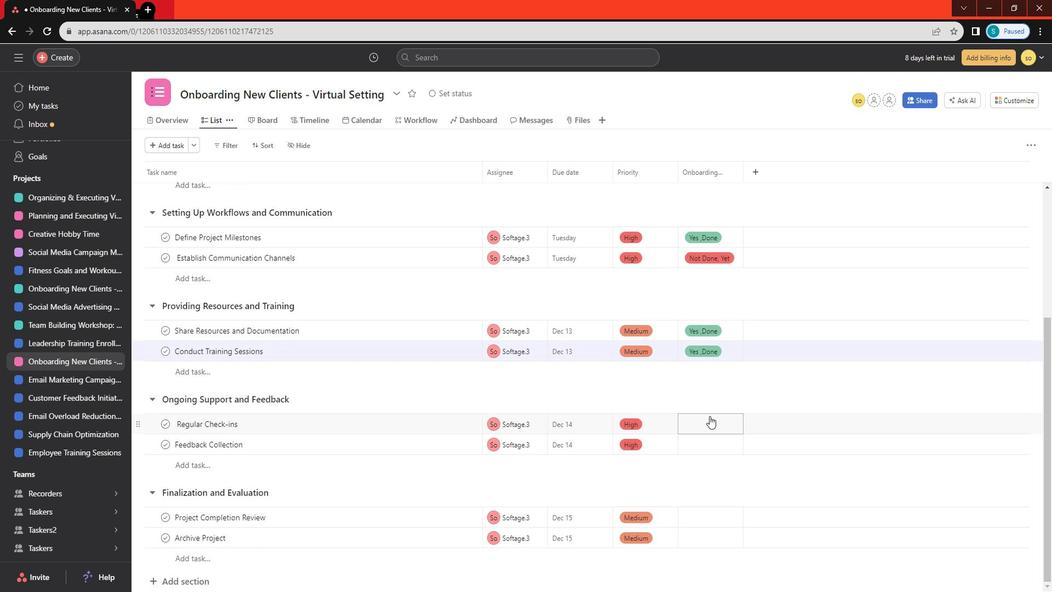 
Action: Mouse pressed left at (724, 415)
Screenshot: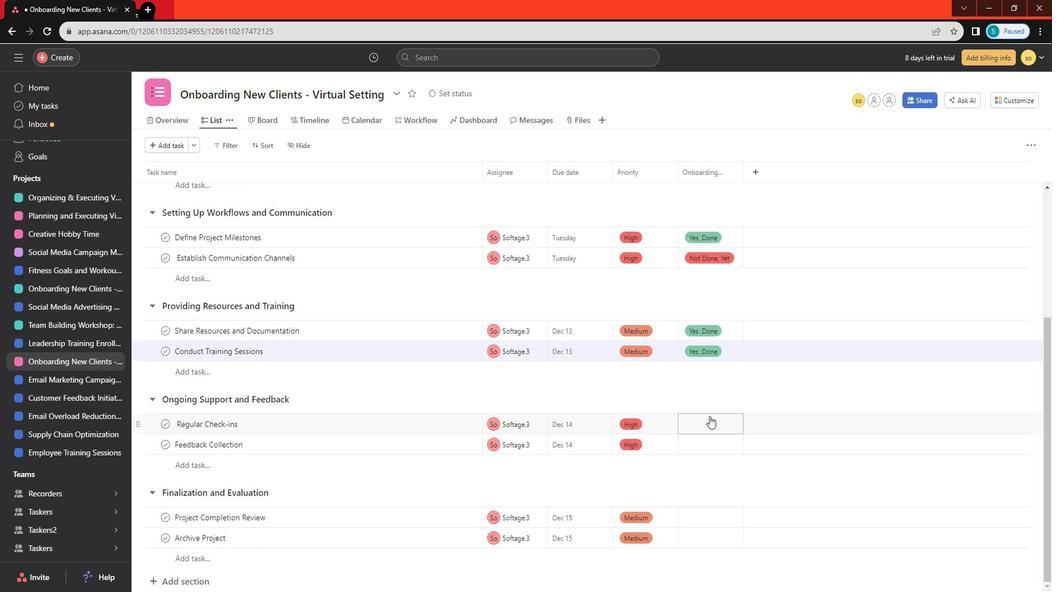 
Action: Mouse moved to (707, 459)
Screenshot: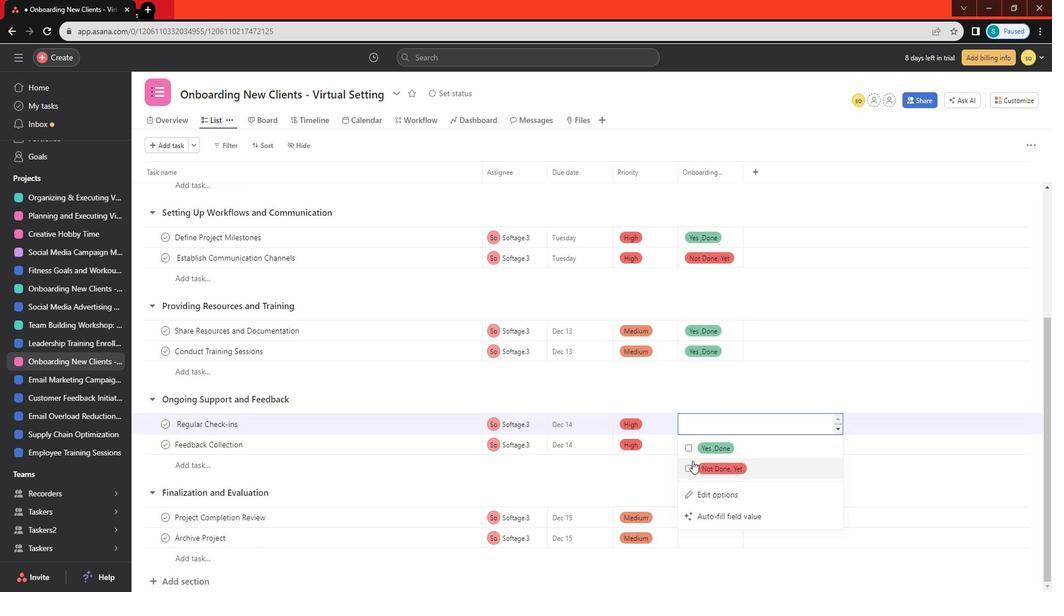 
Action: Mouse pressed left at (707, 459)
Screenshot: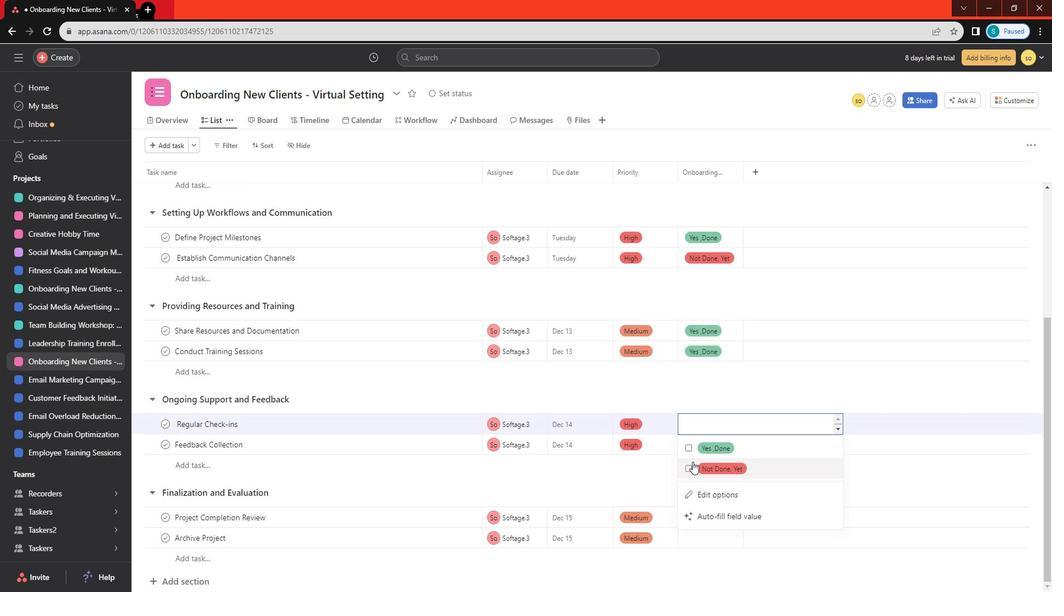 
Action: Mouse moved to (702, 396)
Screenshot: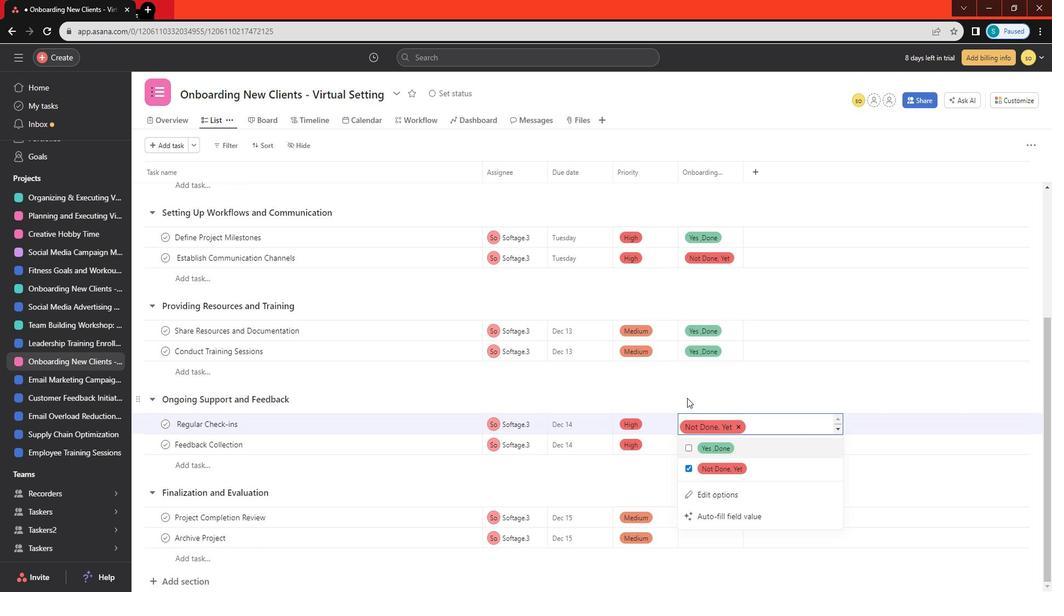 
Action: Mouse pressed left at (702, 396)
Screenshot: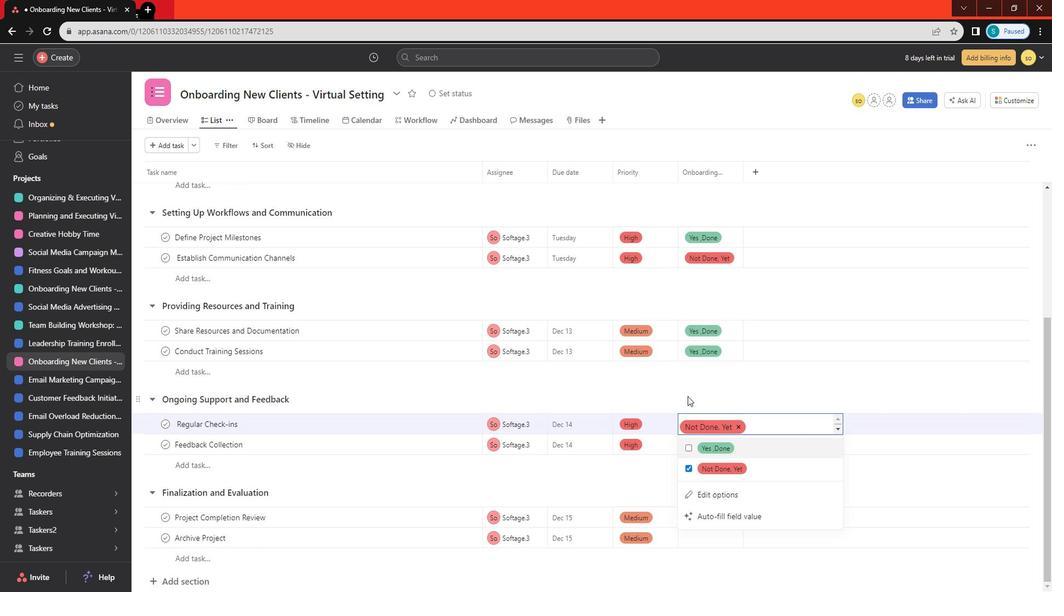
Action: Mouse moved to (710, 448)
Screenshot: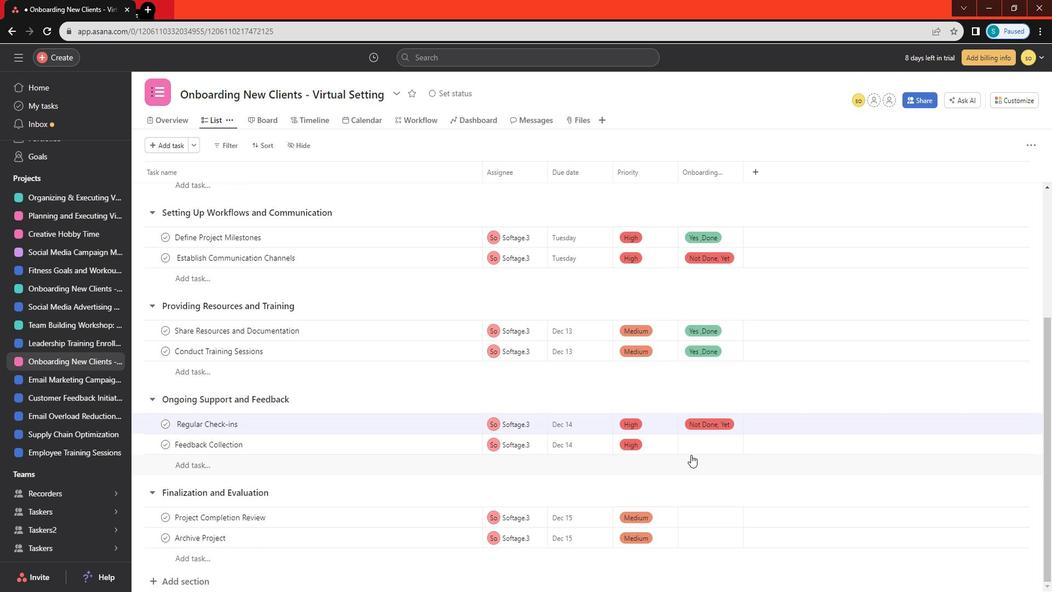 
Action: Mouse pressed left at (710, 448)
Screenshot: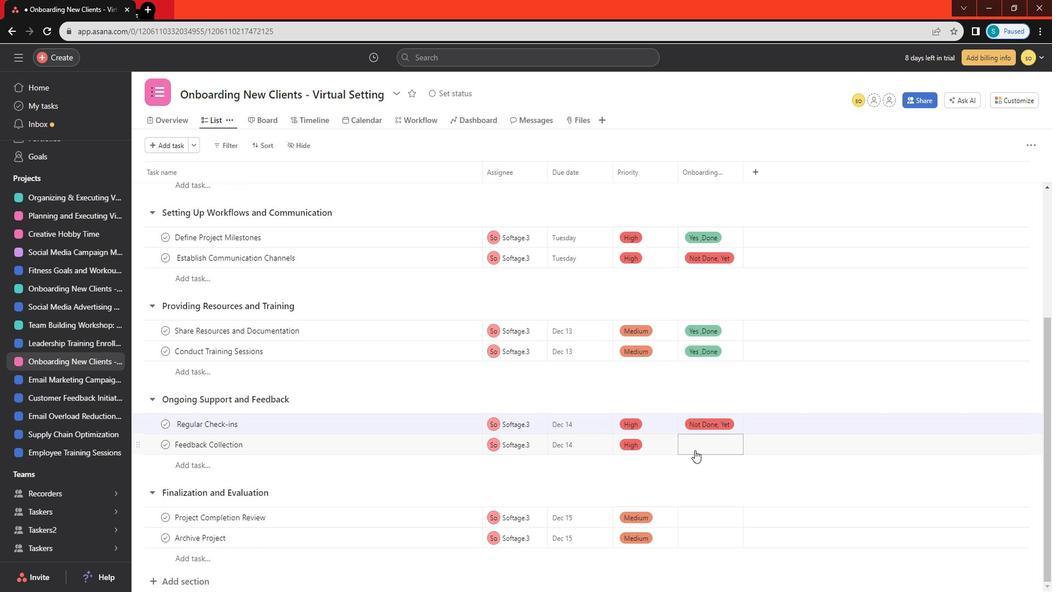 
Action: Mouse moved to (705, 483)
Screenshot: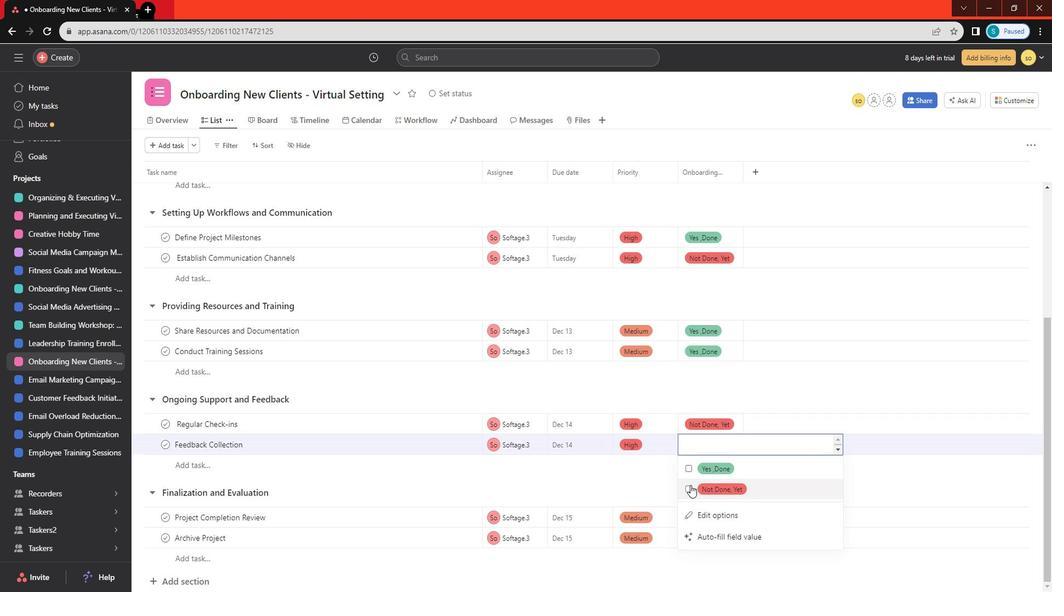 
Action: Mouse pressed left at (705, 483)
Screenshot: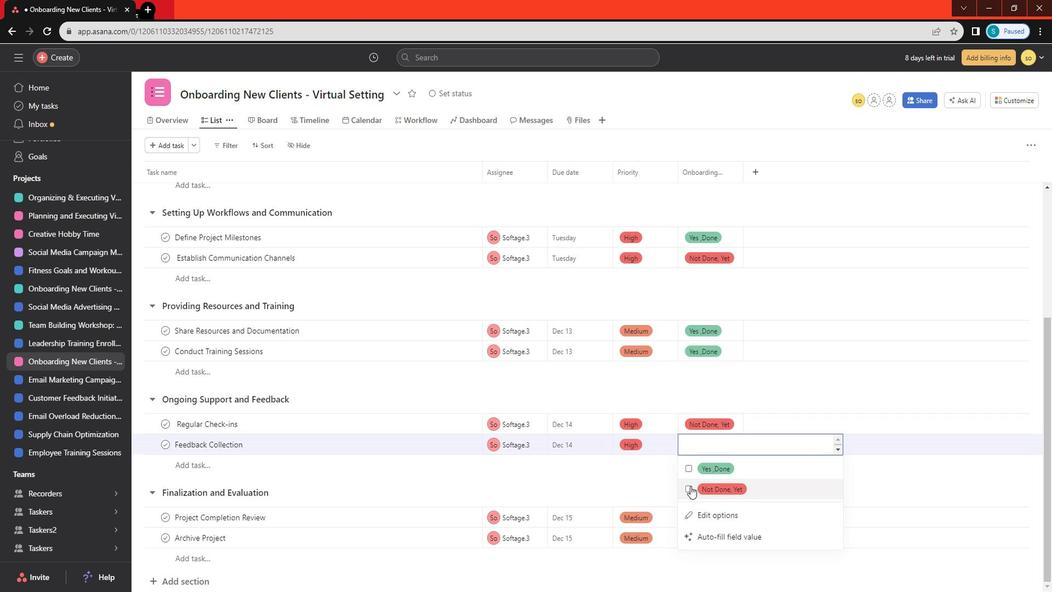 
Action: Mouse moved to (697, 399)
Screenshot: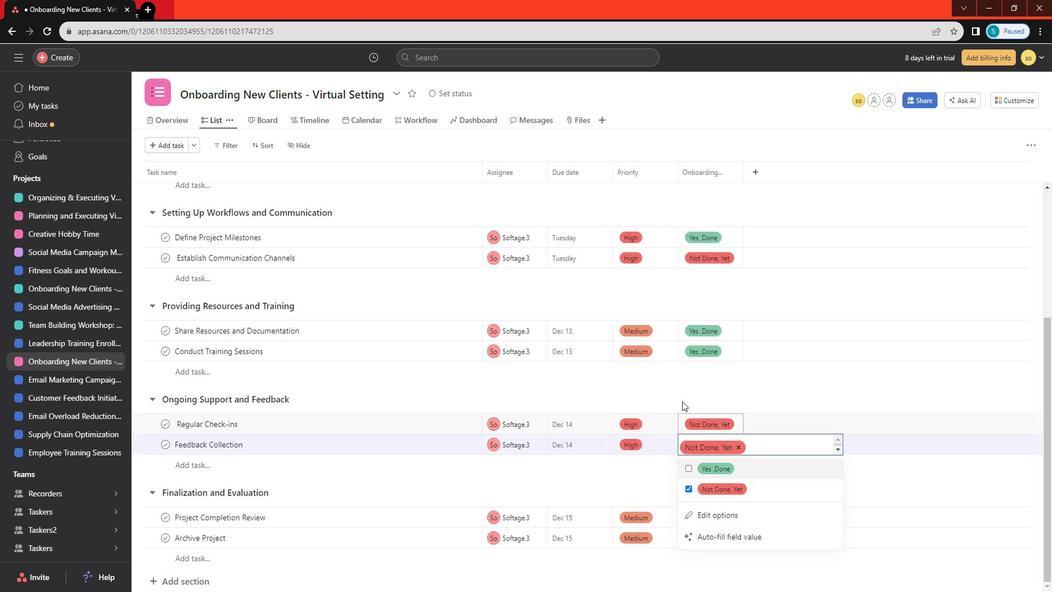 
Action: Mouse pressed left at (697, 399)
Screenshot: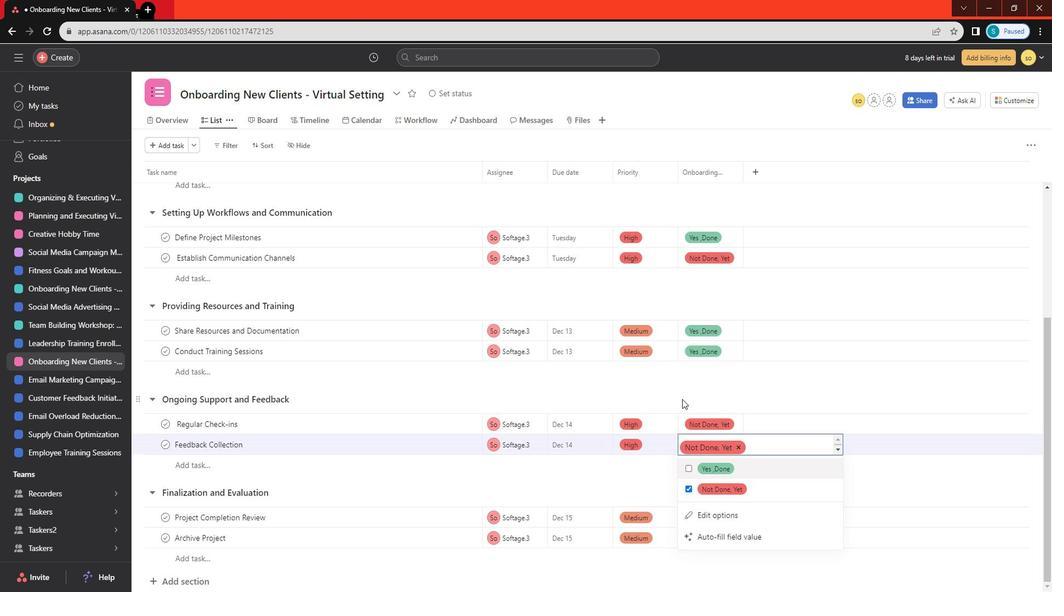 
Action: Mouse moved to (708, 509)
Screenshot: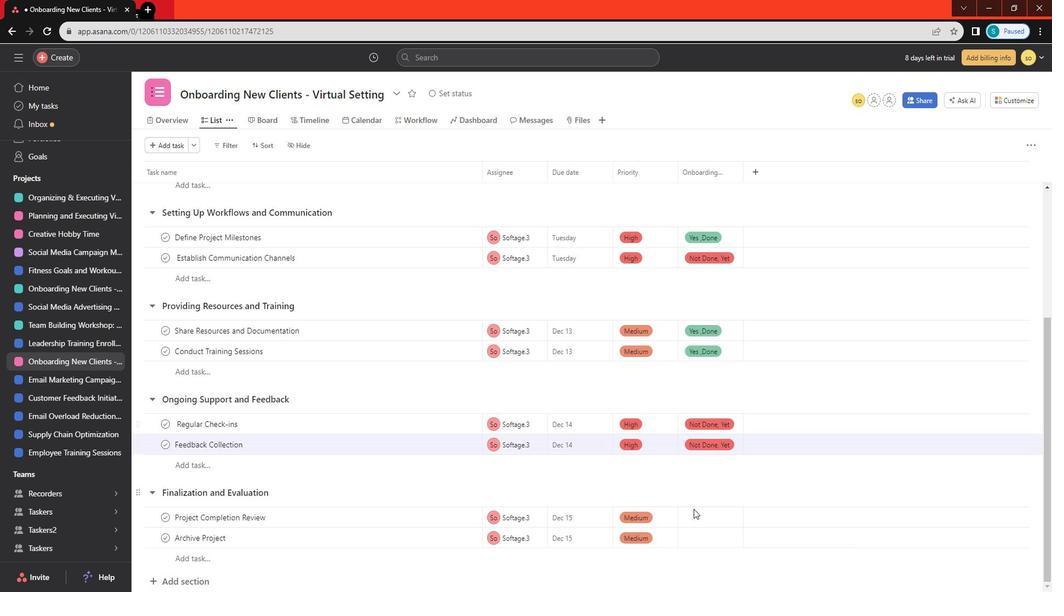 
Action: Mouse pressed left at (708, 509)
Screenshot: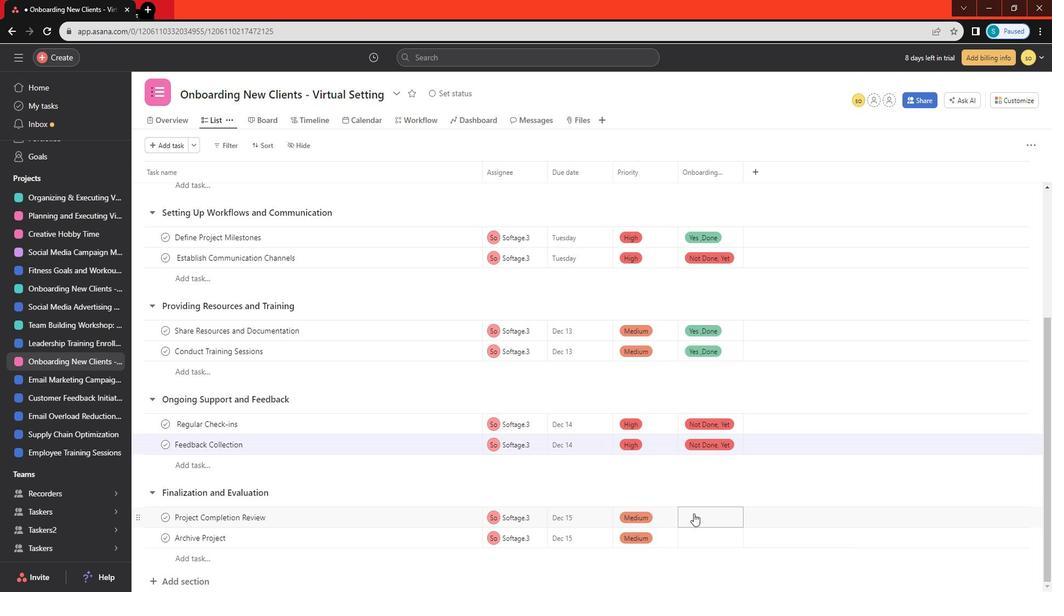 
Action: Mouse moved to (734, 450)
Screenshot: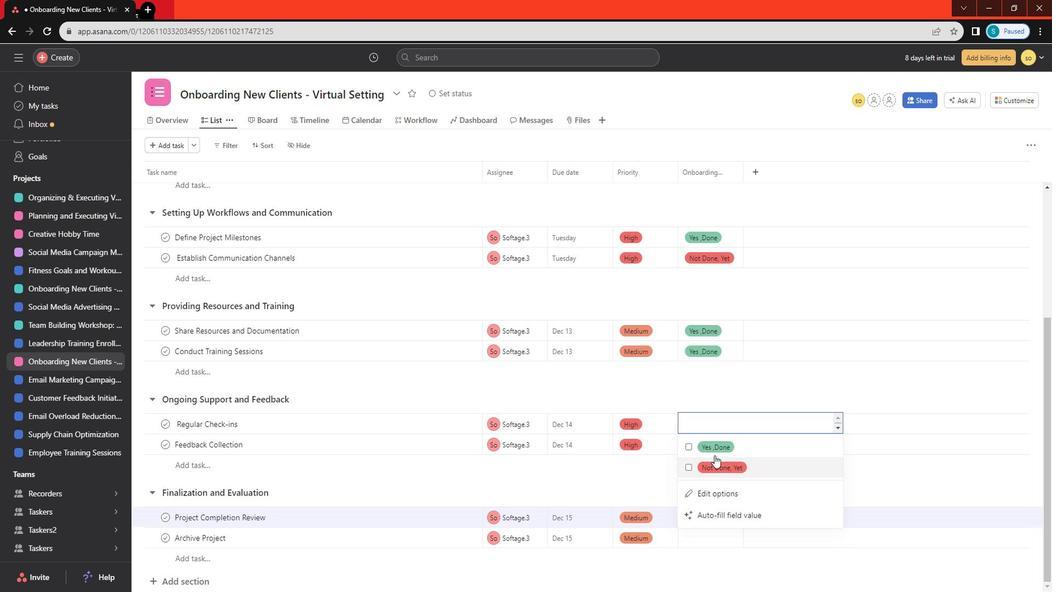 
Action: Mouse pressed left at (734, 450)
Screenshot: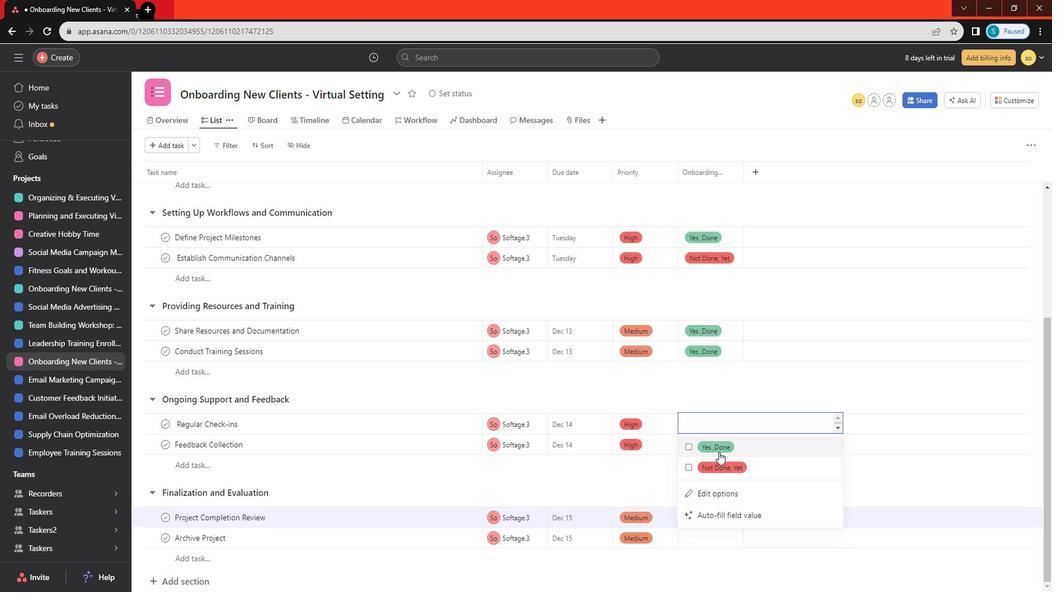 
Action: Mouse moved to (667, 473)
Screenshot: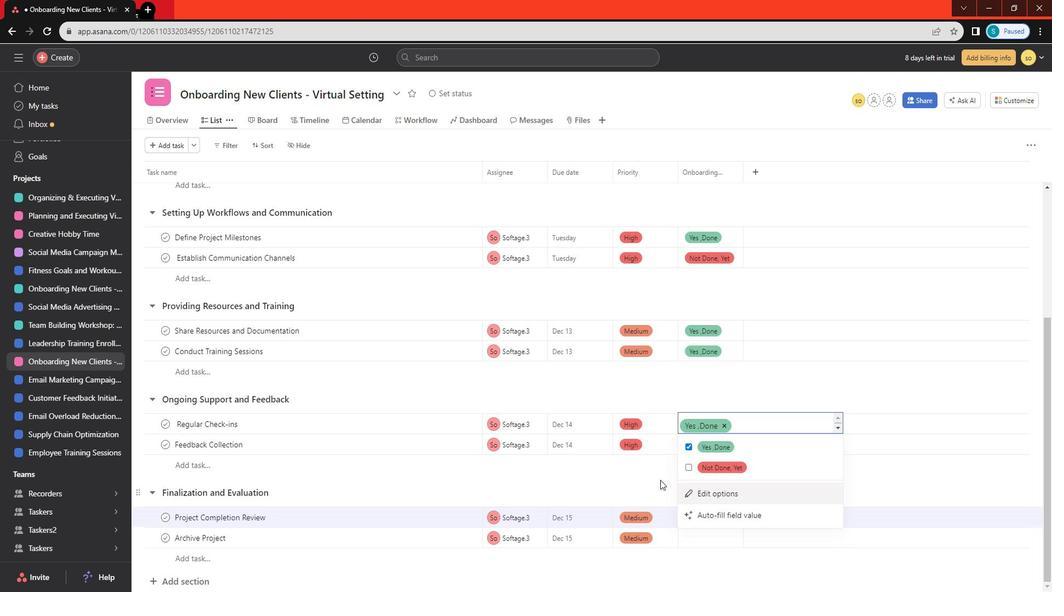 
Action: Mouse pressed left at (667, 473)
Screenshot: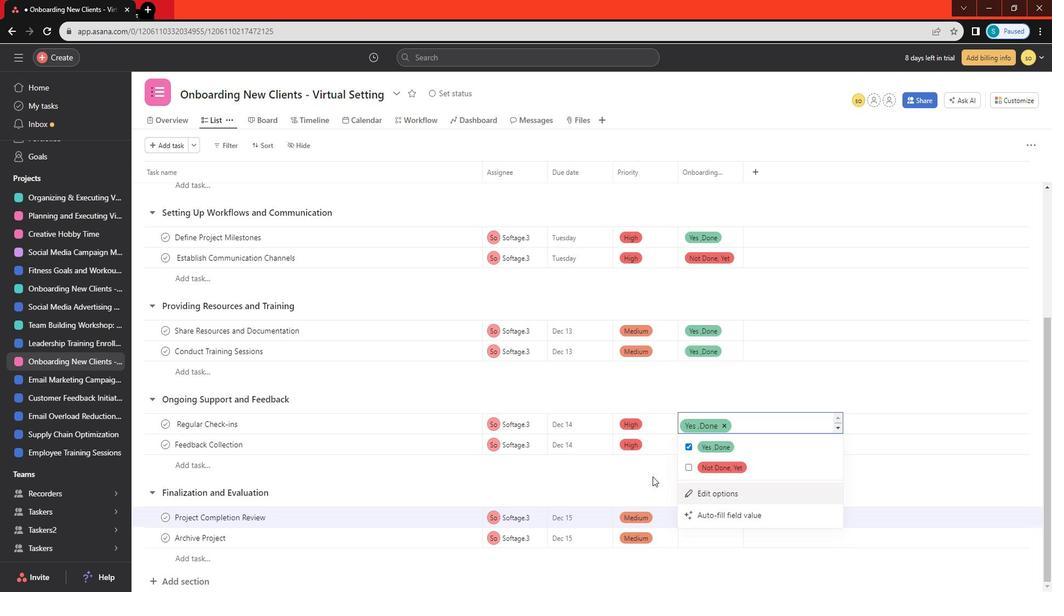 
Action: Mouse moved to (710, 530)
Screenshot: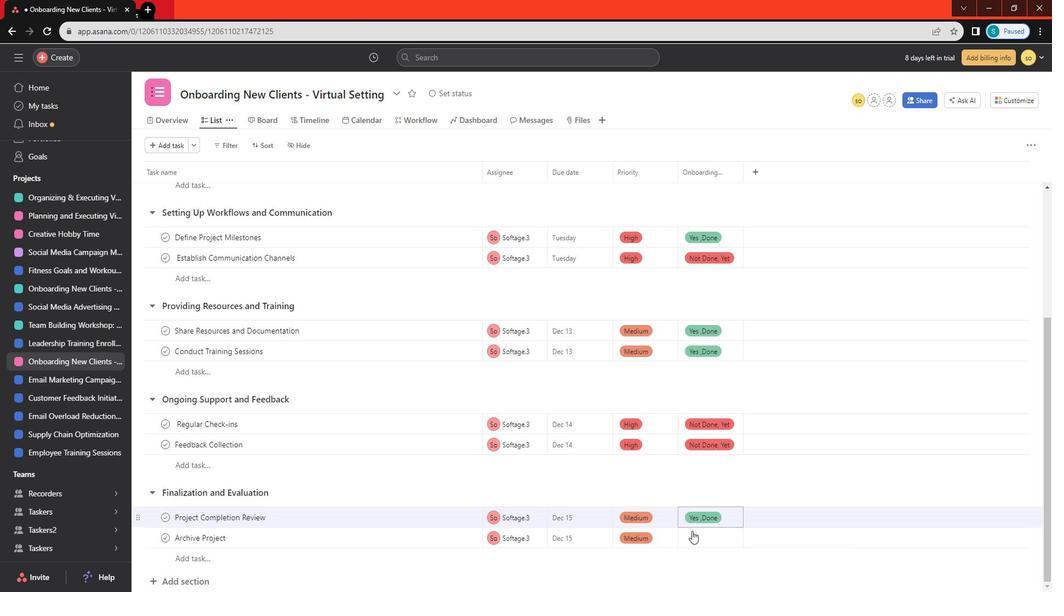 
Action: Mouse pressed left at (710, 530)
Screenshot: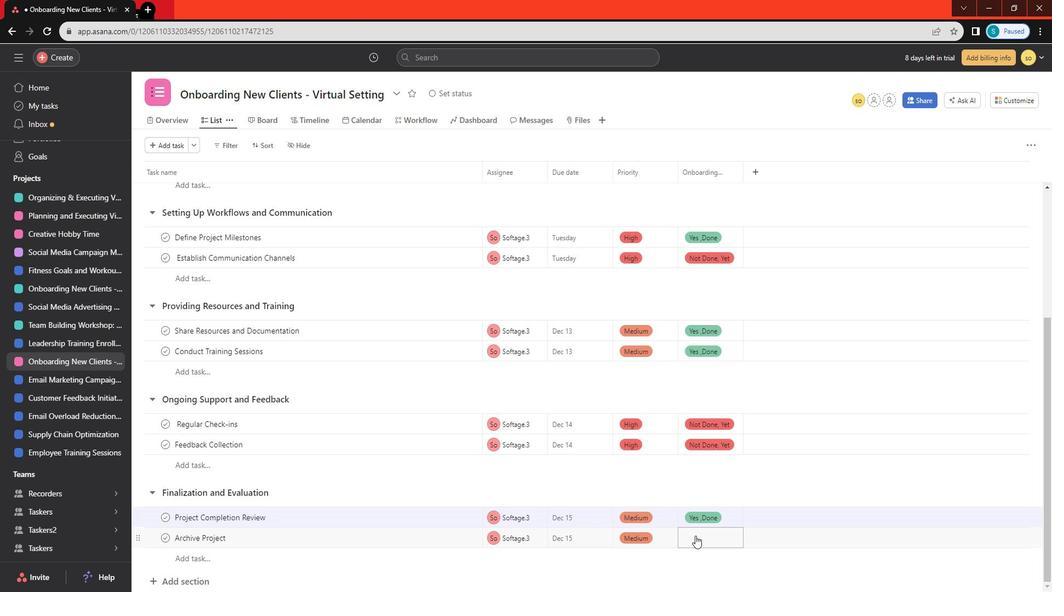 
Action: Mouse moved to (730, 484)
Screenshot: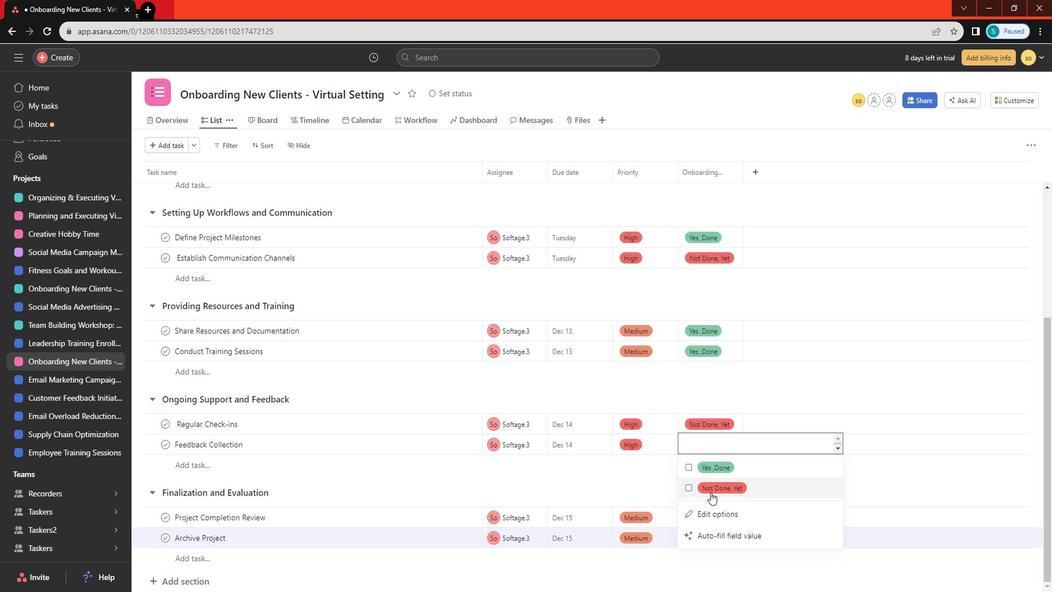
Action: Mouse pressed left at (730, 484)
Screenshot: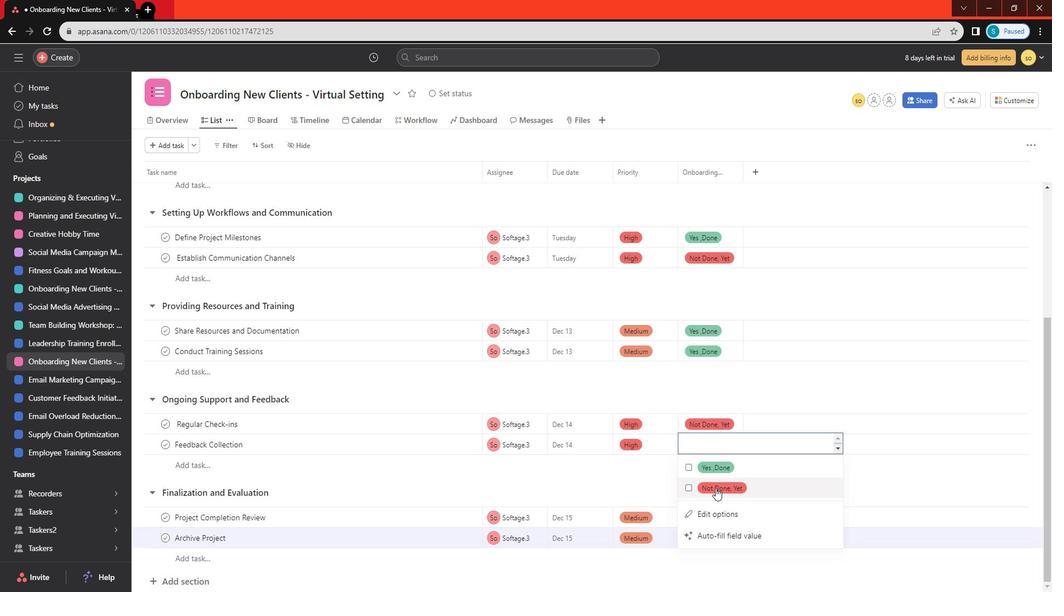 
Action: Mouse moved to (664, 492)
Screenshot: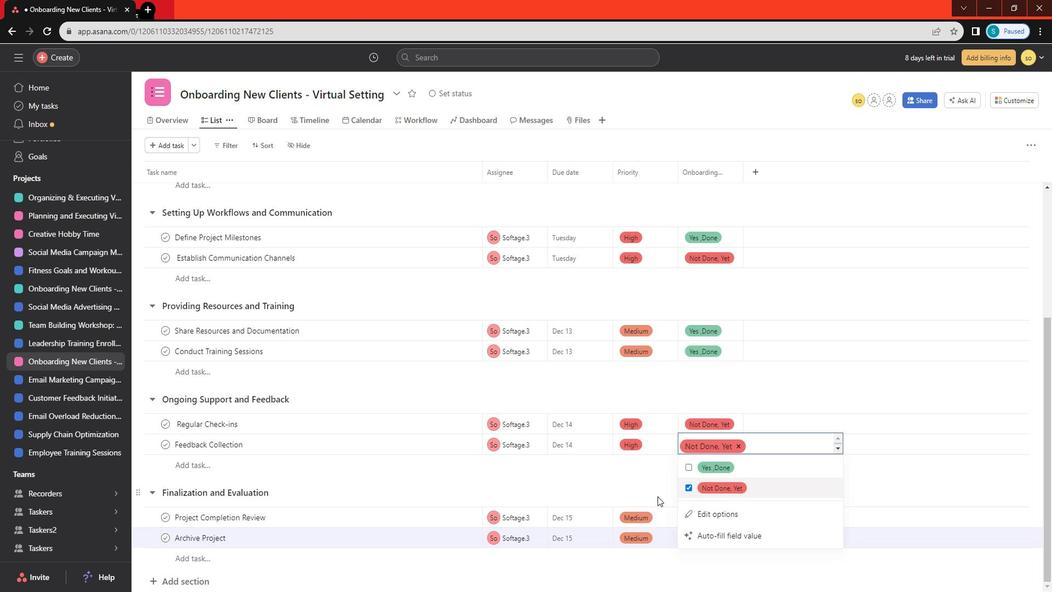 
Action: Mouse pressed left at (664, 492)
Screenshot: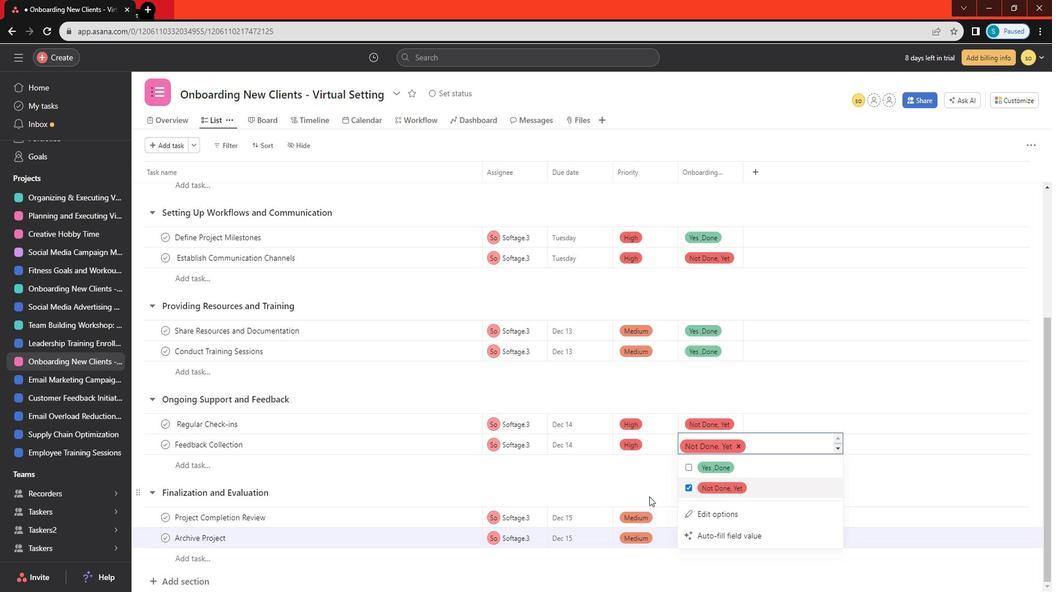 
Action: Mouse scrolled (664, 492) with delta (0, 0)
Screenshot: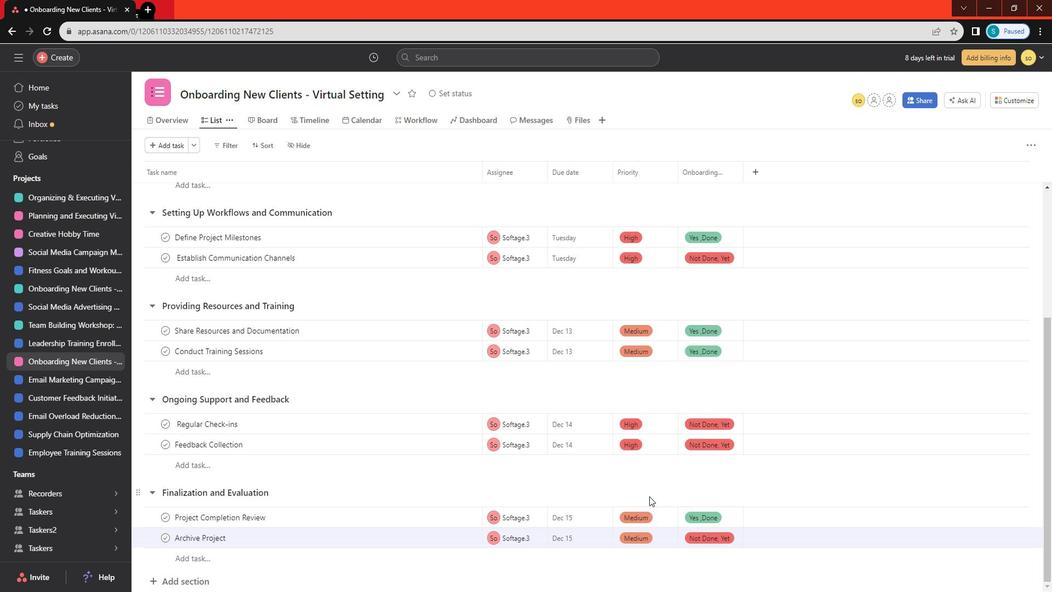 
Action: Mouse scrolled (664, 492) with delta (0, 0)
Screenshot: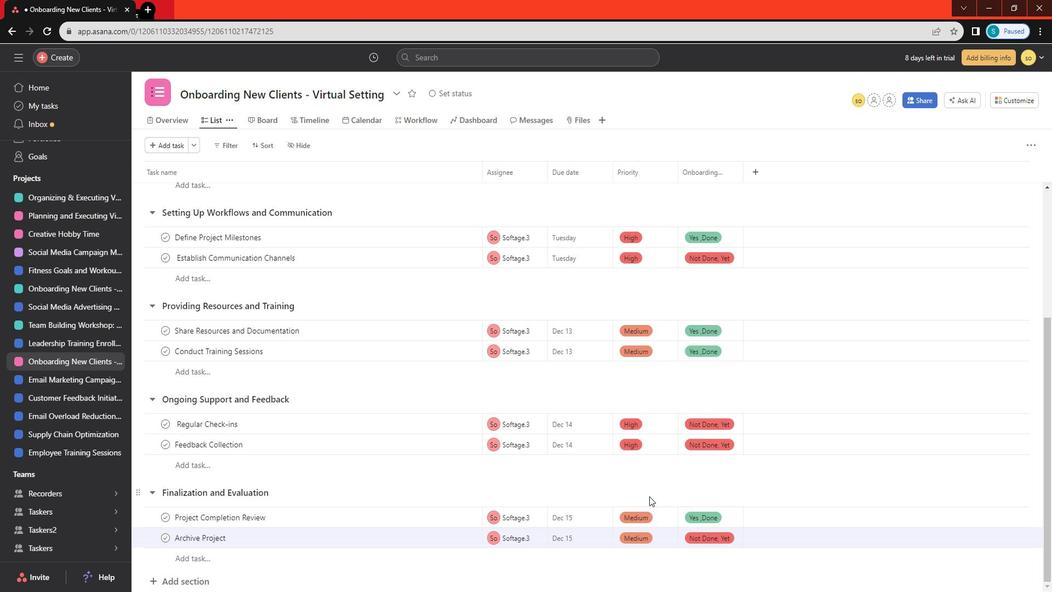 
Action: Mouse scrolled (664, 492) with delta (0, 0)
Screenshot: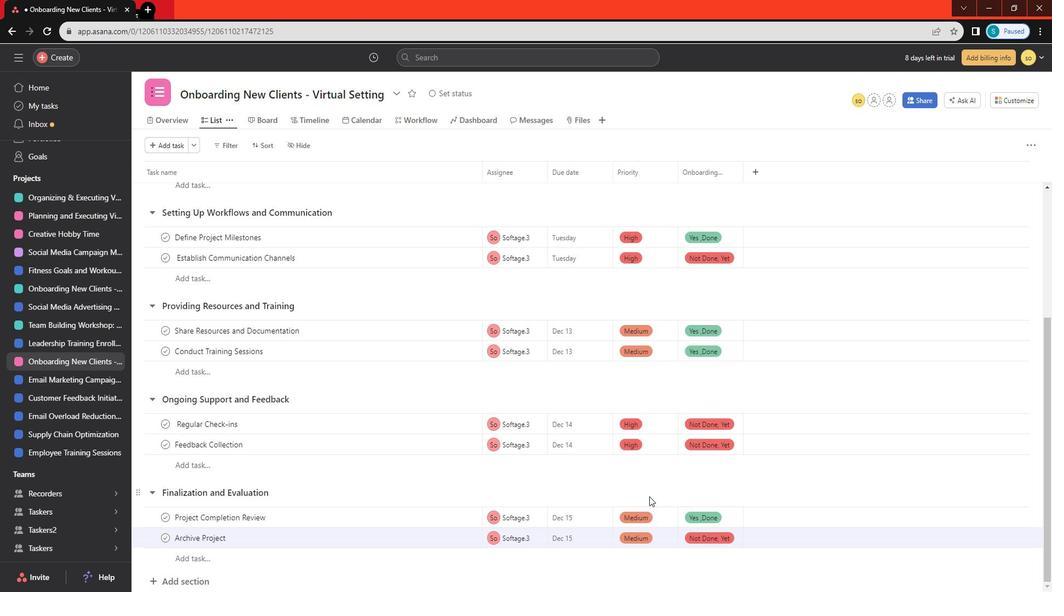 
Action: Mouse moved to (664, 486)
Screenshot: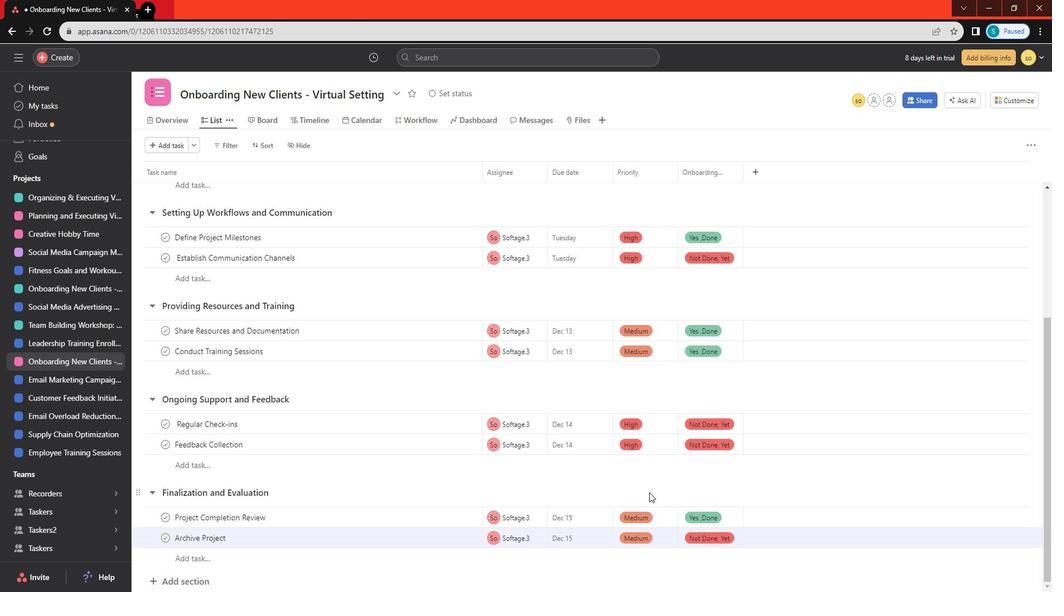 
Action: Mouse scrolled (664, 487) with delta (0, 0)
Screenshot: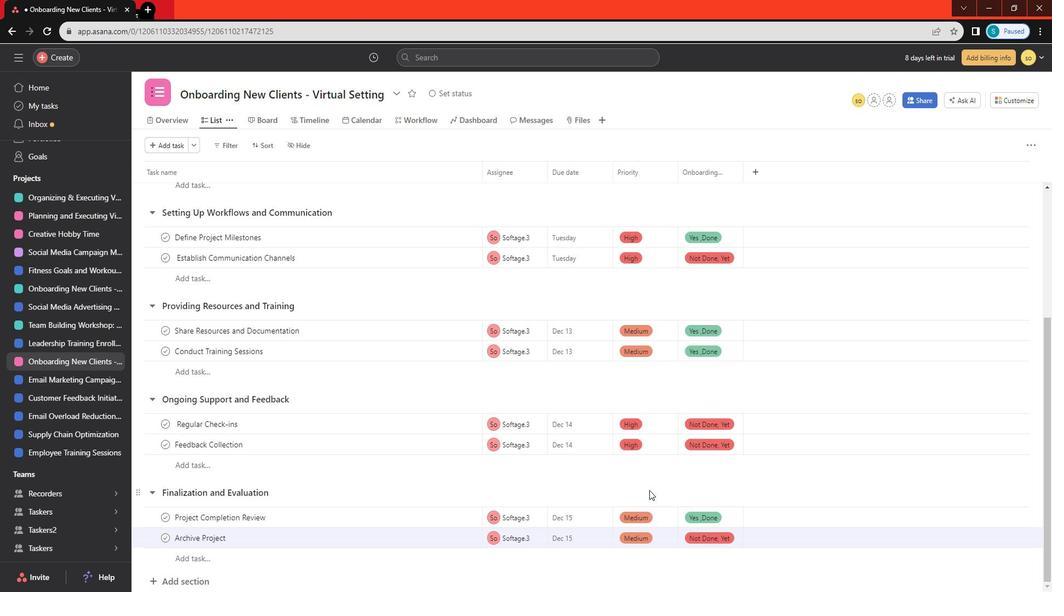 
Action: Mouse scrolled (664, 487) with delta (0, 0)
Screenshot: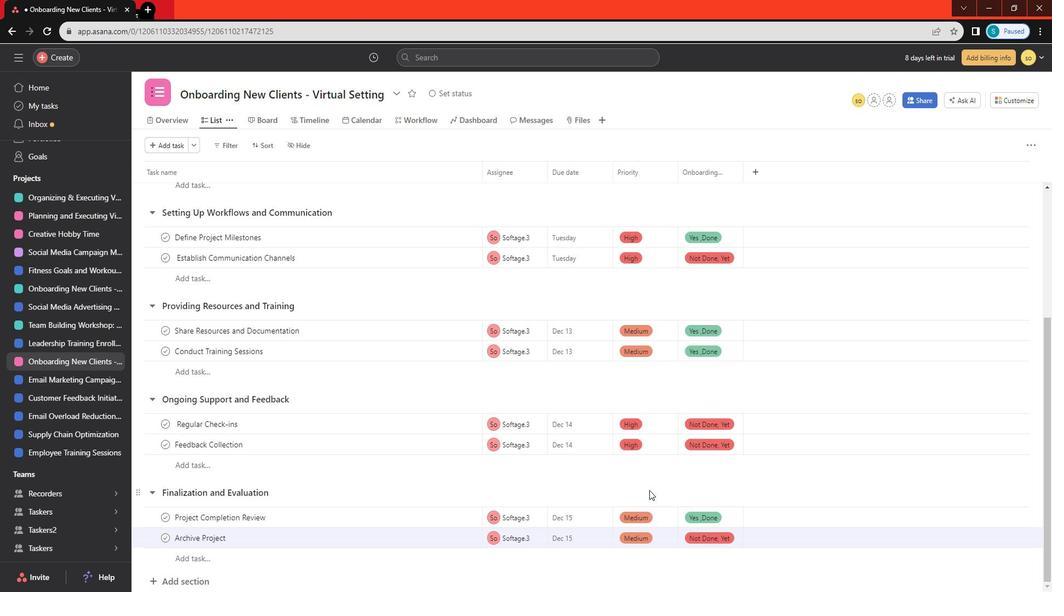 
Action: Mouse scrolled (664, 487) with delta (0, 0)
Screenshot: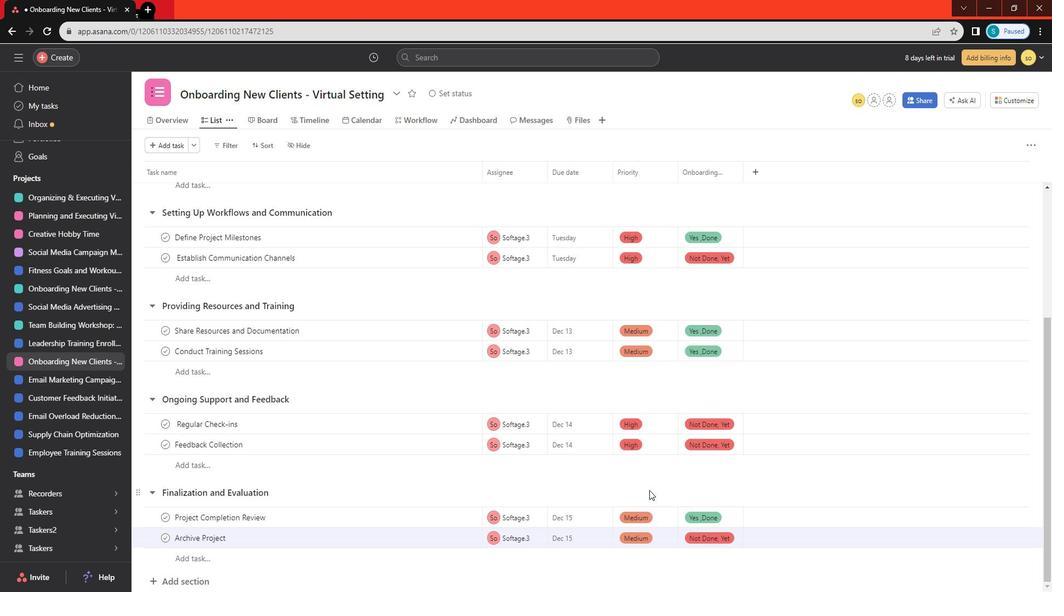 
Action: Mouse scrolled (664, 487) with delta (0, 0)
Screenshot: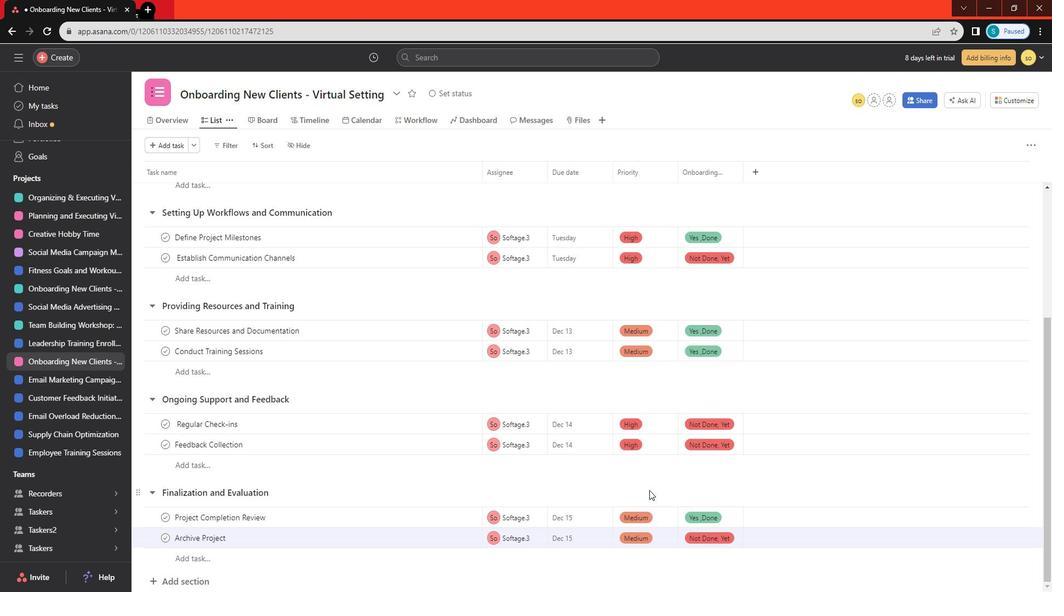
Action: Mouse scrolled (664, 487) with delta (0, 0)
Screenshot: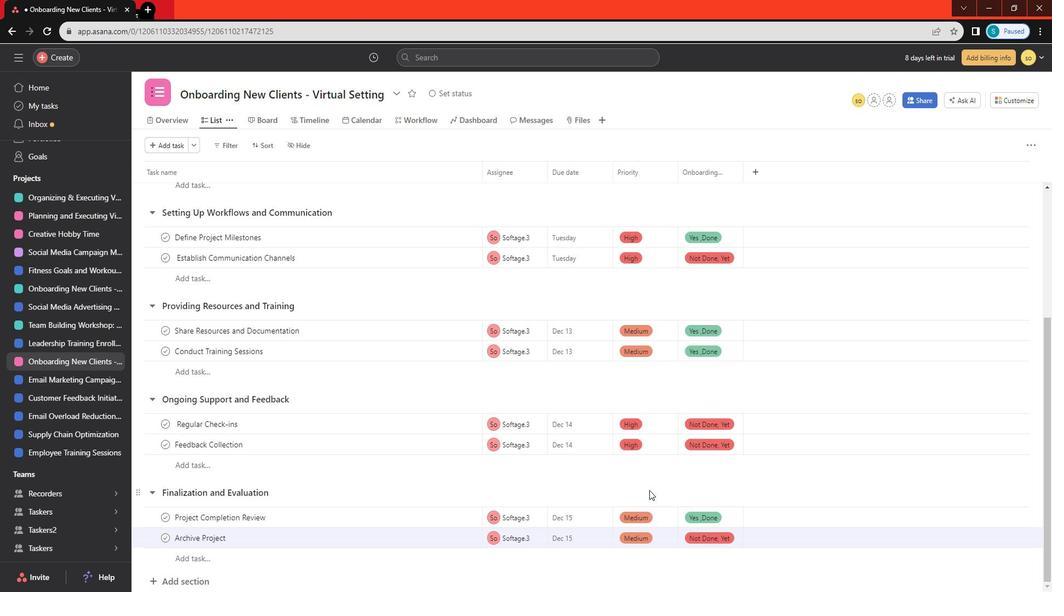 
Action: Mouse scrolled (664, 487) with delta (0, 0)
Screenshot: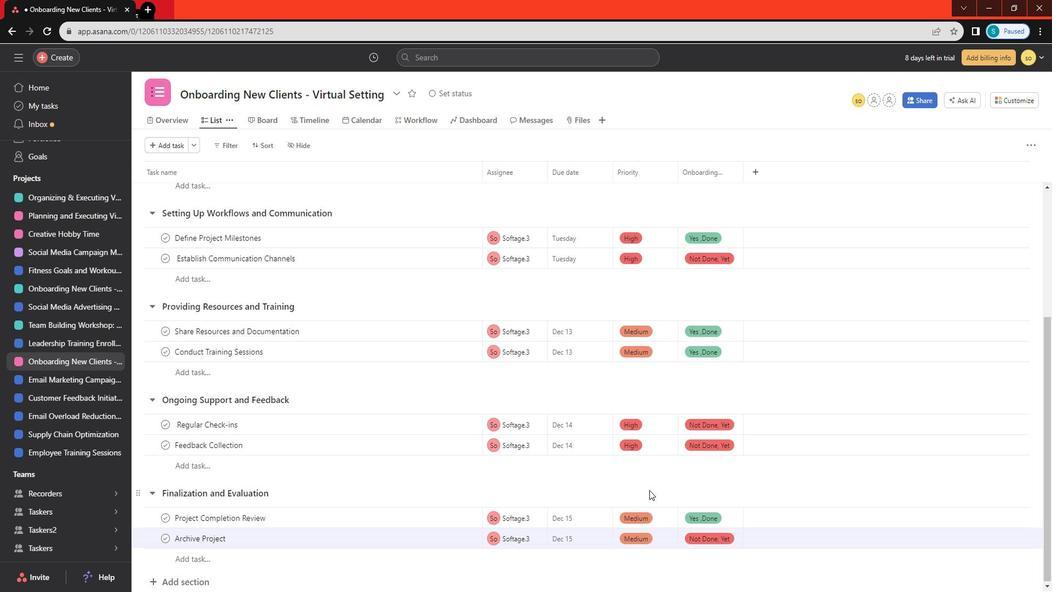 
Action: Mouse scrolled (664, 487) with delta (0, 0)
Screenshot: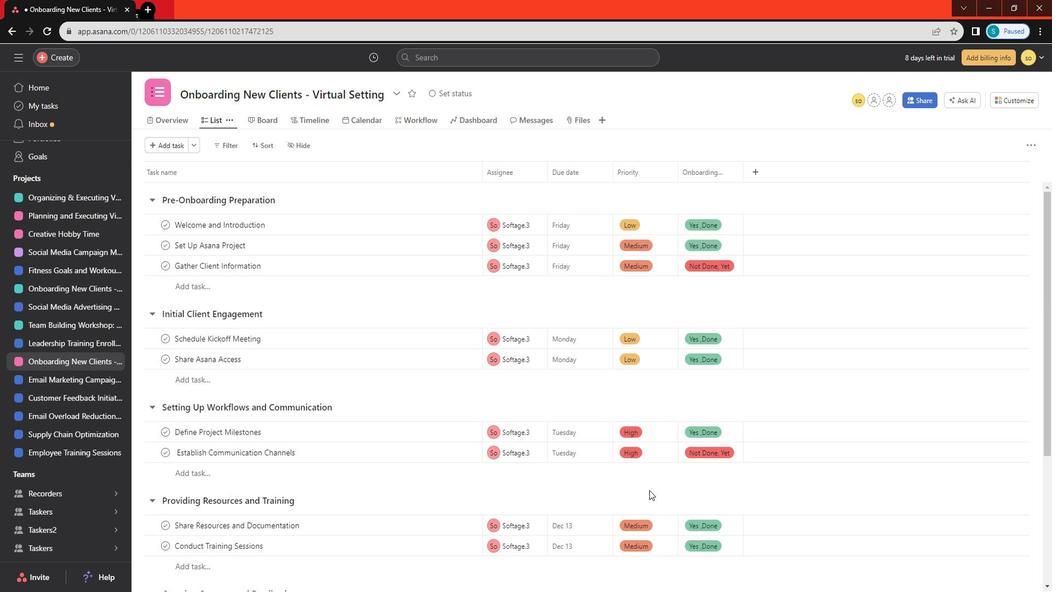 
Action: Mouse scrolled (664, 487) with delta (0, 0)
Screenshot: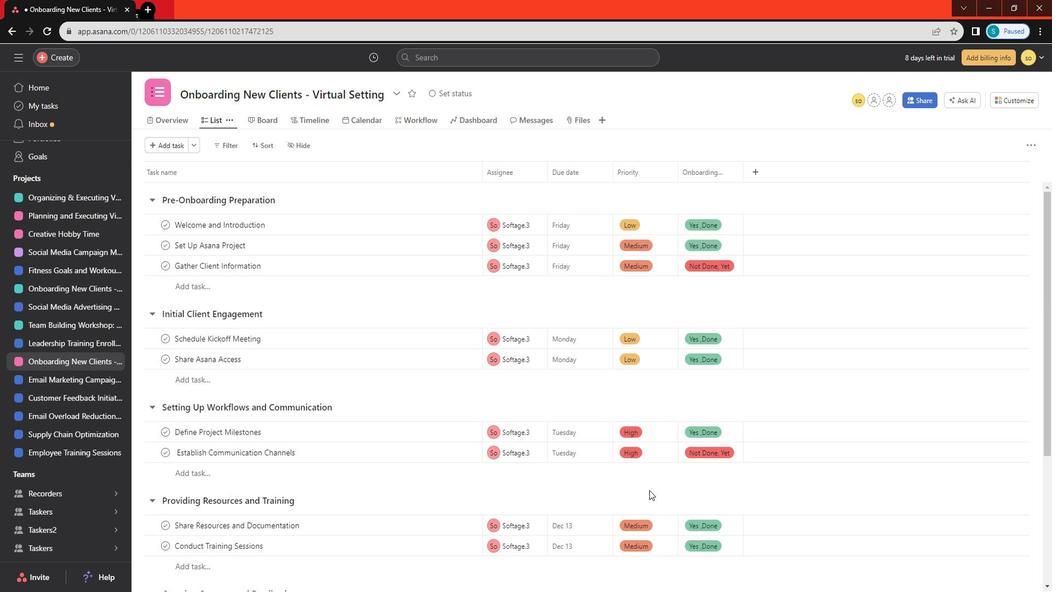 
Action: Mouse scrolled (664, 487) with delta (0, 0)
Screenshot: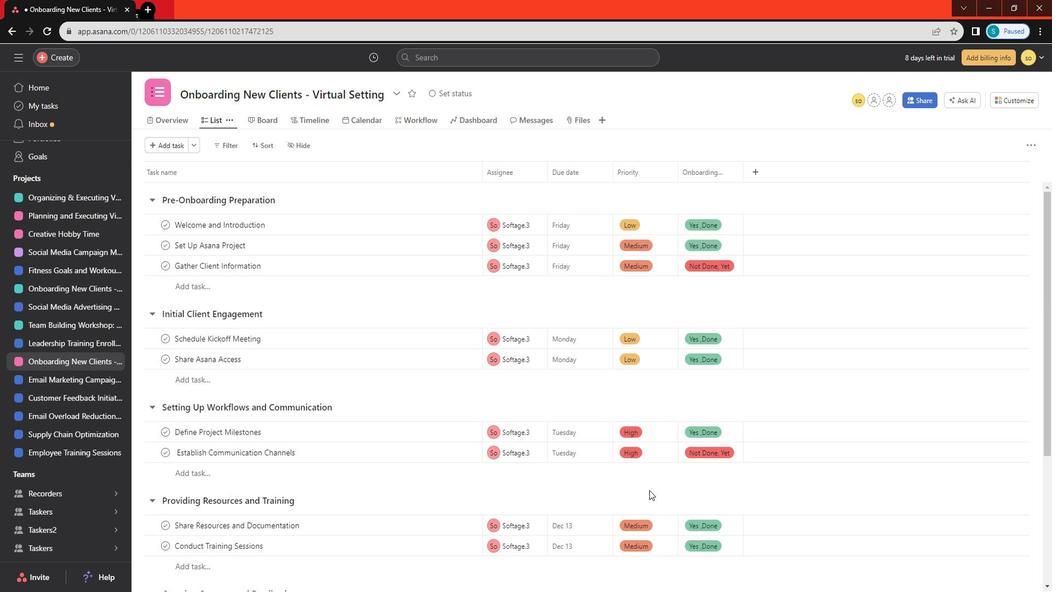 
Action: Mouse scrolled (664, 487) with delta (0, 0)
Screenshot: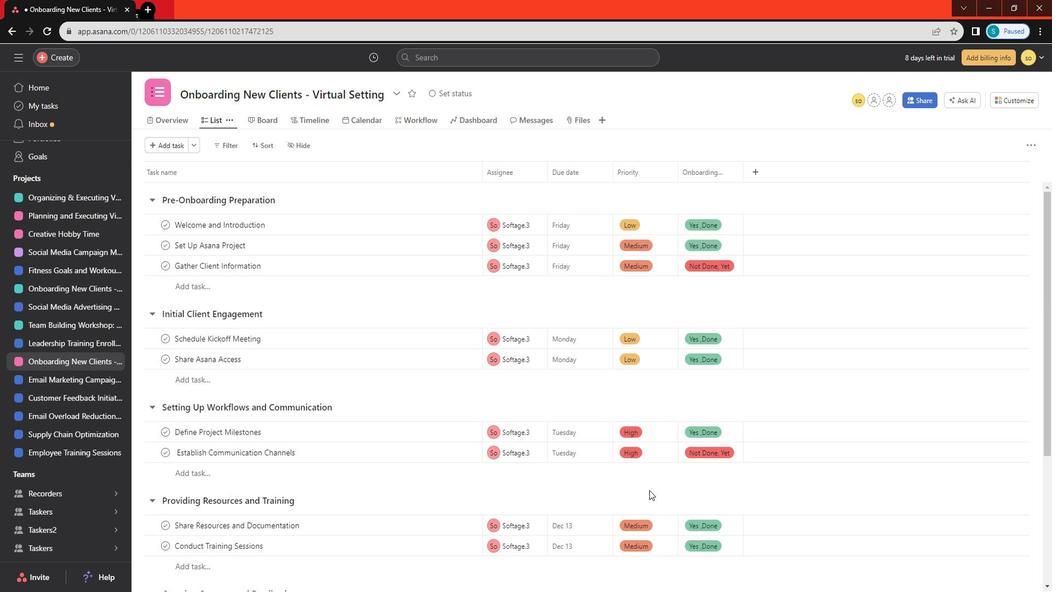 
Action: Mouse scrolled (664, 487) with delta (0, 0)
Screenshot: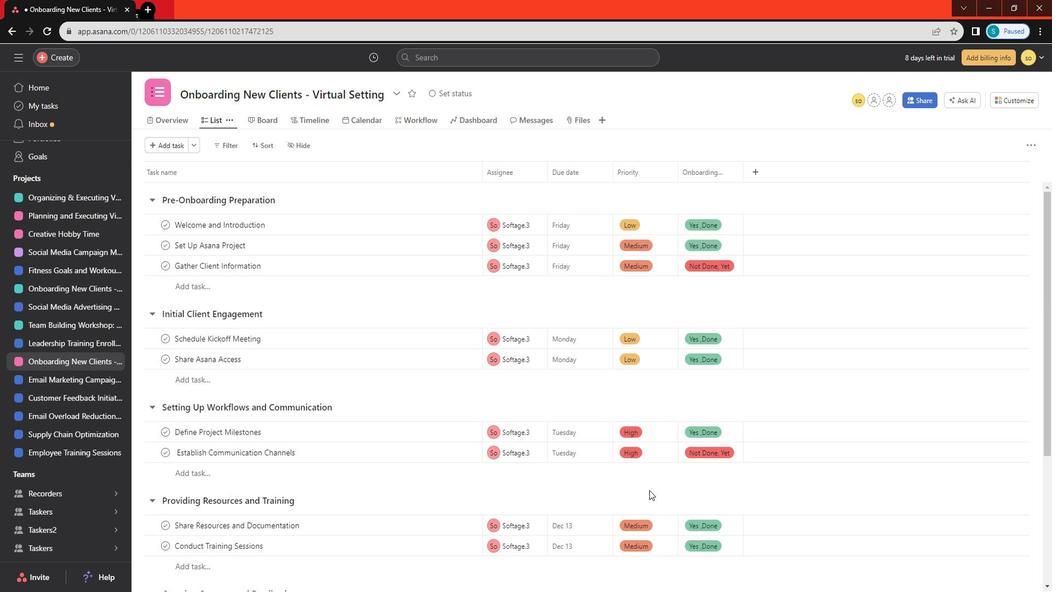 
